 Task: Plan a trip to Ilave, Peru from 14th December, 2023 to 16th December, 2023 for 8 adults. Place can be private room with 8 bedrooms having 8 beds and 8 bathrooms. Property type can be hotel. Amenities needed are: wifi, TV, free parkinig on premises, gym, breakfast.
Action: Mouse moved to (448, 111)
Screenshot: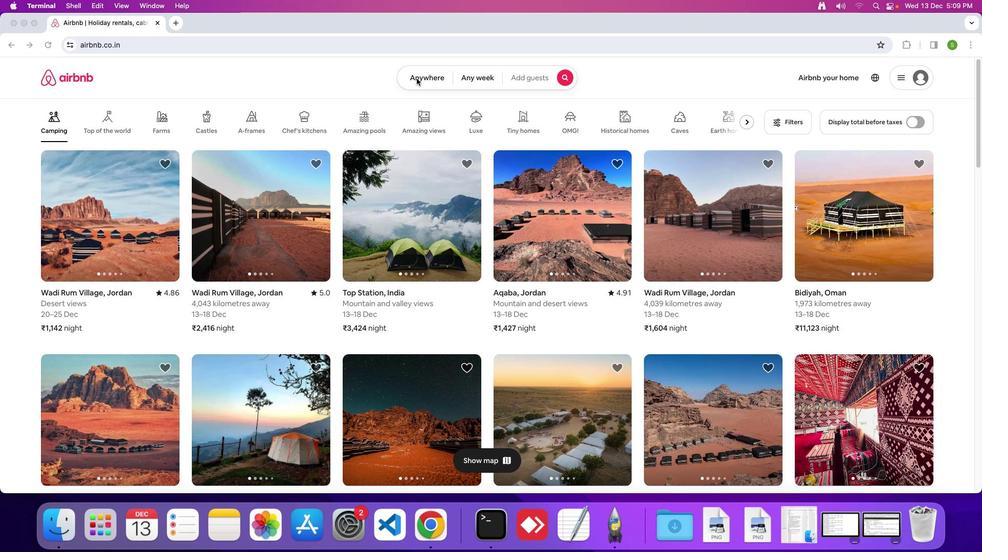 
Action: Mouse pressed left at (448, 111)
Screenshot: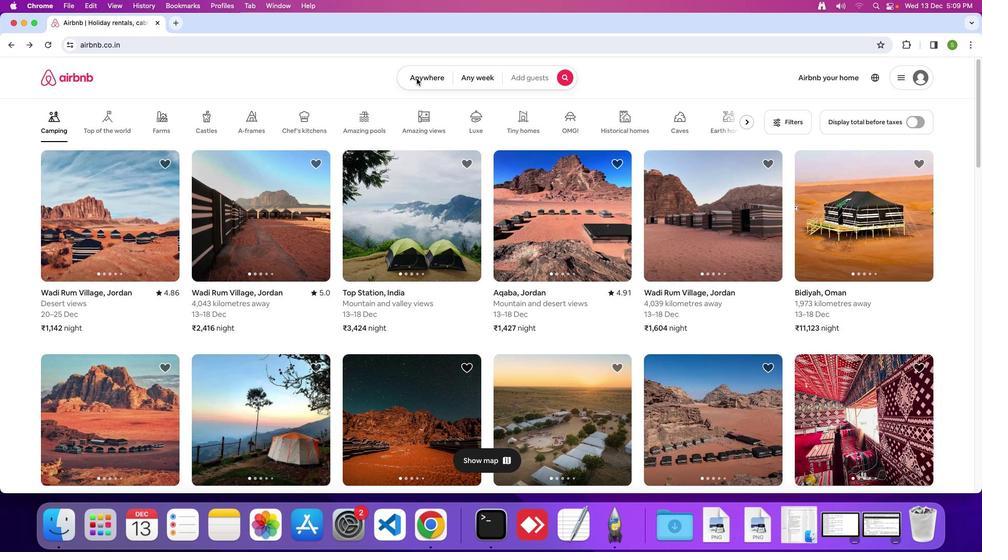 
Action: Mouse moved to (453, 112)
Screenshot: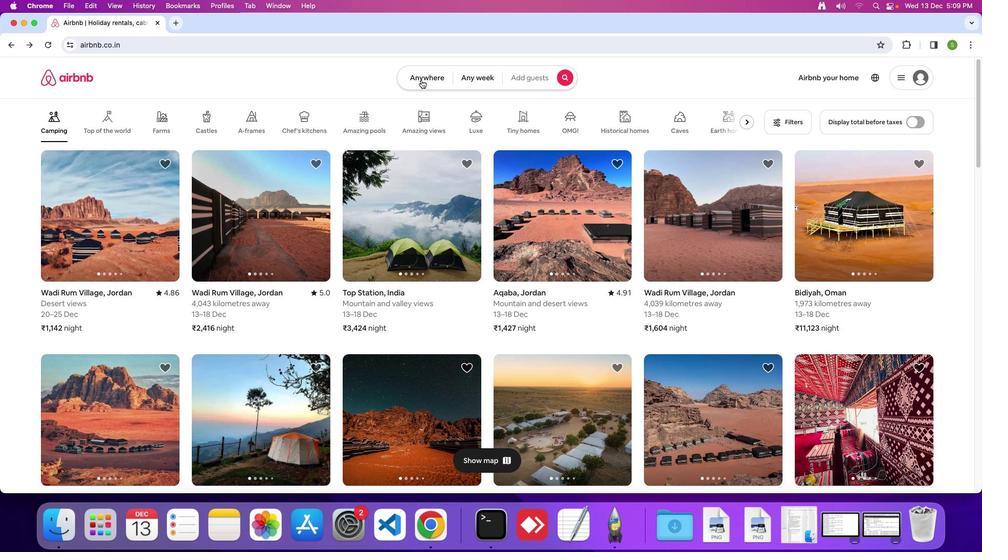 
Action: Mouse pressed left at (453, 112)
Screenshot: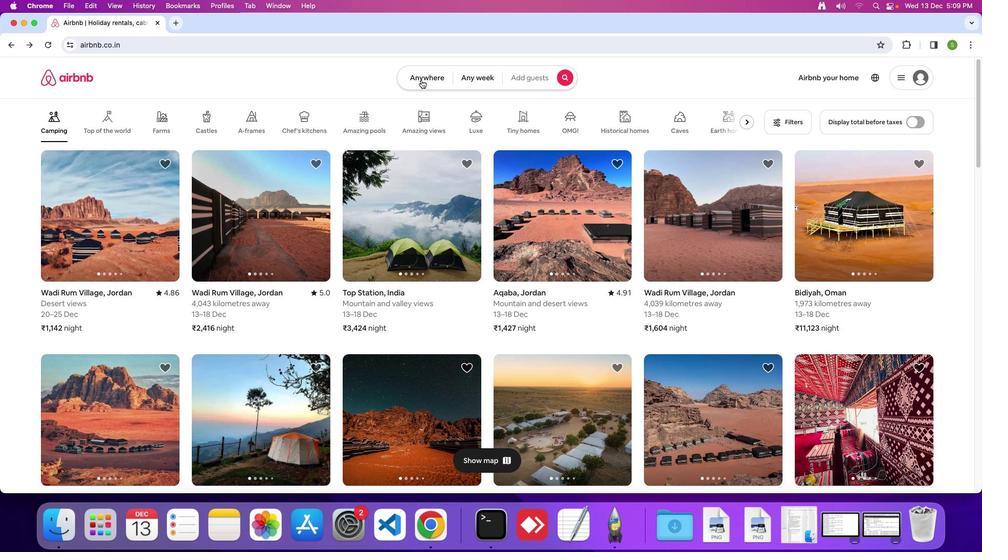 
Action: Mouse moved to (389, 149)
Screenshot: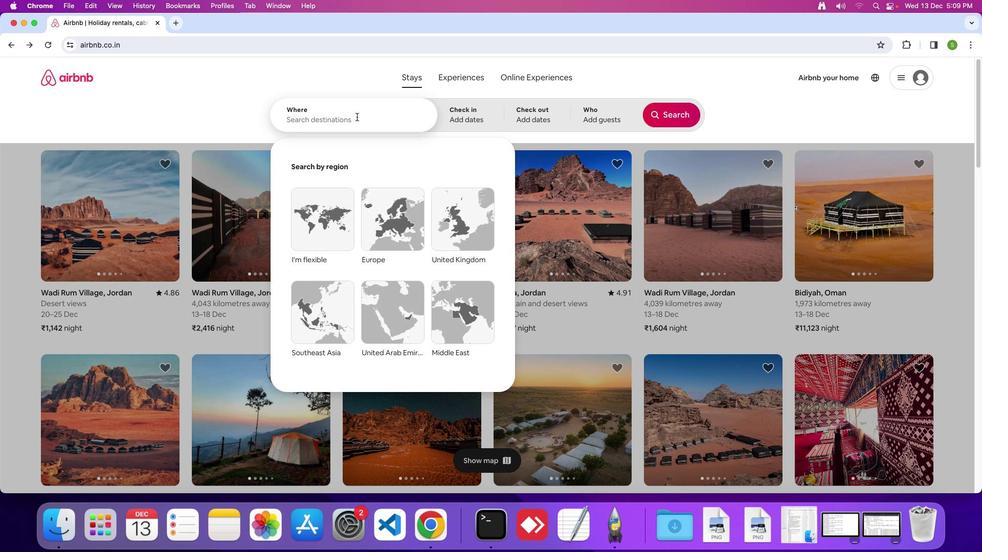
Action: Mouse pressed left at (389, 149)
Screenshot: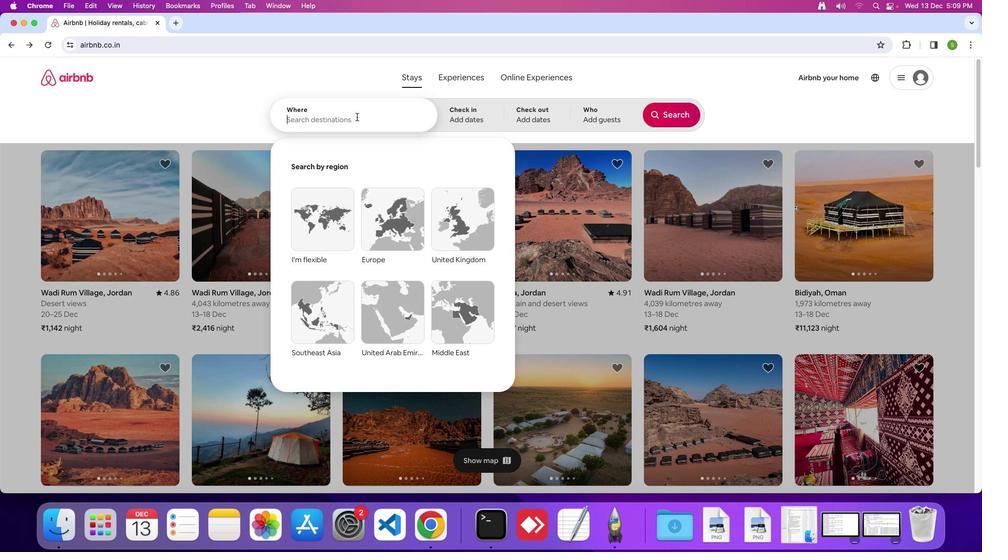 
Action: Mouse moved to (398, 147)
Screenshot: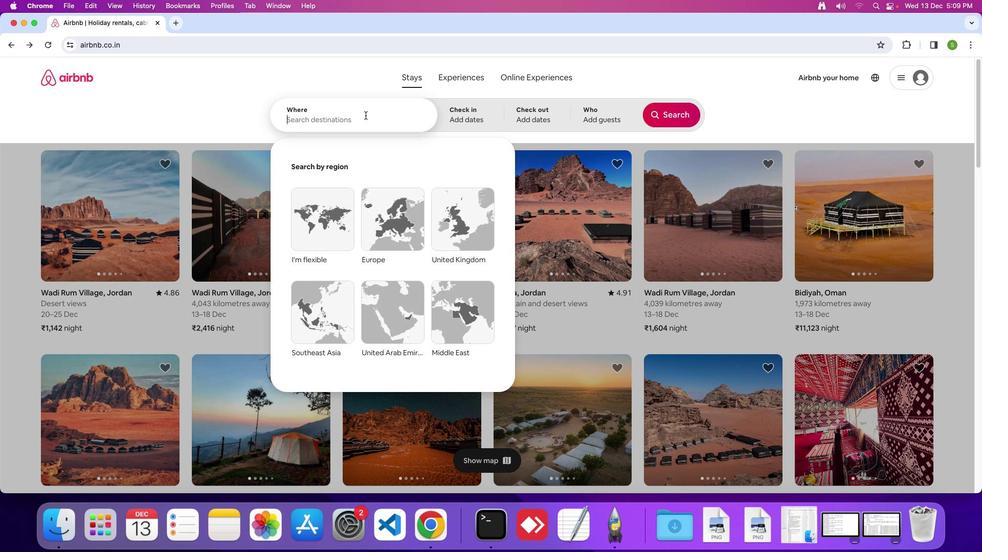 
Action: Key pressed Key.caps_lock
Screenshot: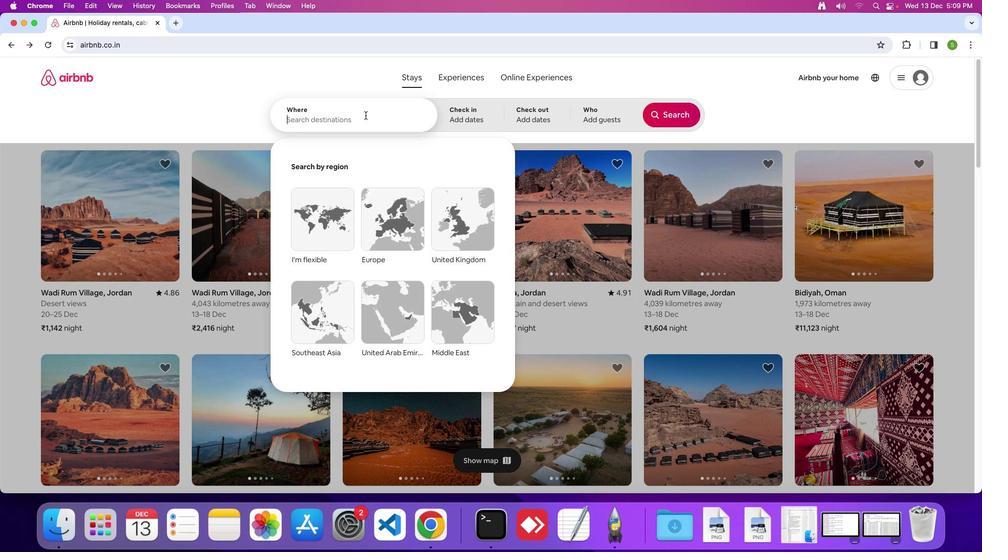 
Action: Mouse moved to (398, 147)
Screenshot: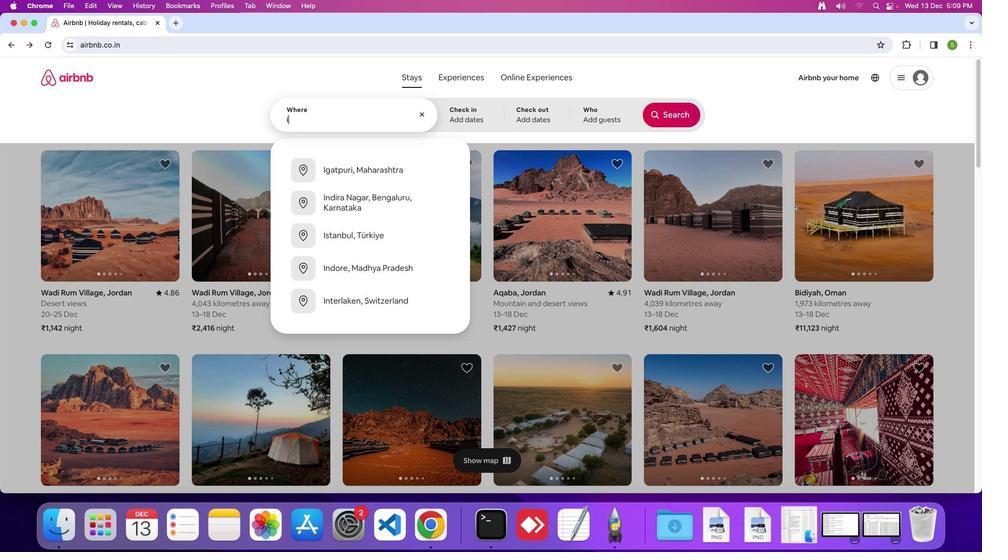 
Action: Key pressed 'i'
Screenshot: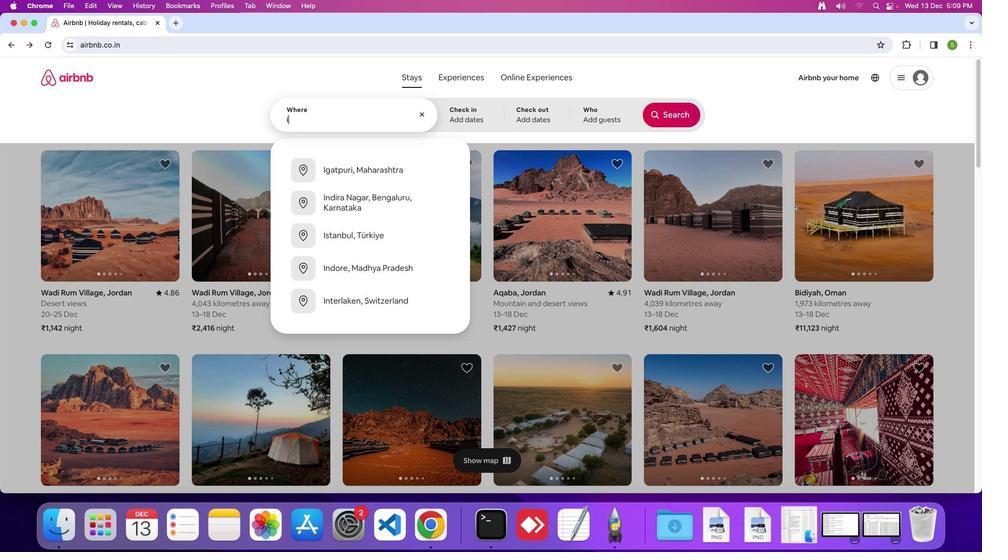 
Action: Mouse moved to (398, 147)
Screenshot: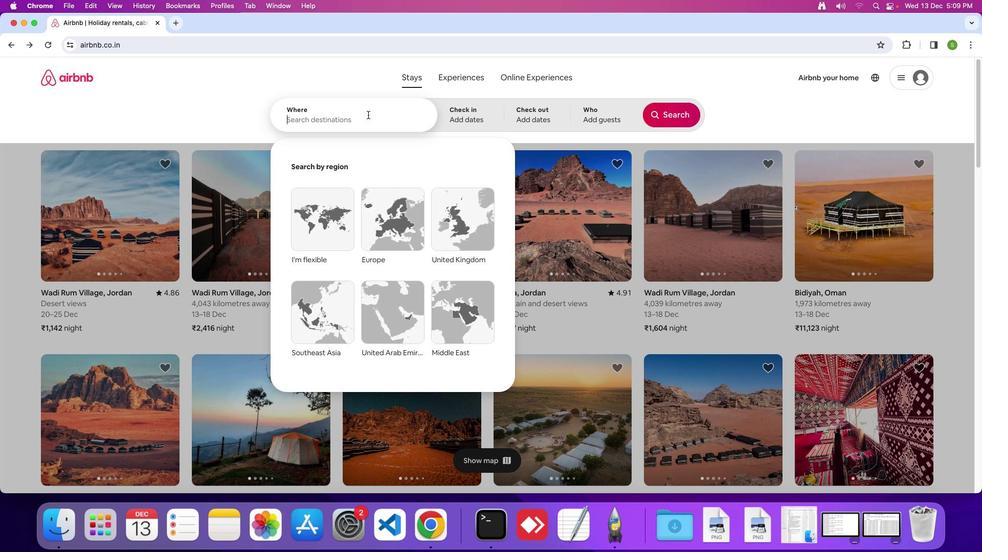 
Action: Key pressed Key.backspace
Screenshot: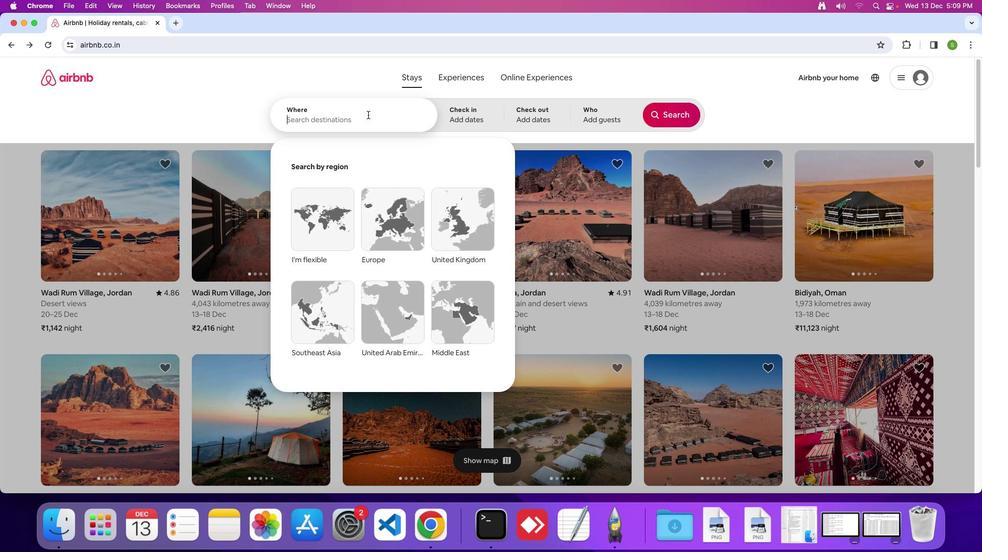 
Action: Mouse moved to (403, 146)
Screenshot: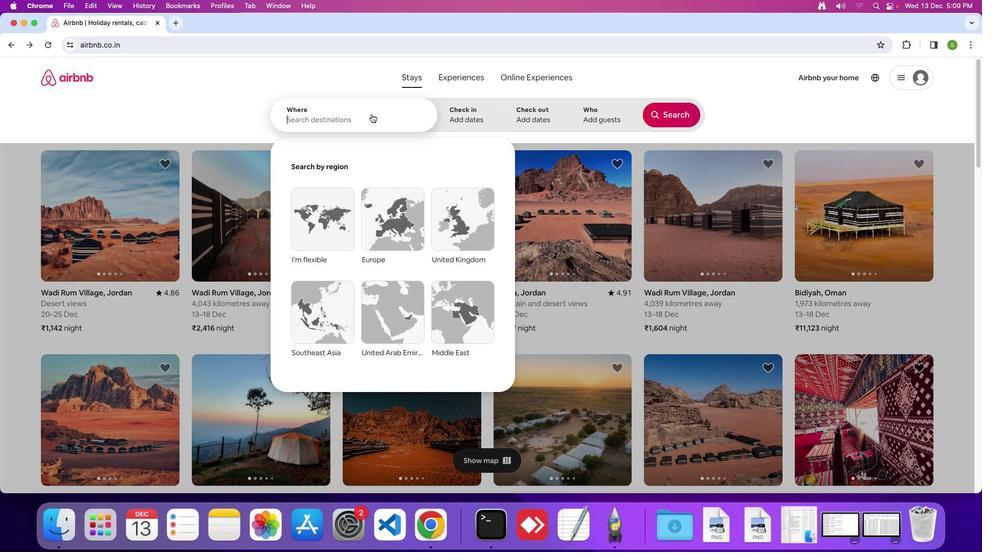 
Action: Key pressed 'i'
Screenshot: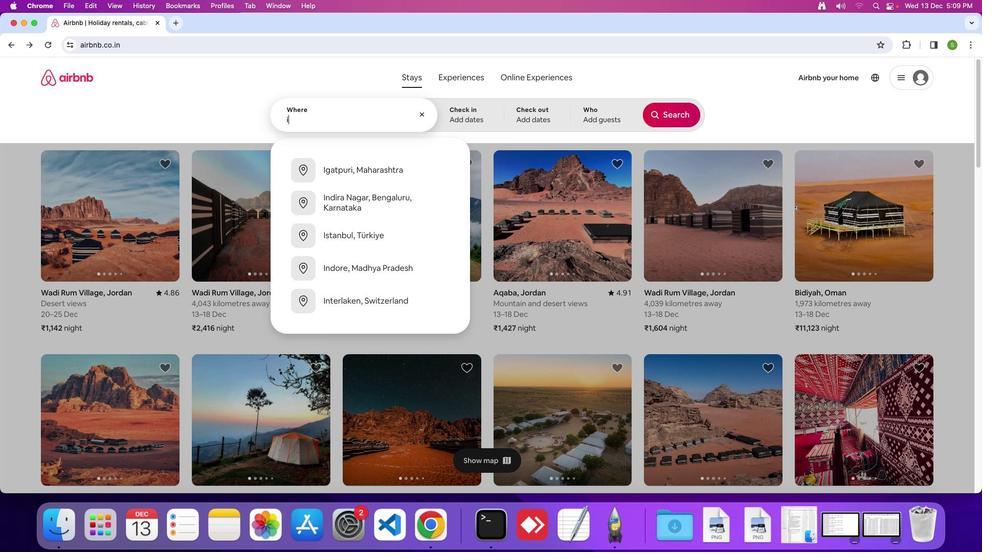 
Action: Mouse moved to (429, 143)
Screenshot: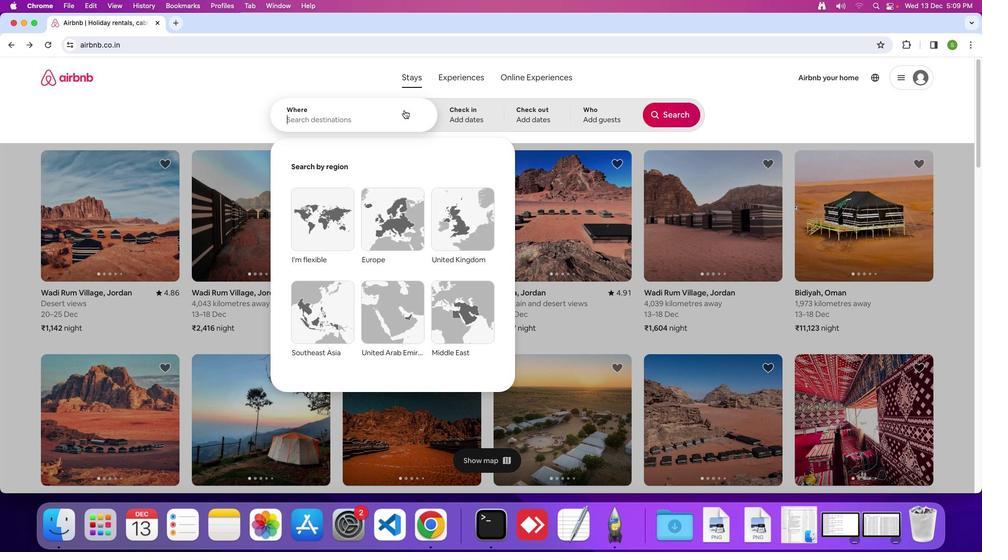 
Action: Key pressed Key.backspace
Screenshot: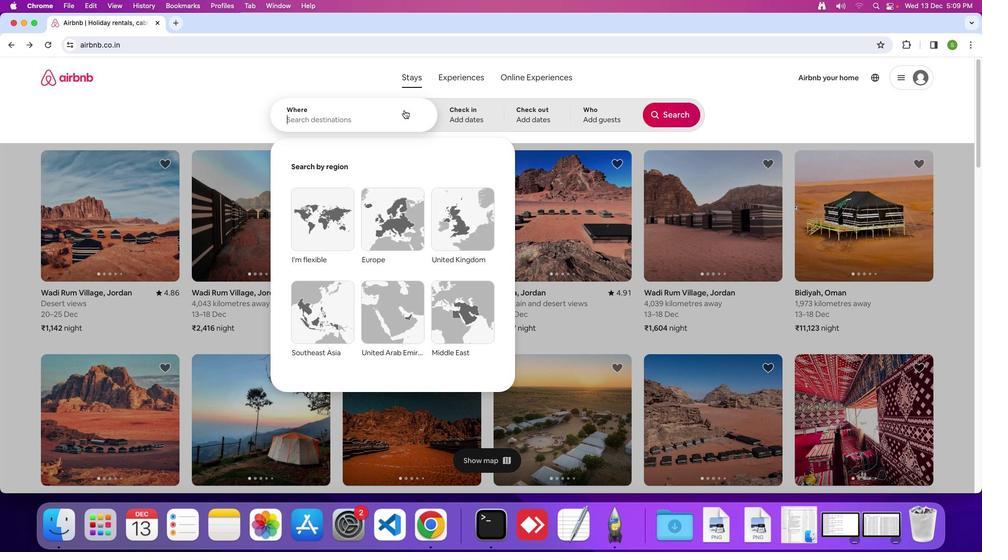 
Action: Mouse moved to (436, 142)
Screenshot: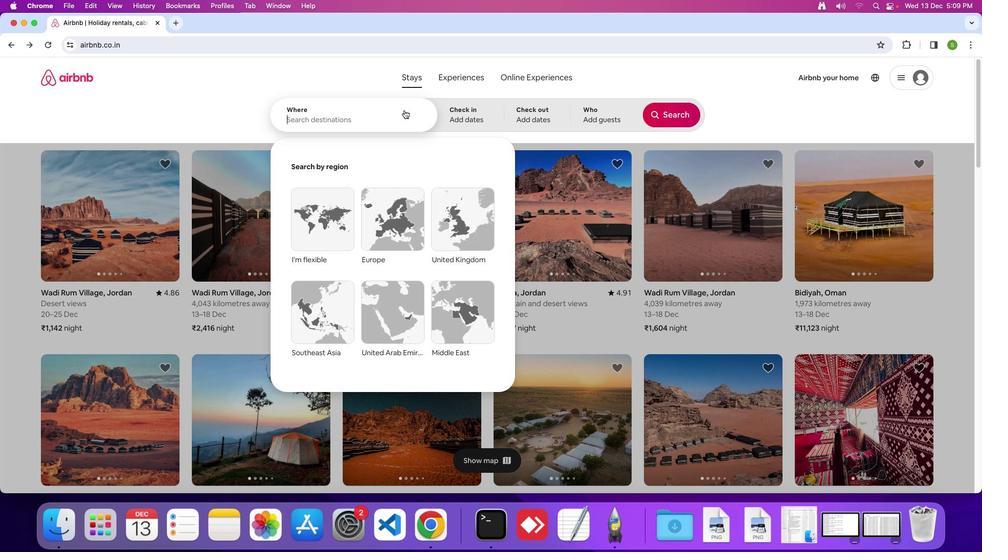 
Action: Key pressed Key.caps_lock'I'Key.caps_lock'l''a''v''e'','Key.spaceKey.shift'P''e''r''u'Key.enter
Screenshot: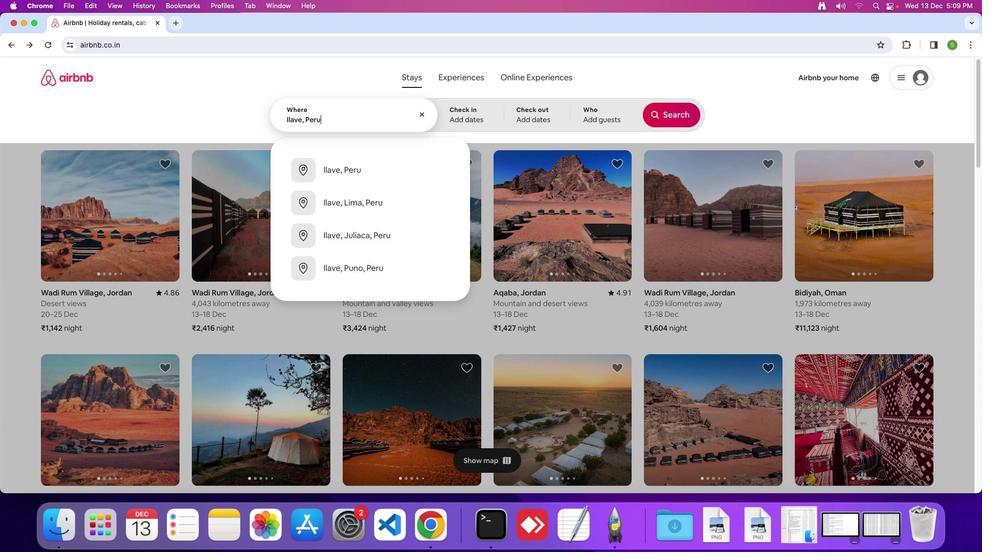 
Action: Mouse moved to (443, 328)
Screenshot: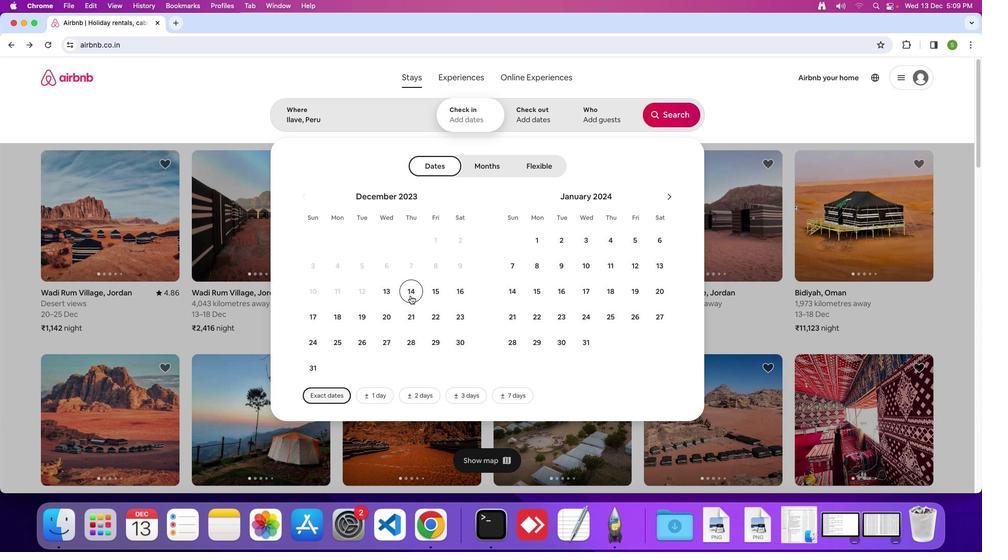 
Action: Mouse pressed left at (443, 328)
Screenshot: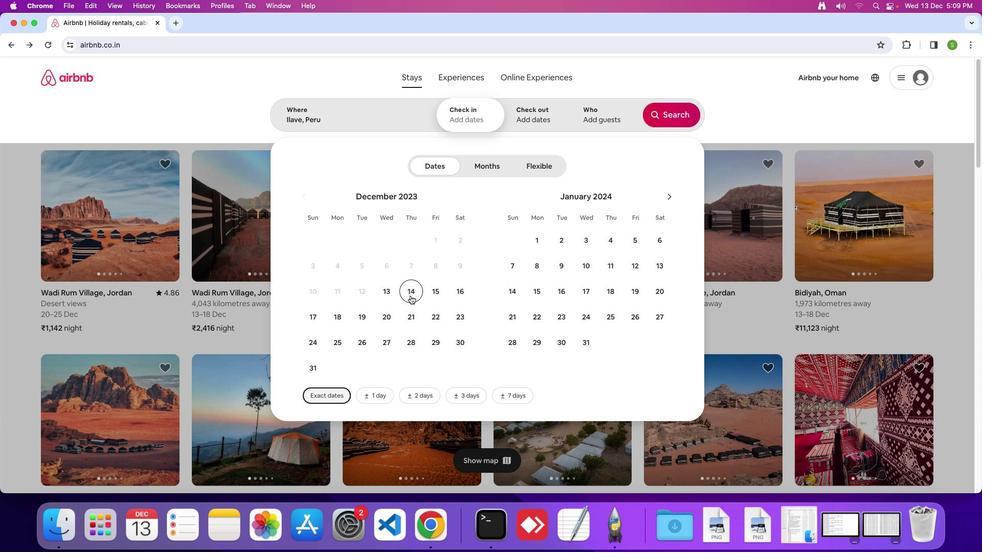 
Action: Mouse moved to (492, 325)
Screenshot: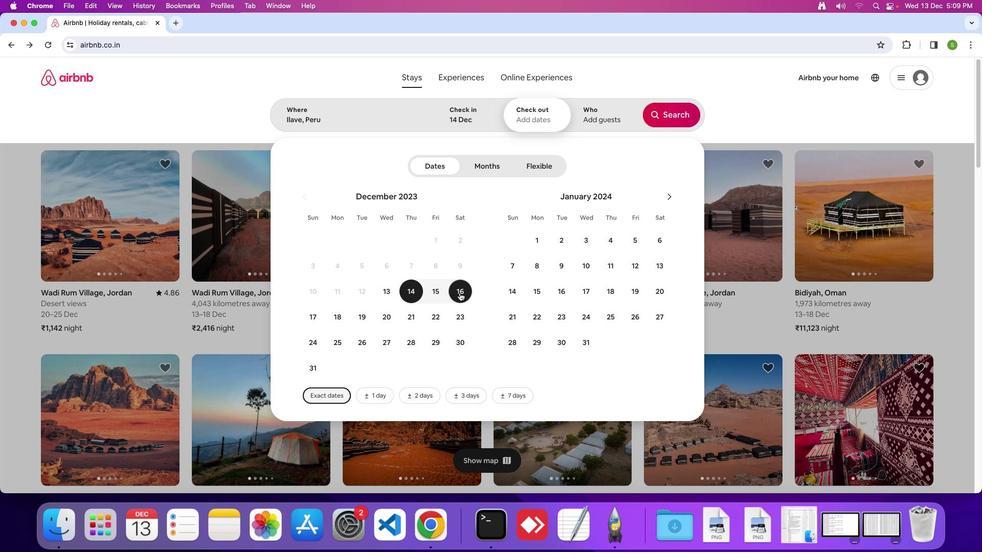 
Action: Mouse pressed left at (492, 325)
Screenshot: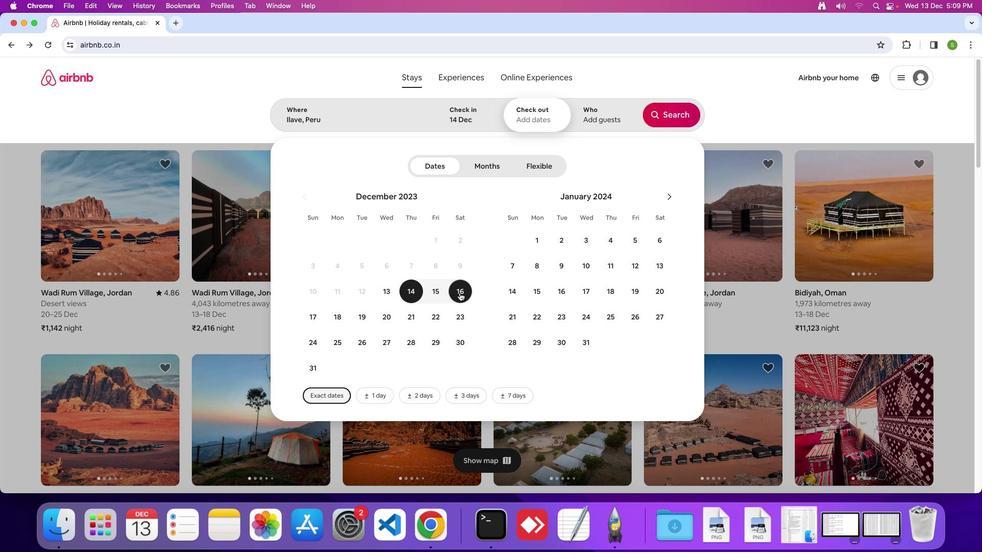 
Action: Mouse moved to (634, 147)
Screenshot: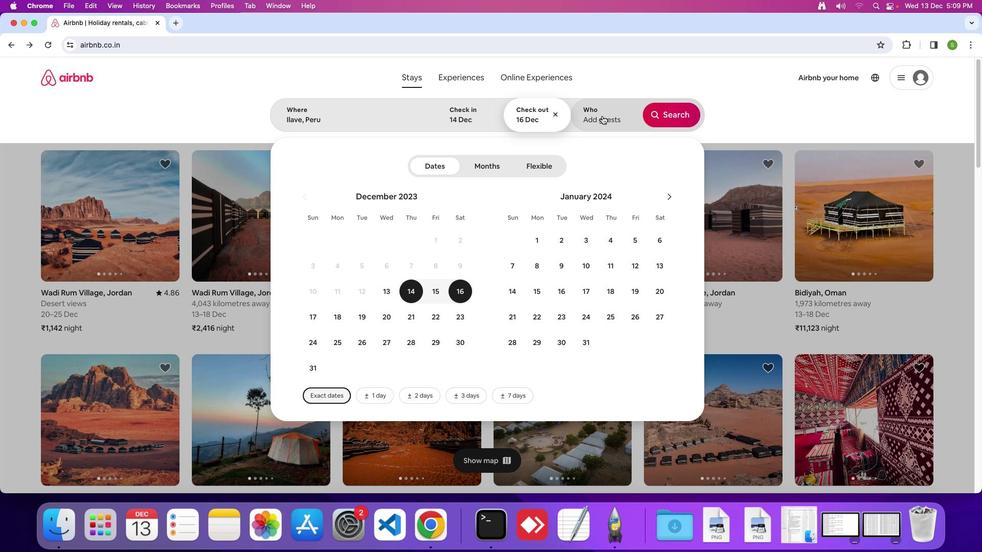 
Action: Mouse pressed left at (634, 147)
Screenshot: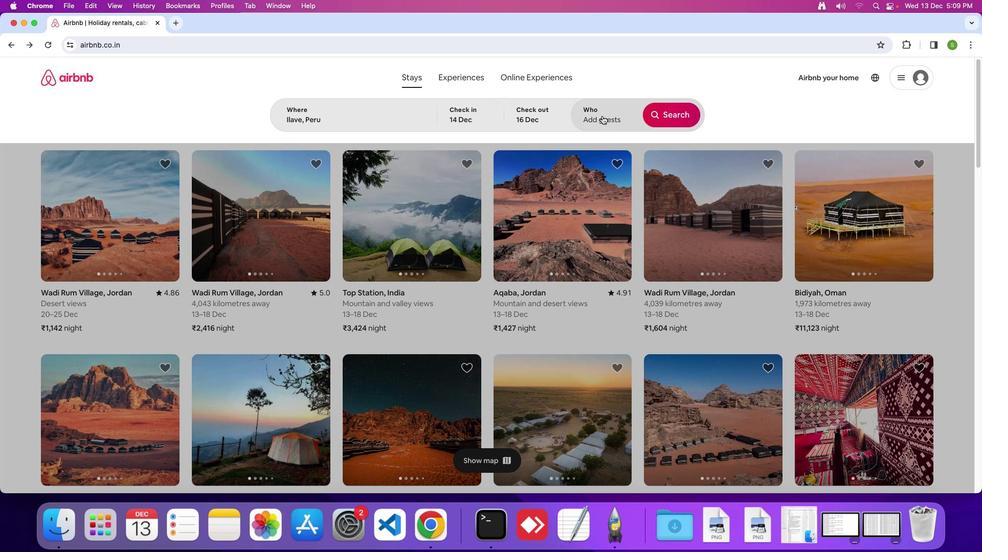 
Action: Mouse moved to (707, 198)
Screenshot: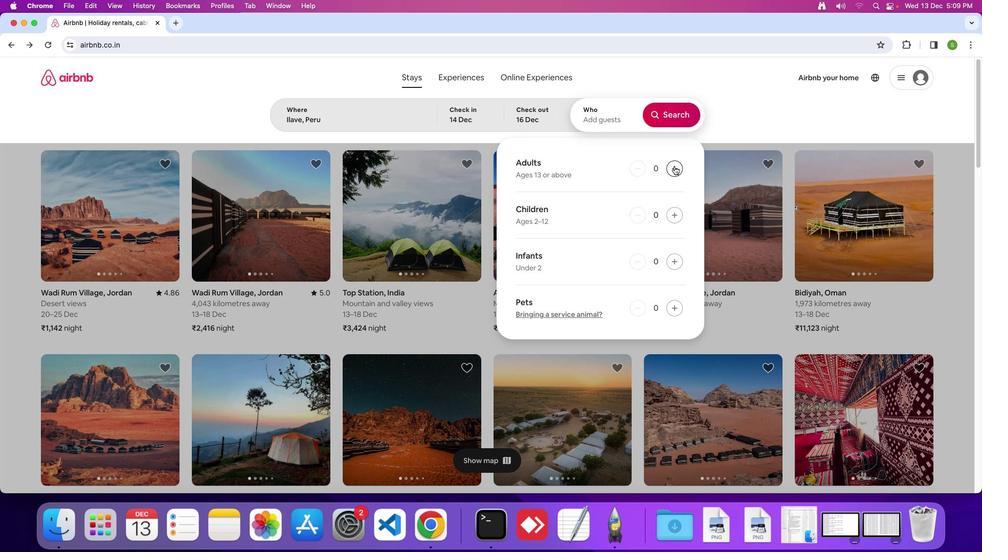 
Action: Mouse pressed left at (707, 198)
Screenshot: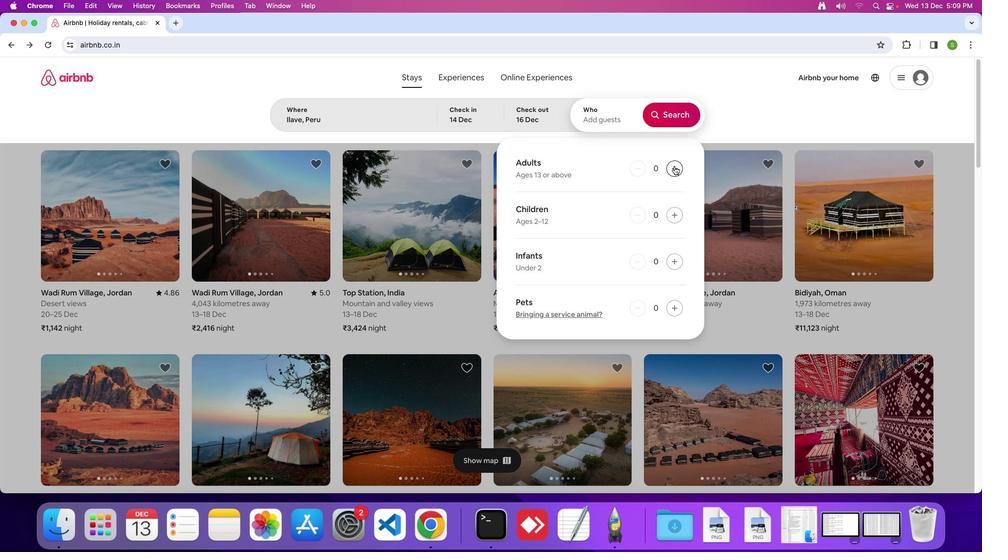 
Action: Mouse pressed left at (707, 198)
Screenshot: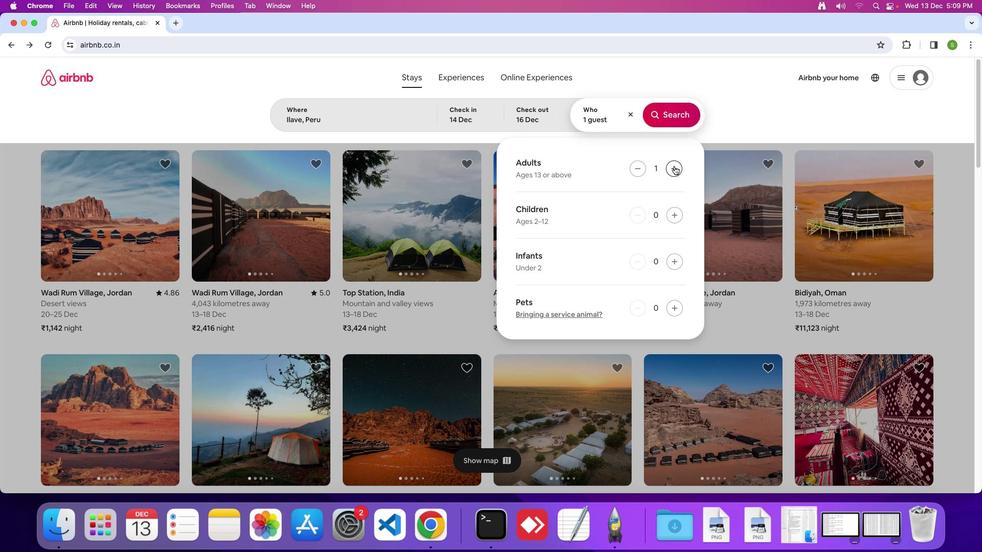 
Action: Mouse pressed left at (707, 198)
Screenshot: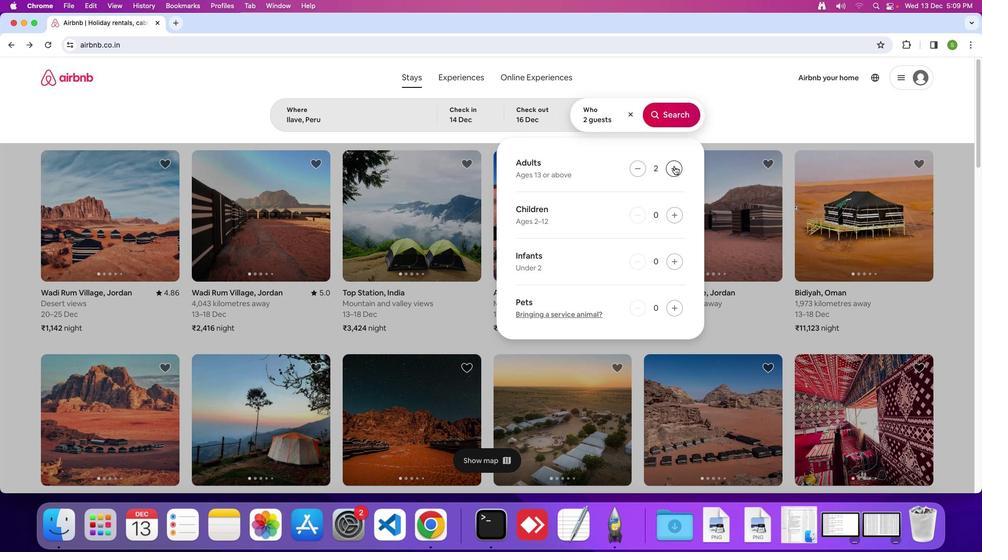 
Action: Mouse pressed left at (707, 198)
Screenshot: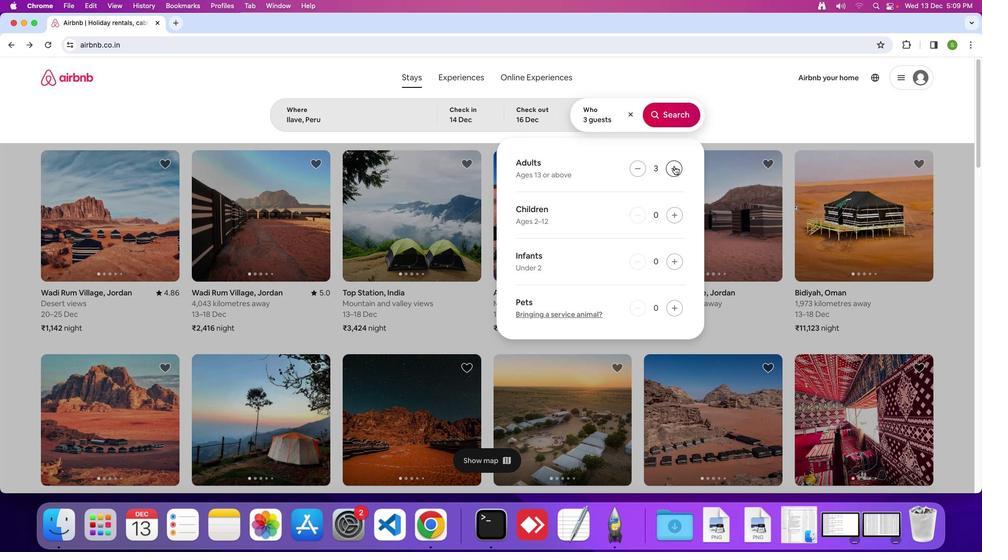 
Action: Mouse pressed left at (707, 198)
Screenshot: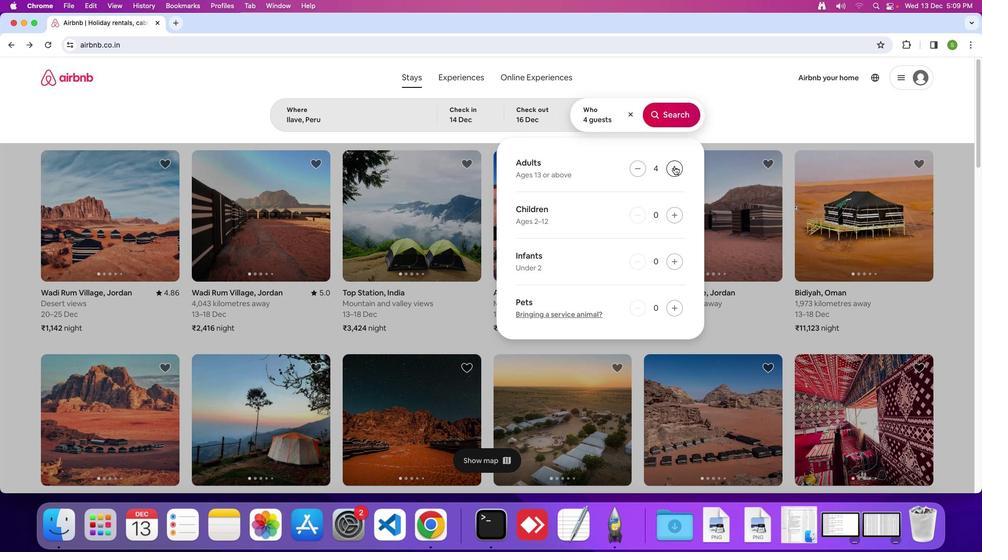 
Action: Mouse pressed left at (707, 198)
Screenshot: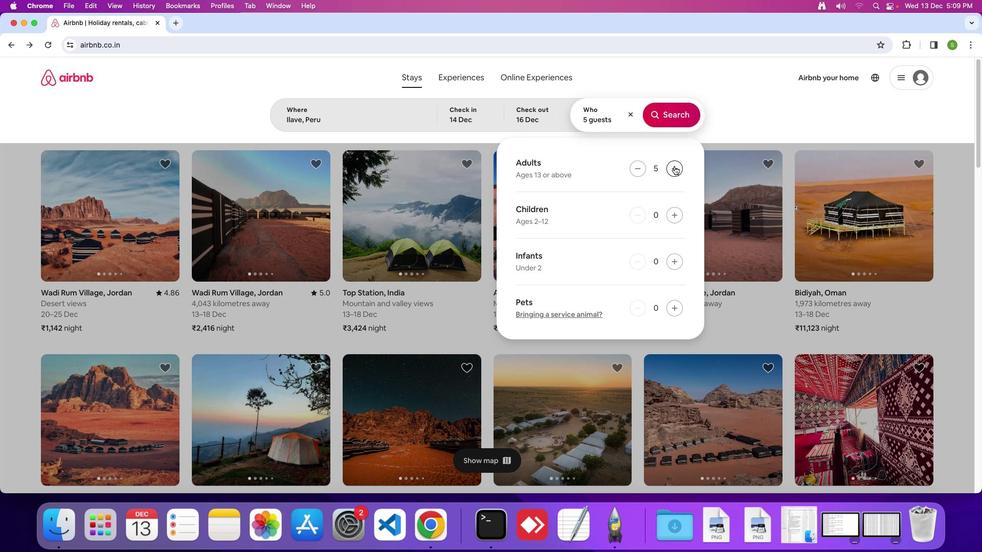 
Action: Mouse pressed left at (707, 198)
Screenshot: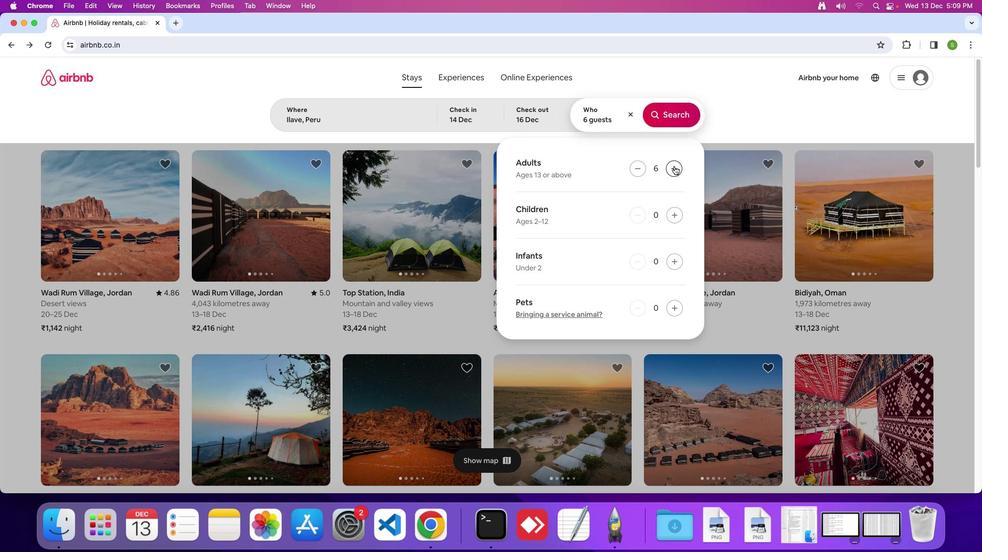 
Action: Mouse pressed left at (707, 198)
Screenshot: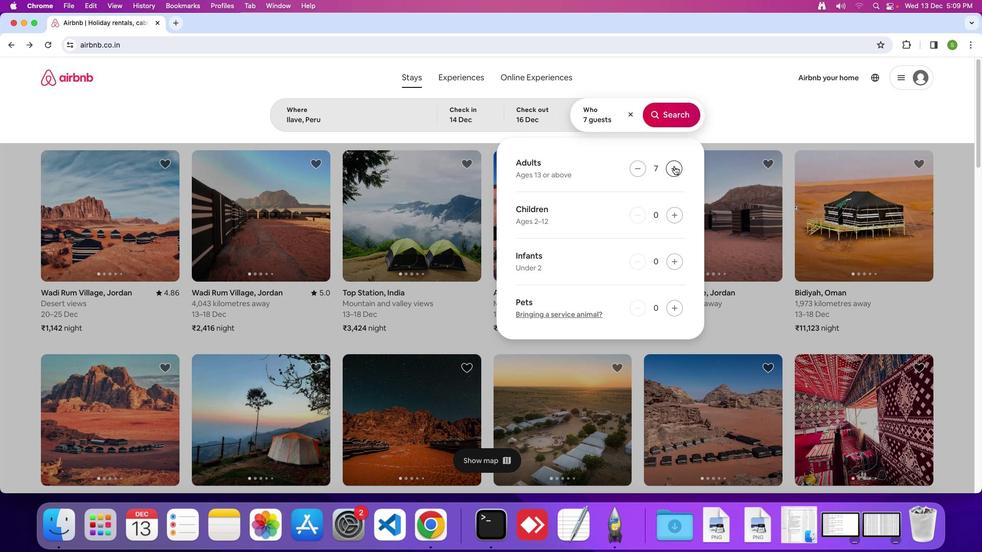 
Action: Mouse moved to (695, 146)
Screenshot: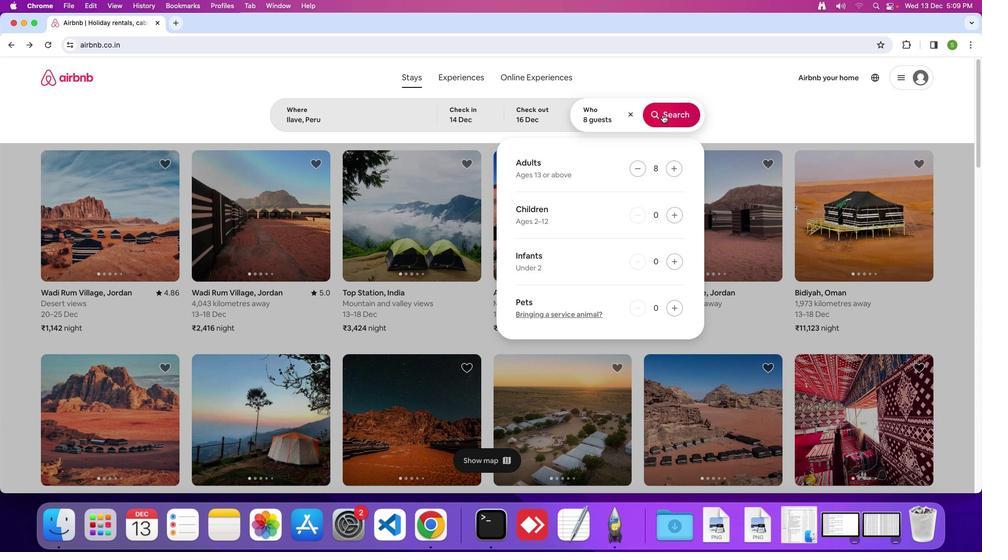 
Action: Mouse pressed left at (695, 146)
Screenshot: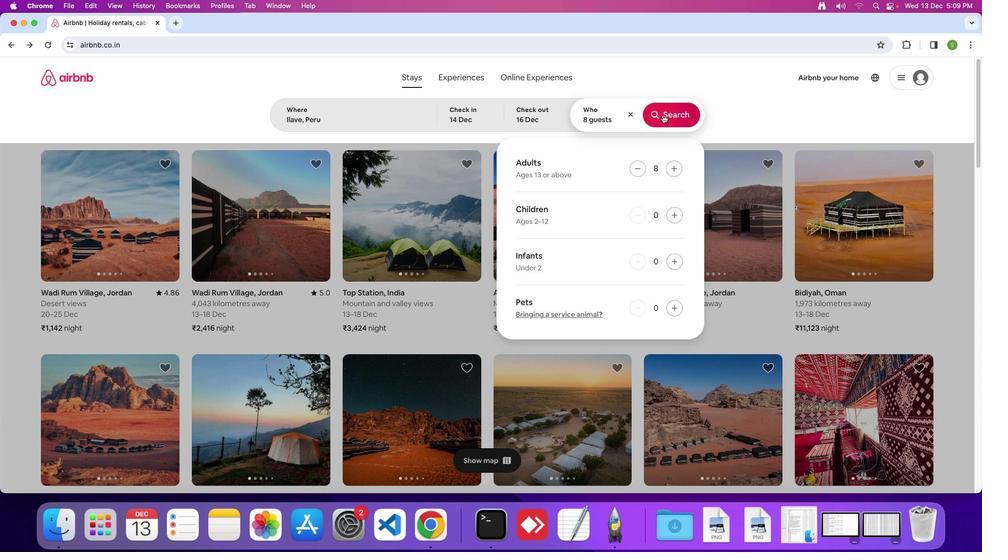 
Action: Mouse moved to (857, 154)
Screenshot: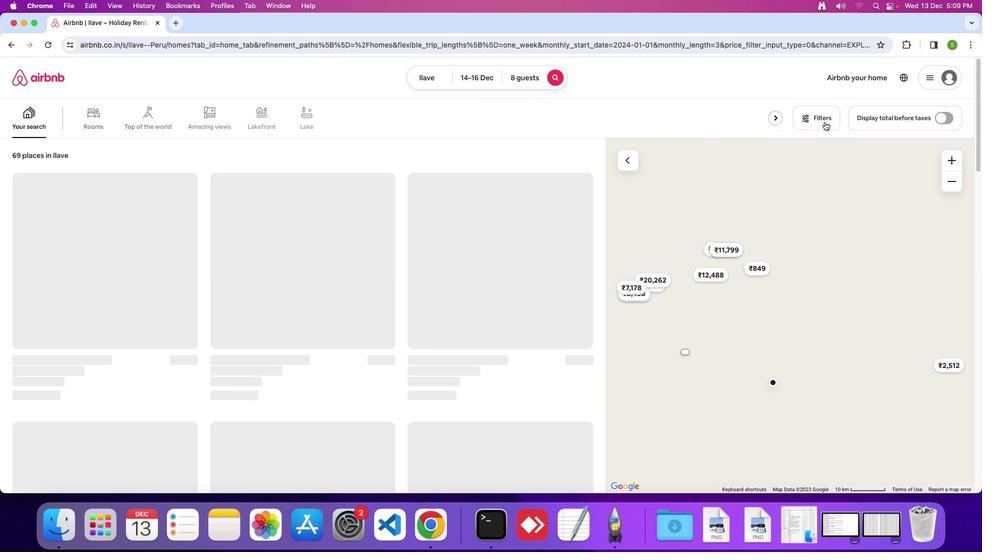 
Action: Mouse pressed left at (857, 154)
Screenshot: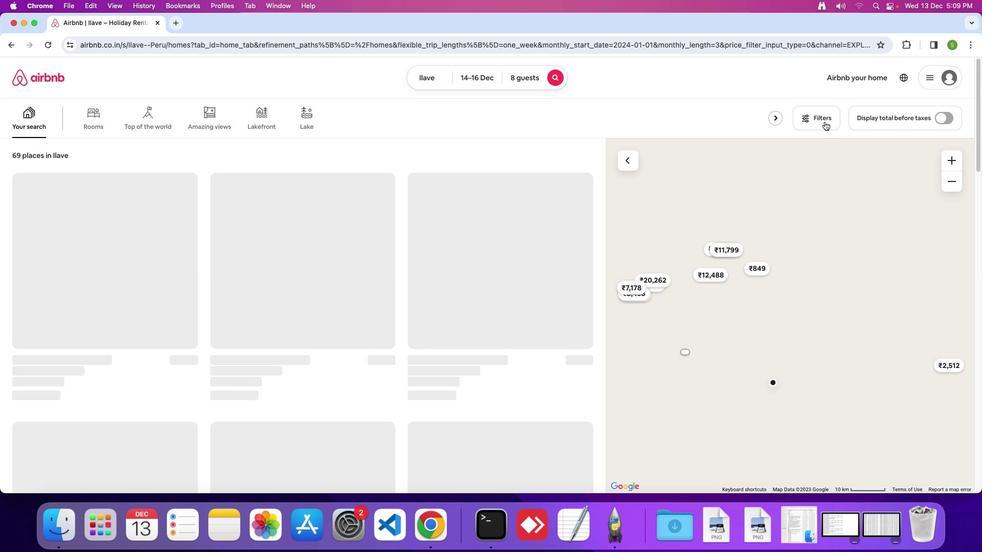 
Action: Mouse moved to (535, 313)
Screenshot: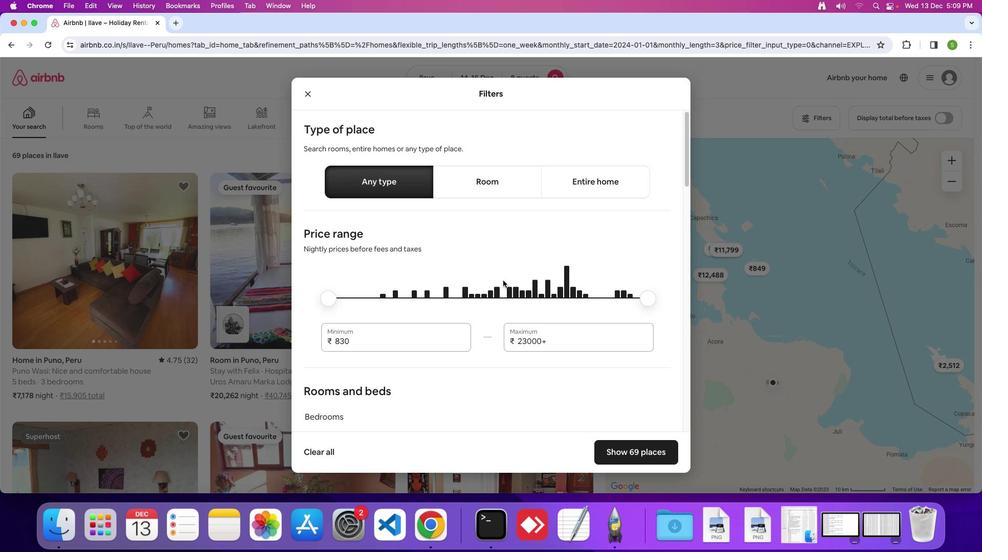 
Action: Mouse scrolled (535, 313) with delta (32, 31)
Screenshot: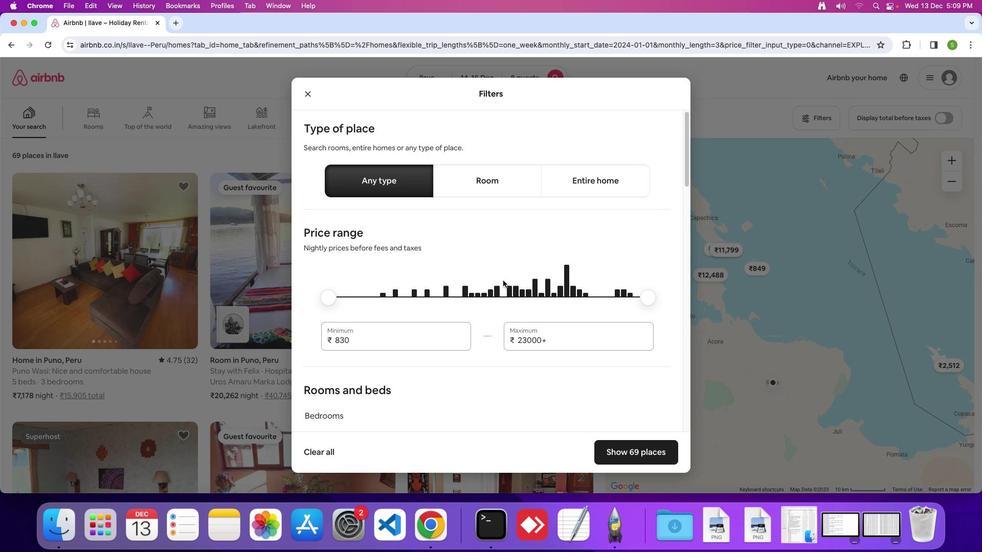
Action: Mouse scrolled (535, 313) with delta (32, 31)
Screenshot: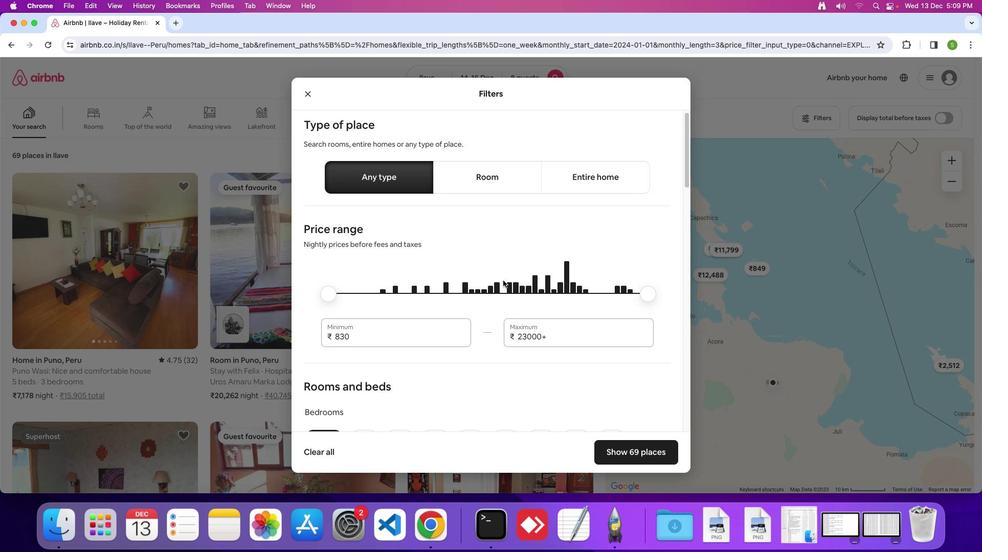 
Action: Mouse moved to (534, 313)
Screenshot: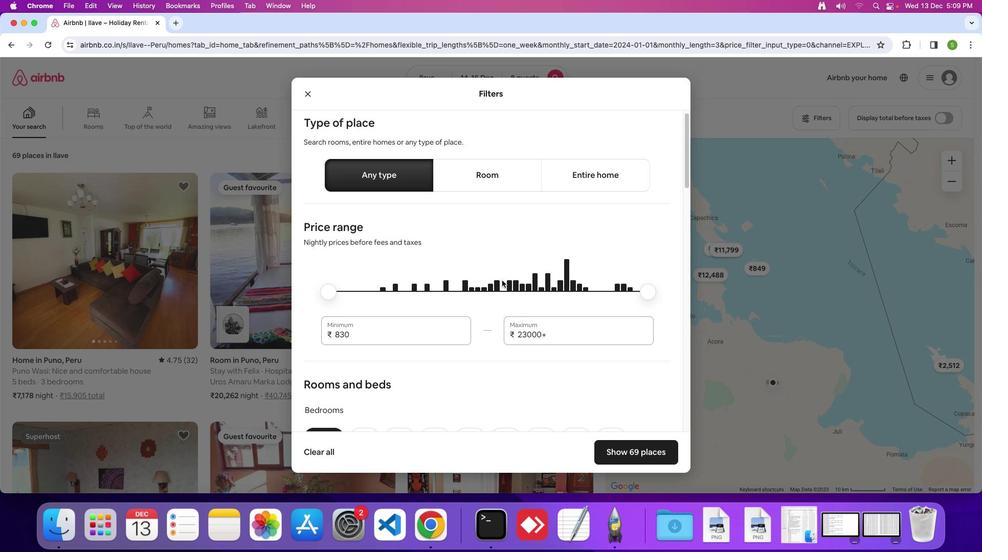 
Action: Mouse scrolled (534, 313) with delta (32, 31)
Screenshot: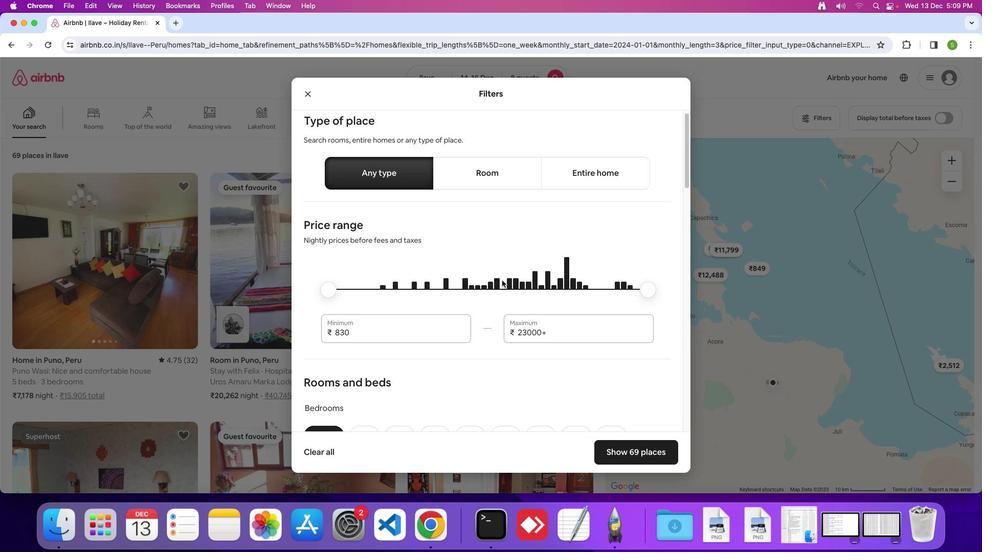 
Action: Mouse scrolled (534, 313) with delta (32, 31)
Screenshot: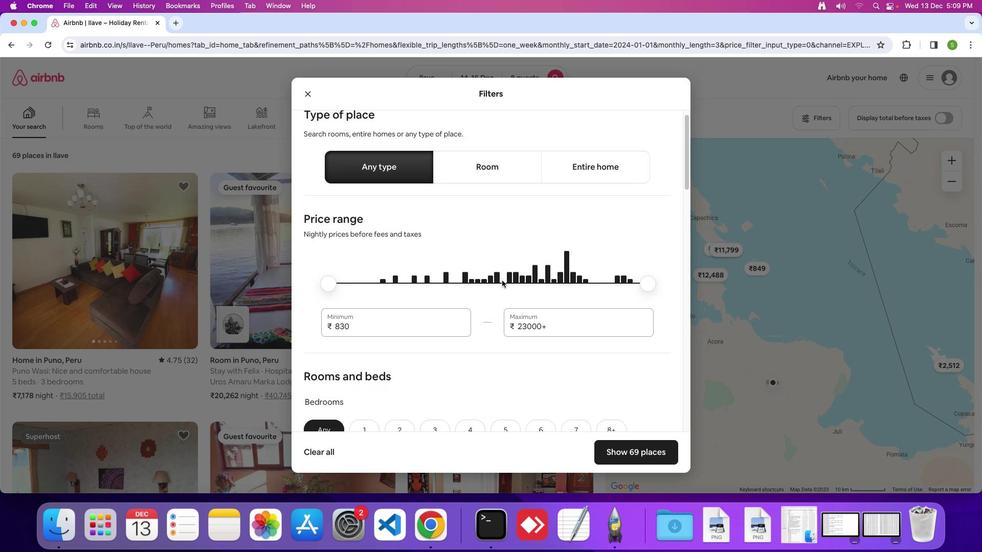 
Action: Mouse scrolled (534, 313) with delta (32, 31)
Screenshot: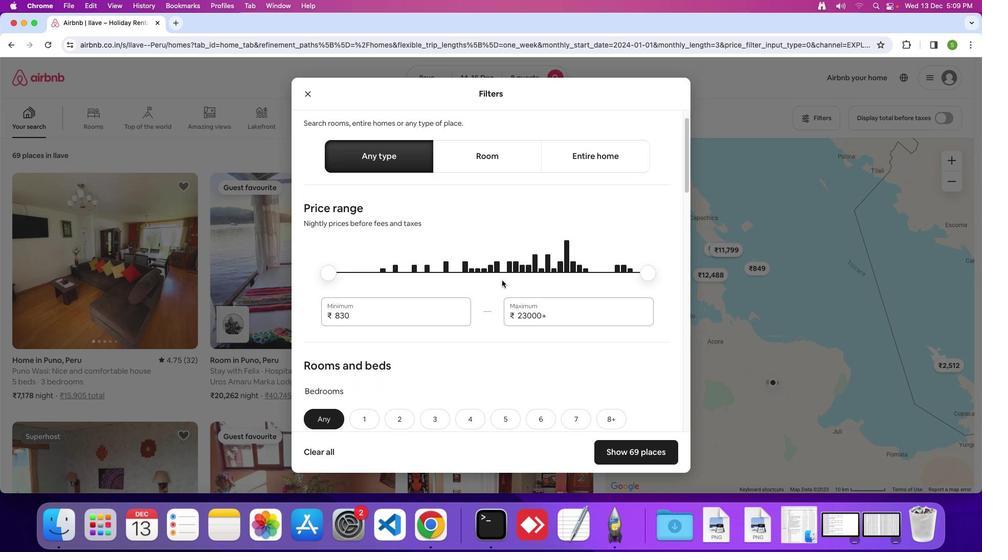 
Action: Mouse scrolled (534, 313) with delta (32, 31)
Screenshot: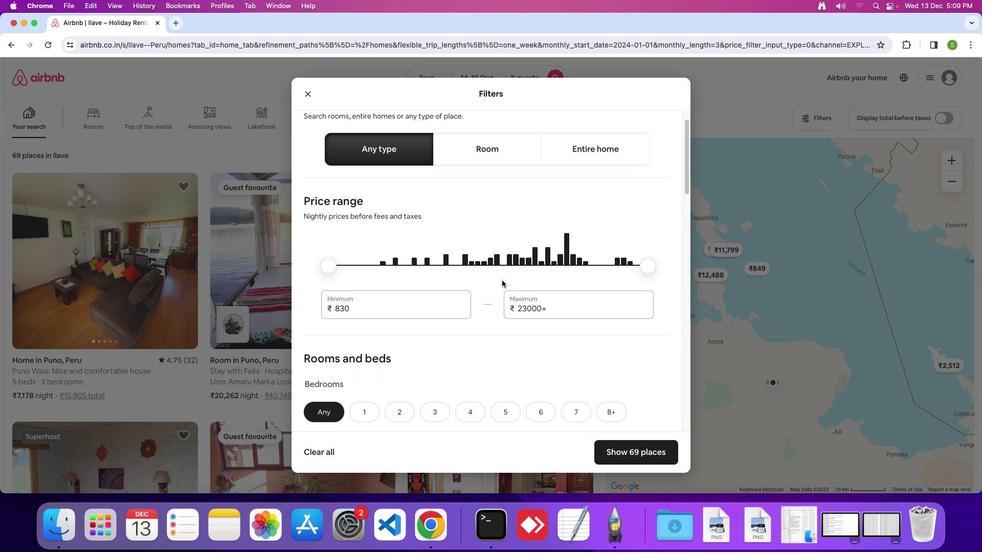 
Action: Mouse scrolled (534, 313) with delta (32, 30)
Screenshot: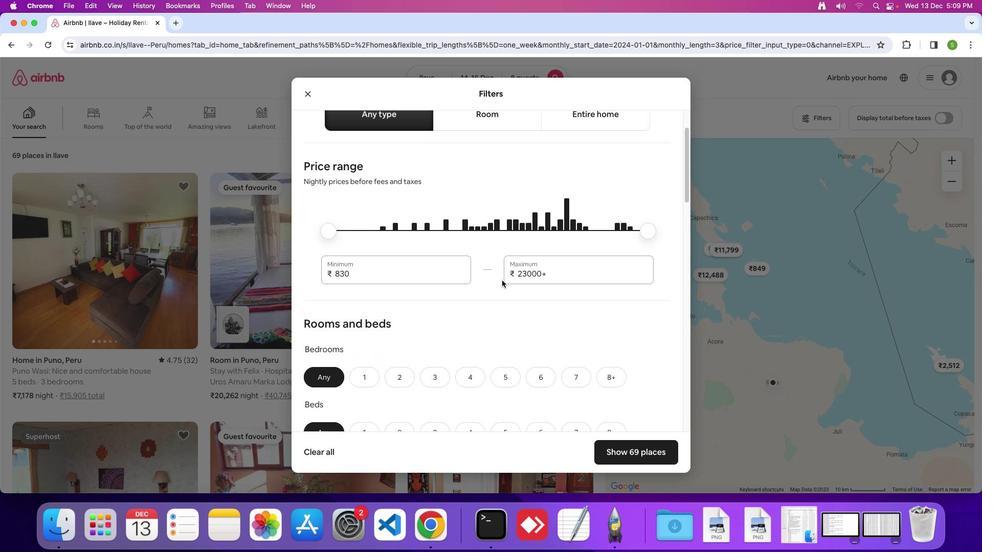 
Action: Mouse moved to (534, 313)
Screenshot: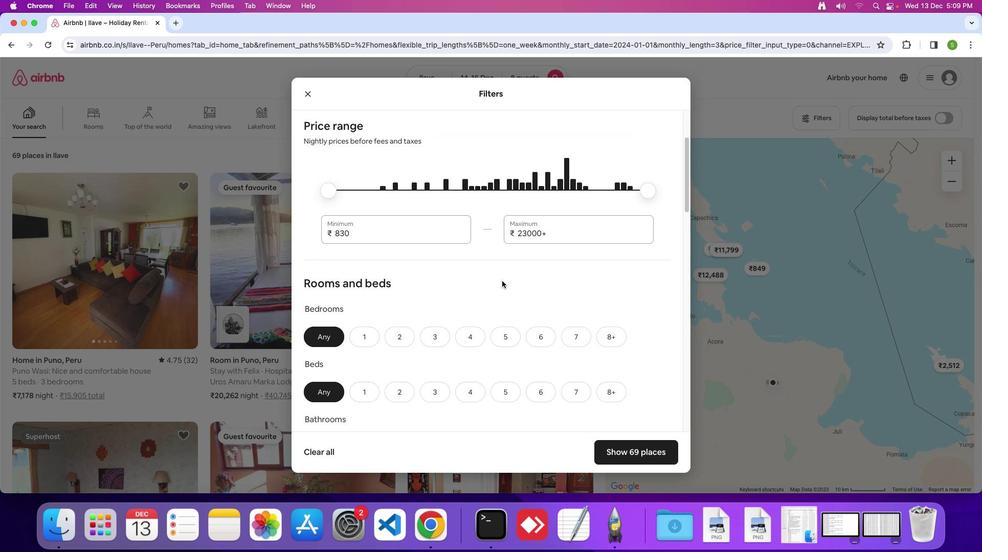 
Action: Mouse scrolled (534, 313) with delta (32, 31)
Screenshot: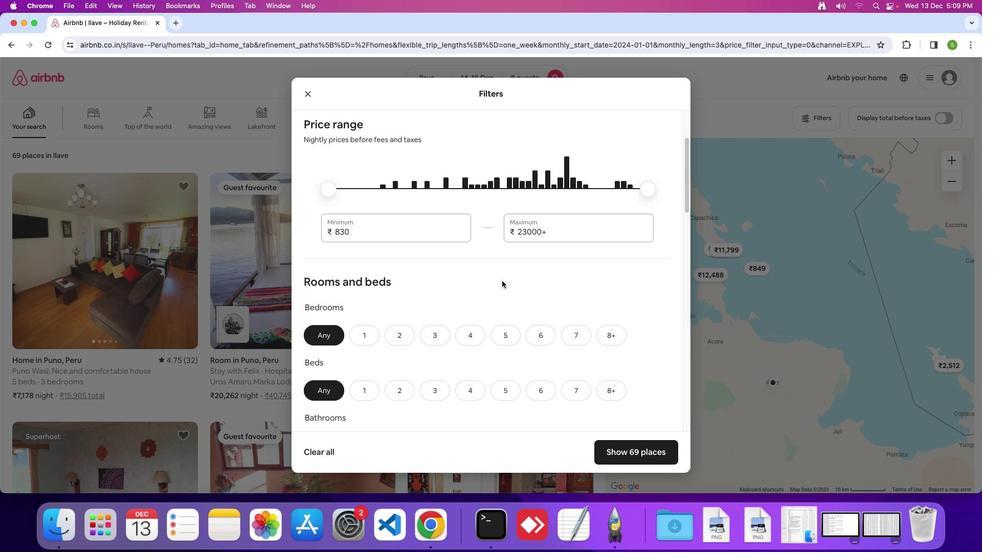 
Action: Mouse scrolled (534, 313) with delta (32, 31)
Screenshot: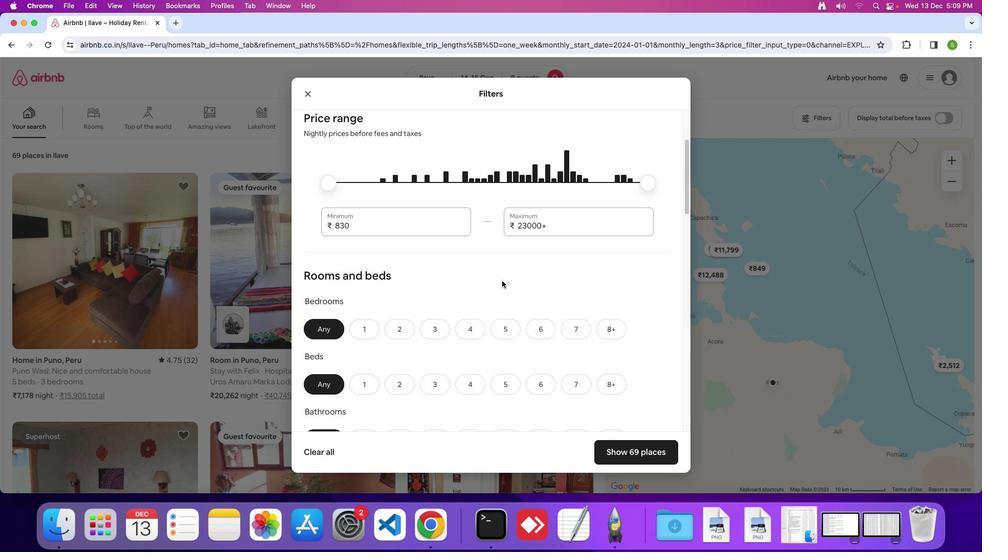 
Action: Mouse moved to (534, 313)
Screenshot: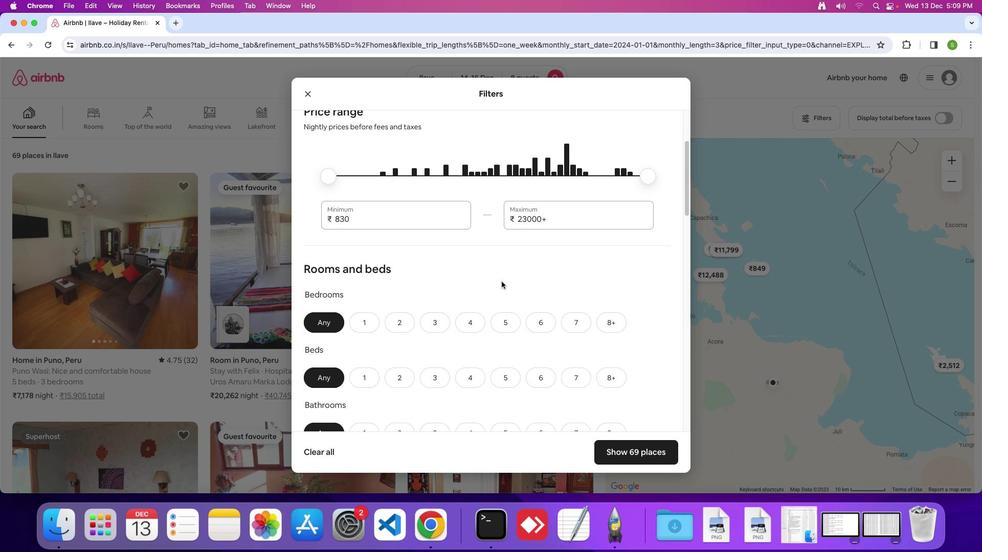 
Action: Mouse scrolled (534, 313) with delta (32, 31)
Screenshot: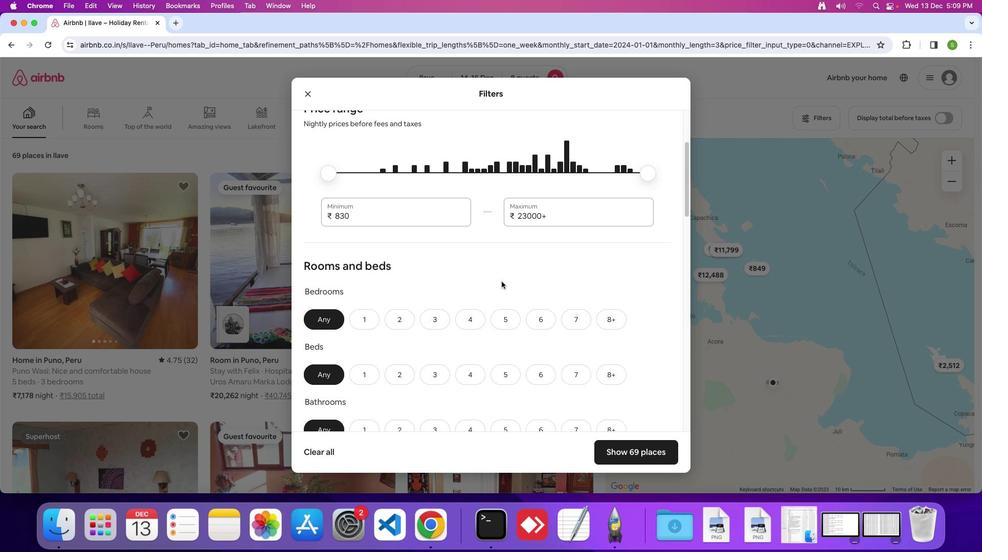 
Action: Mouse scrolled (534, 313) with delta (32, 31)
Screenshot: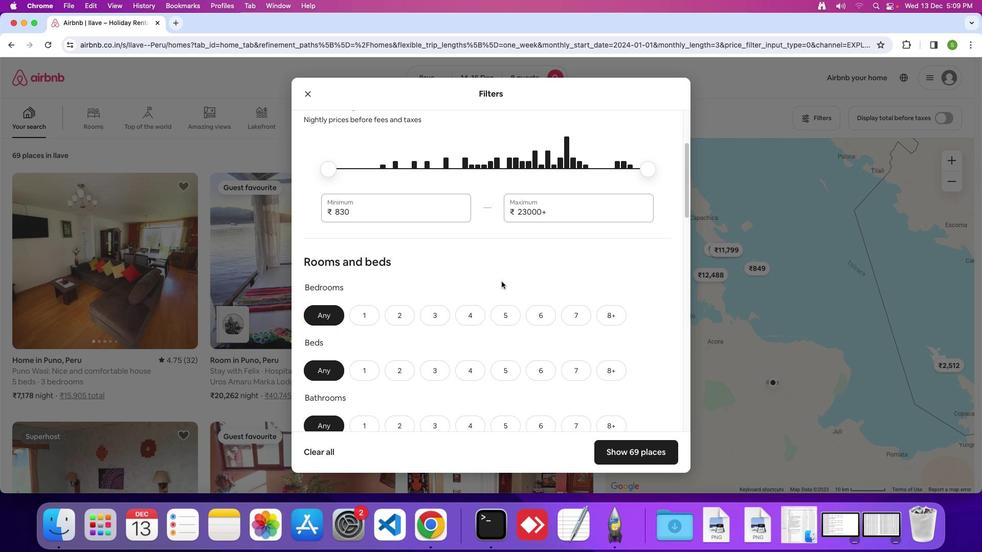 
Action: Mouse scrolled (534, 313) with delta (32, 31)
Screenshot: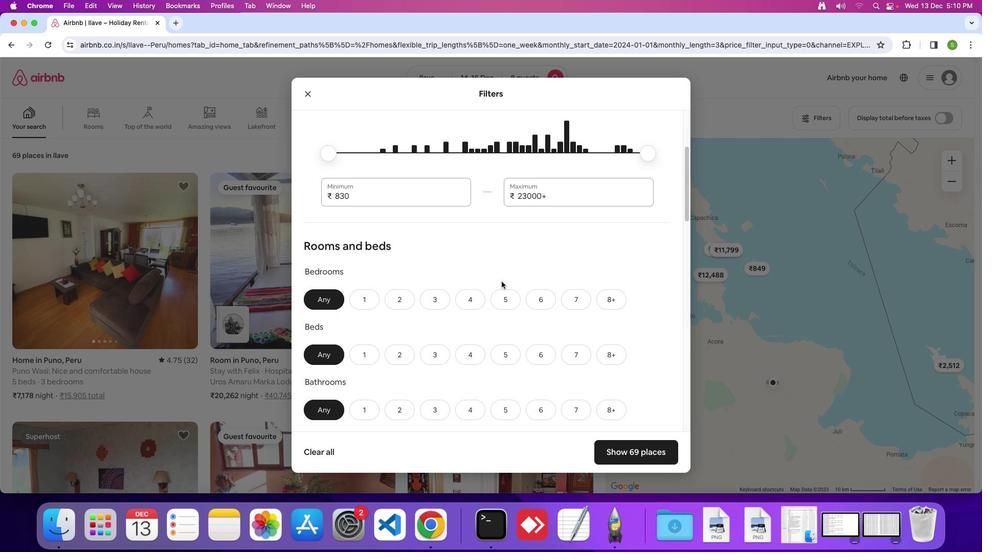 
Action: Mouse scrolled (534, 313) with delta (32, 31)
Screenshot: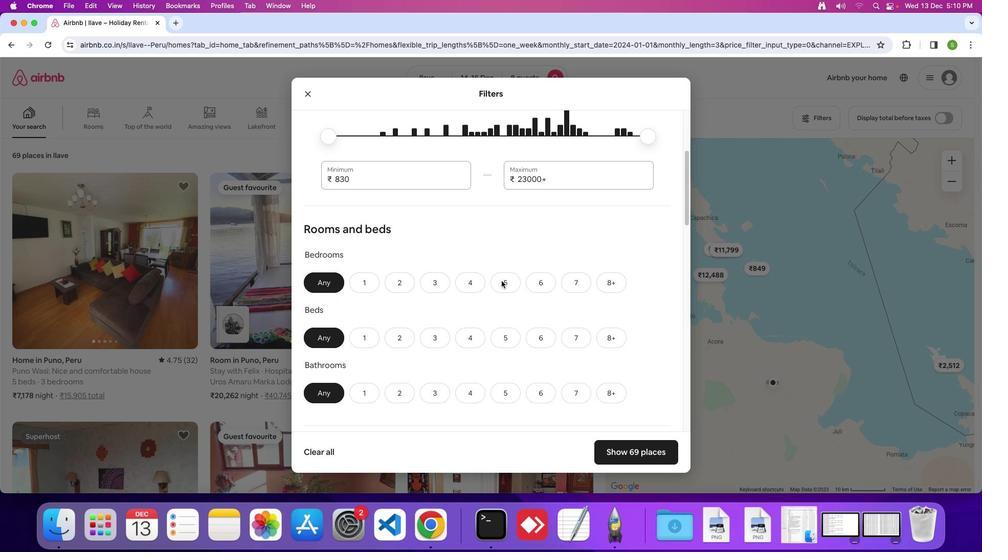 
Action: Mouse scrolled (534, 313) with delta (32, 31)
Screenshot: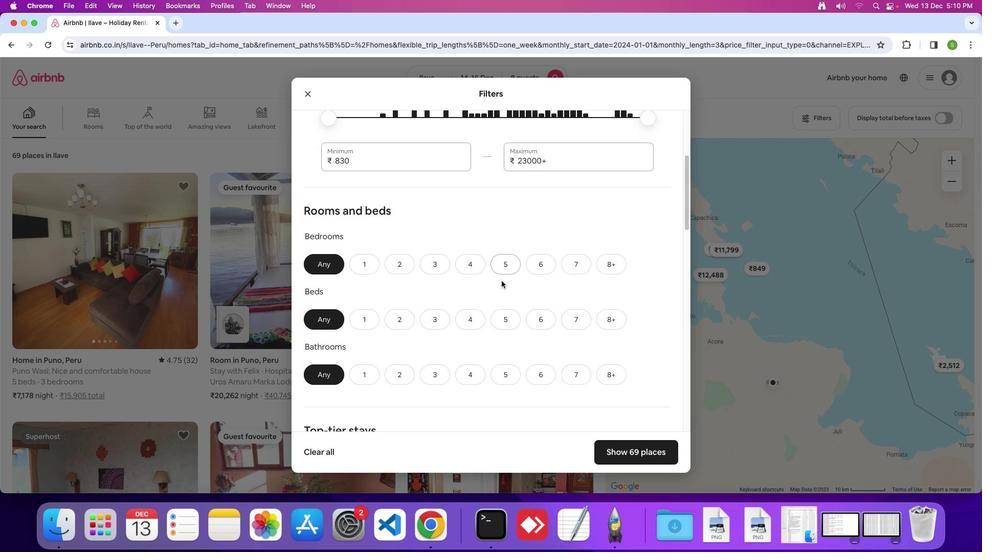 
Action: Mouse moved to (637, 260)
Screenshot: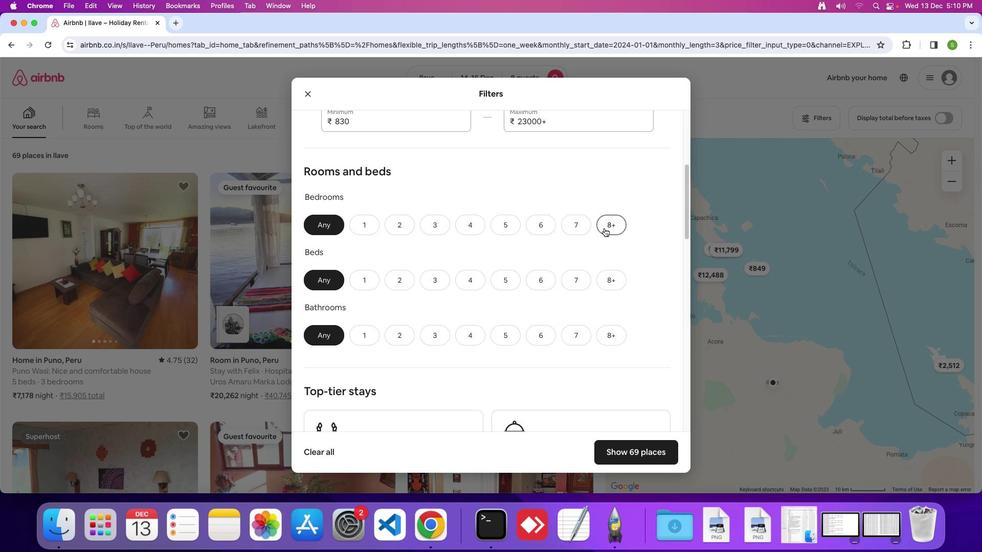 
Action: Mouse pressed left at (637, 260)
Screenshot: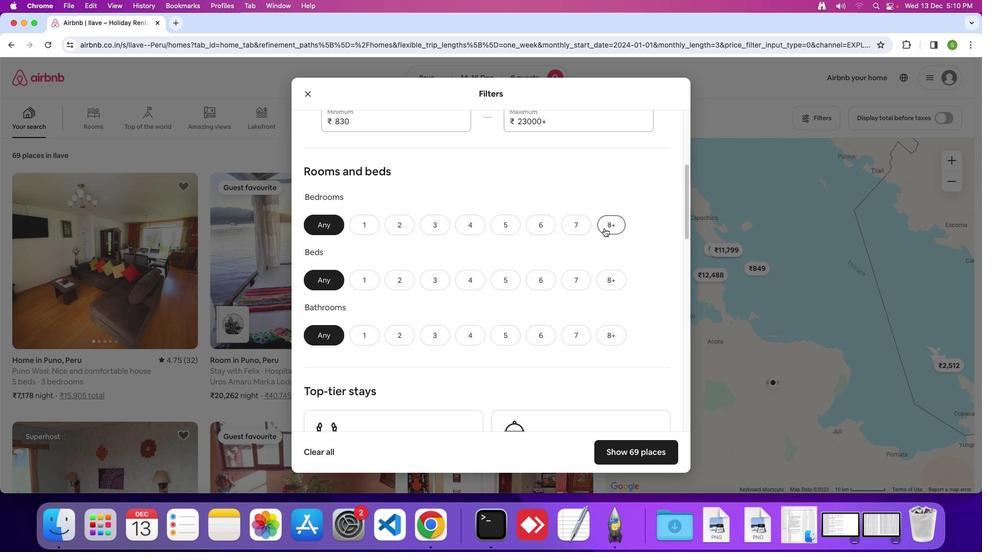 
Action: Mouse moved to (645, 316)
Screenshot: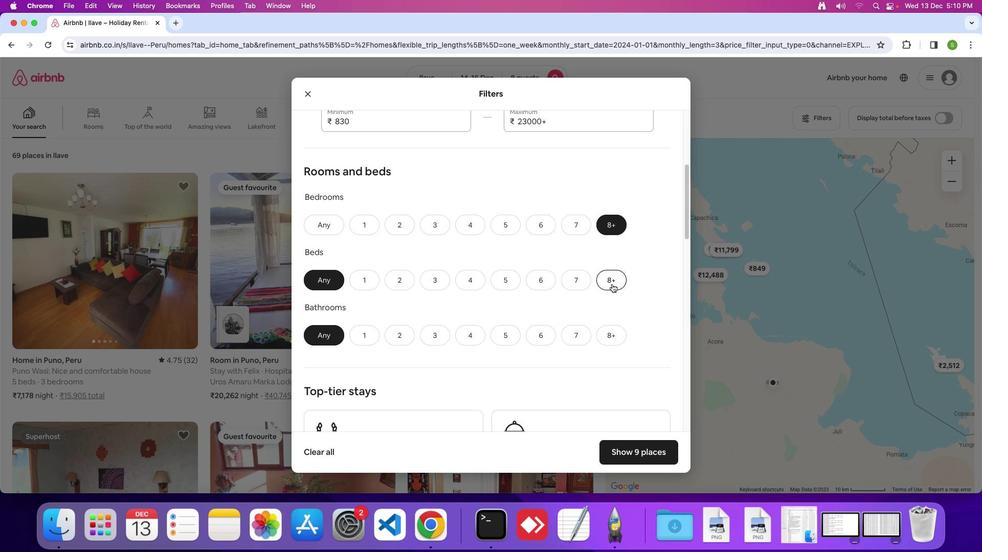
Action: Mouse pressed left at (645, 316)
Screenshot: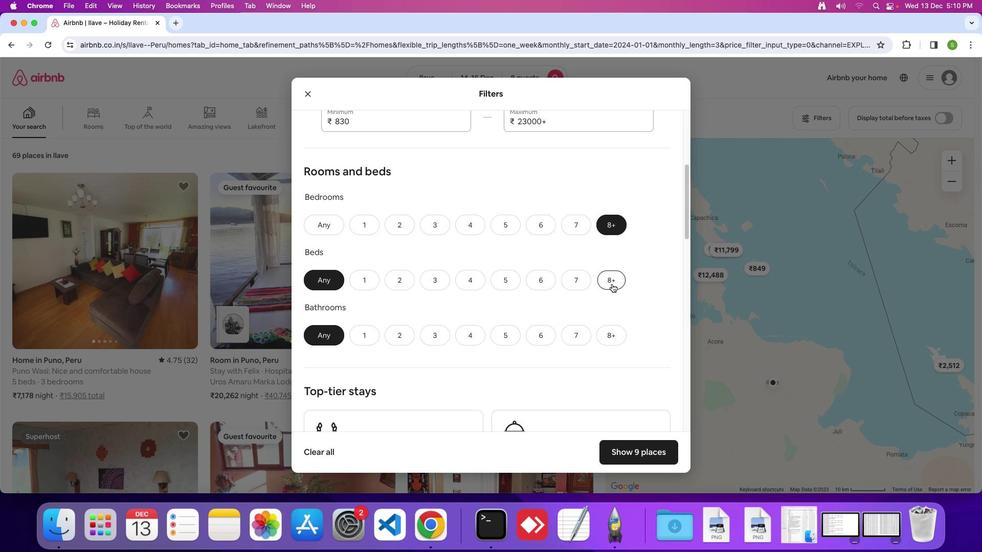 
Action: Mouse moved to (640, 364)
Screenshot: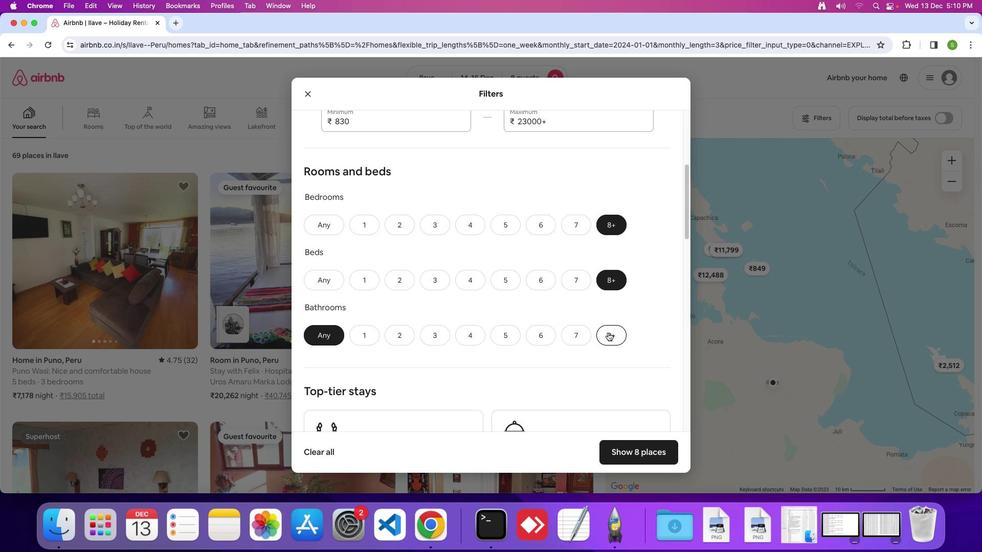
Action: Mouse pressed left at (640, 364)
Screenshot: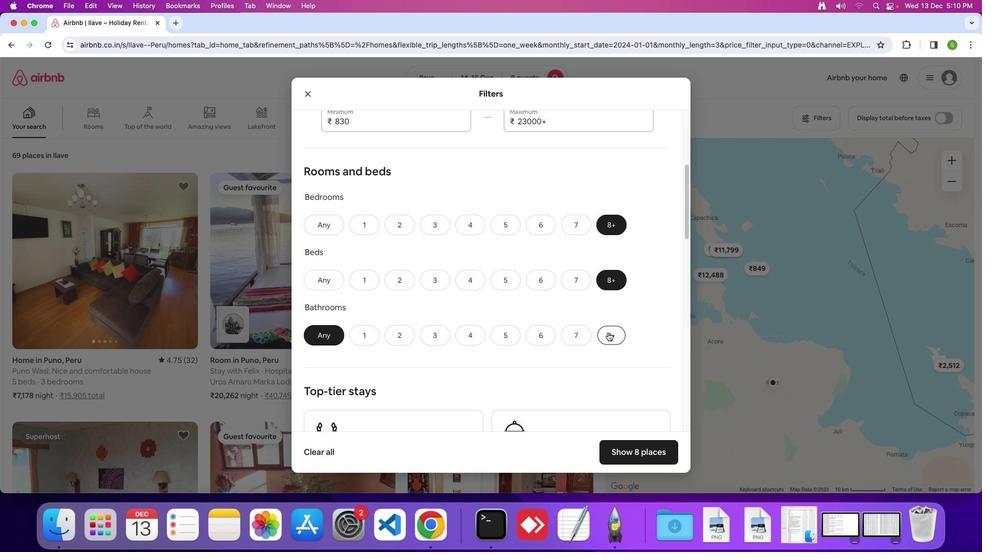 
Action: Mouse moved to (534, 315)
Screenshot: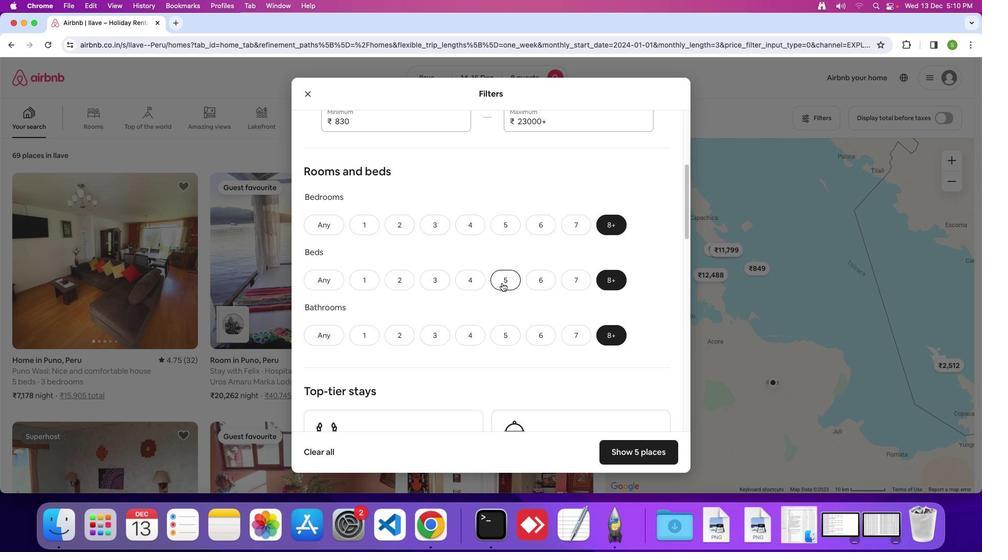 
Action: Mouse scrolled (534, 315) with delta (32, 31)
Screenshot: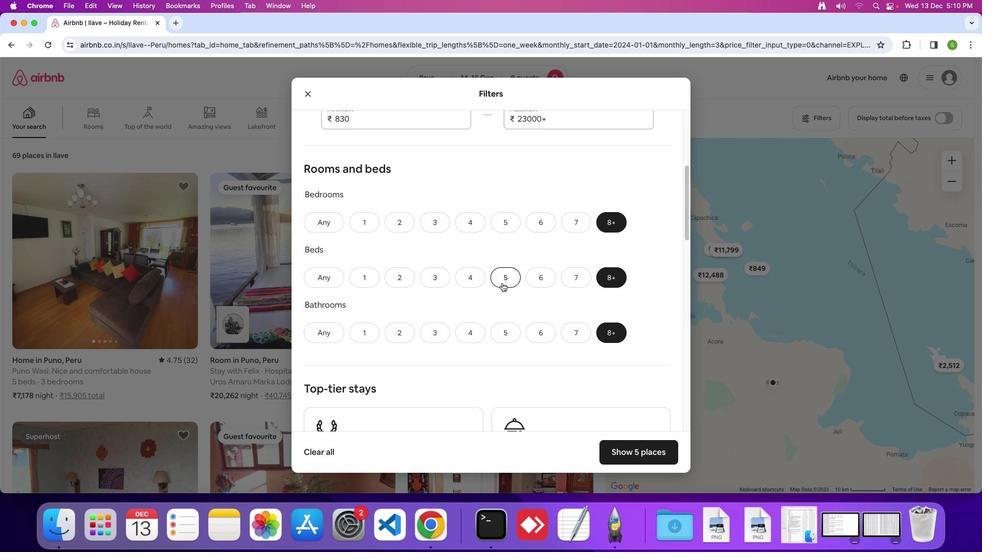 
Action: Mouse scrolled (534, 315) with delta (32, 31)
Screenshot: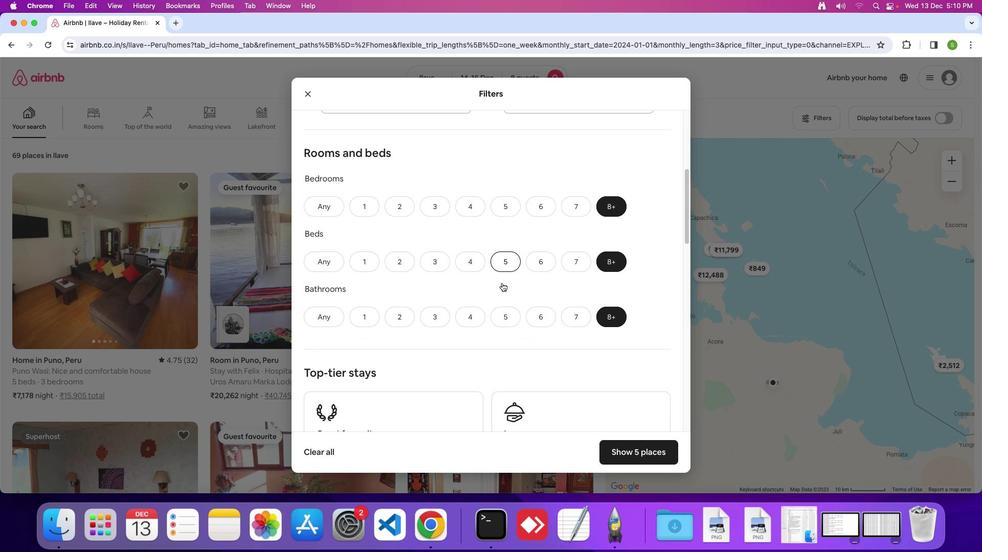 
Action: Mouse scrolled (534, 315) with delta (32, 31)
Screenshot: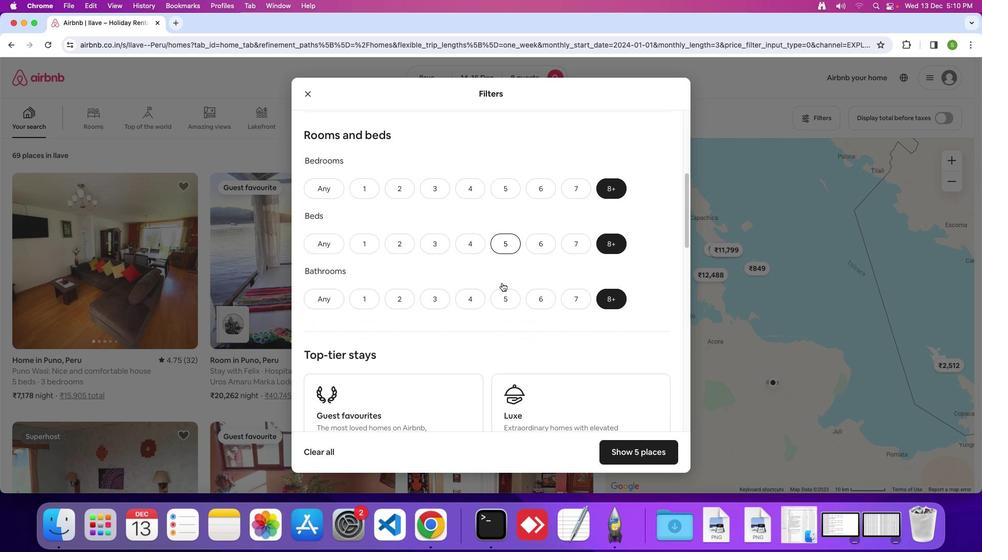 
Action: Mouse scrolled (534, 315) with delta (32, 31)
Screenshot: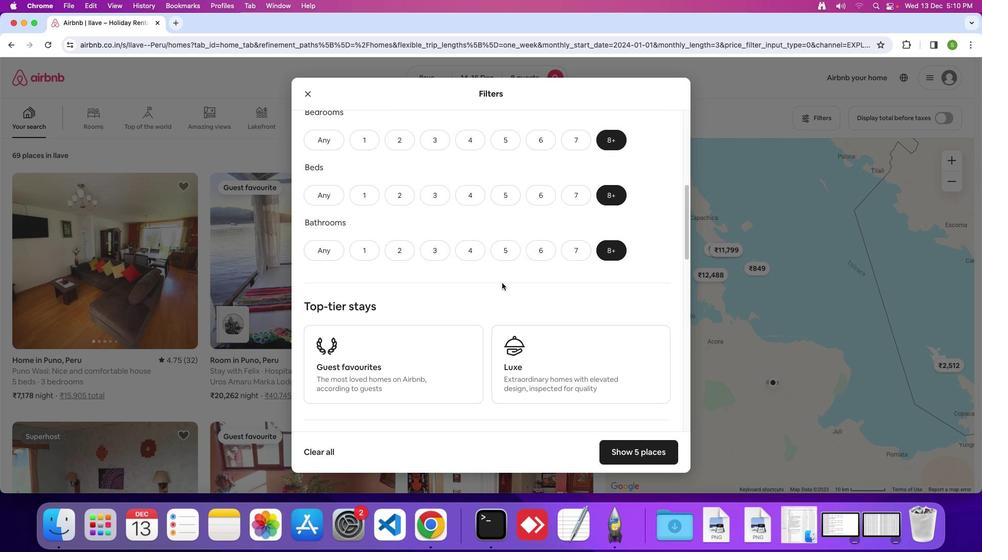 
Action: Mouse scrolled (534, 315) with delta (32, 31)
Screenshot: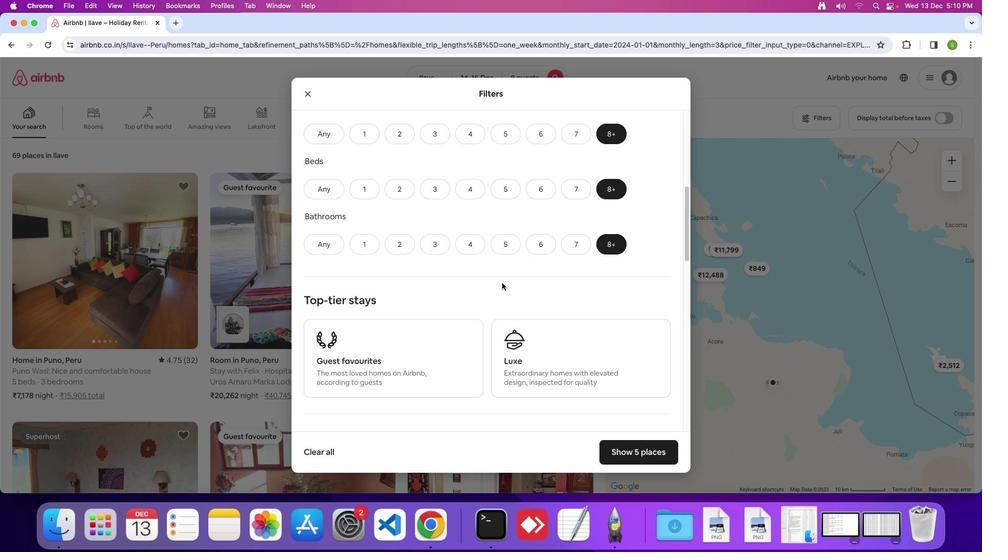 
Action: Mouse moved to (534, 315)
Screenshot: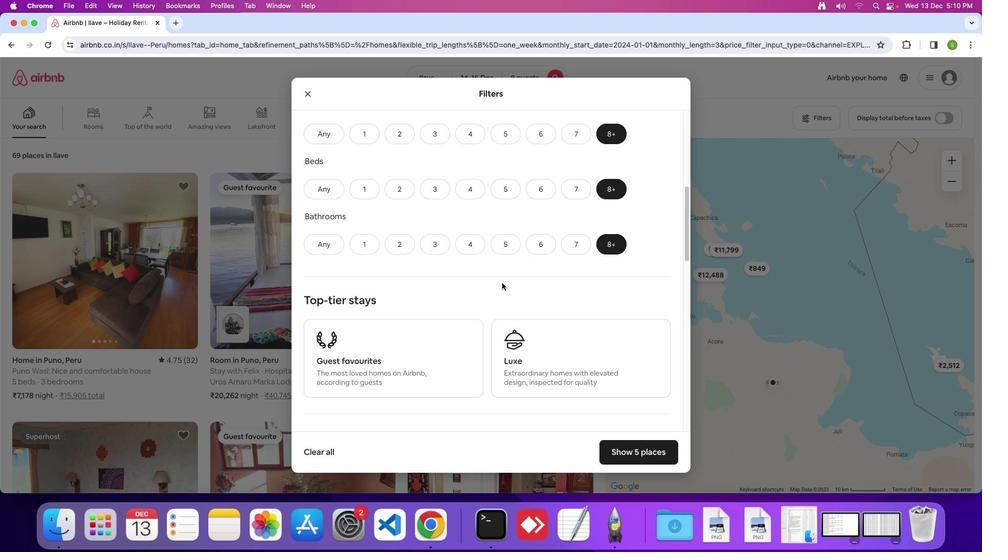 
Action: Mouse scrolled (534, 315) with delta (32, 31)
Screenshot: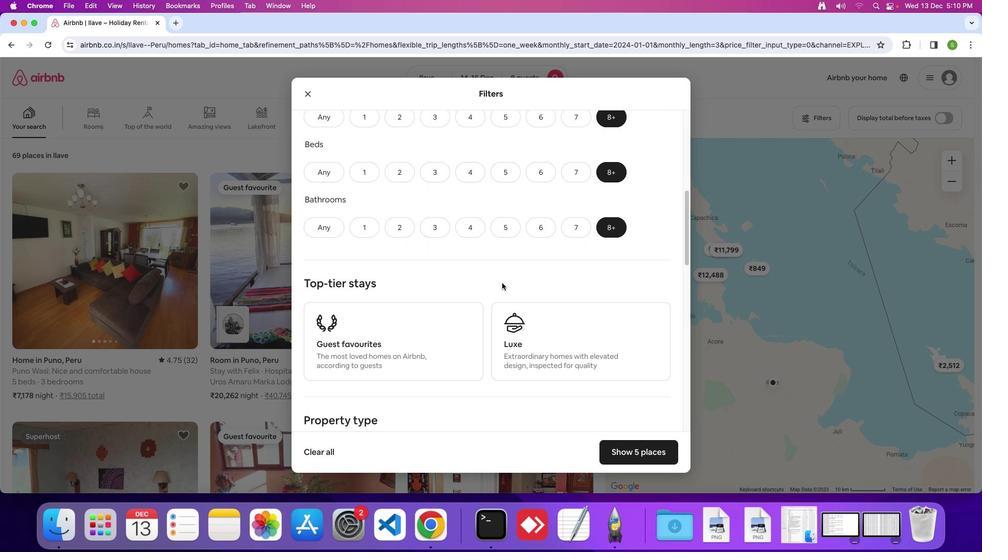 
Action: Mouse scrolled (534, 315) with delta (32, 31)
Screenshot: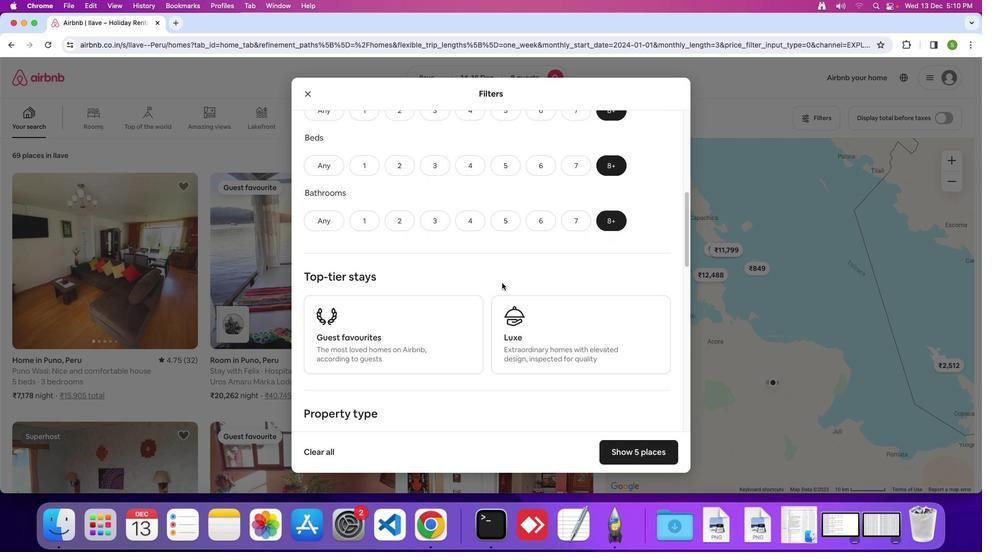
Action: Mouse scrolled (534, 315) with delta (32, 31)
Screenshot: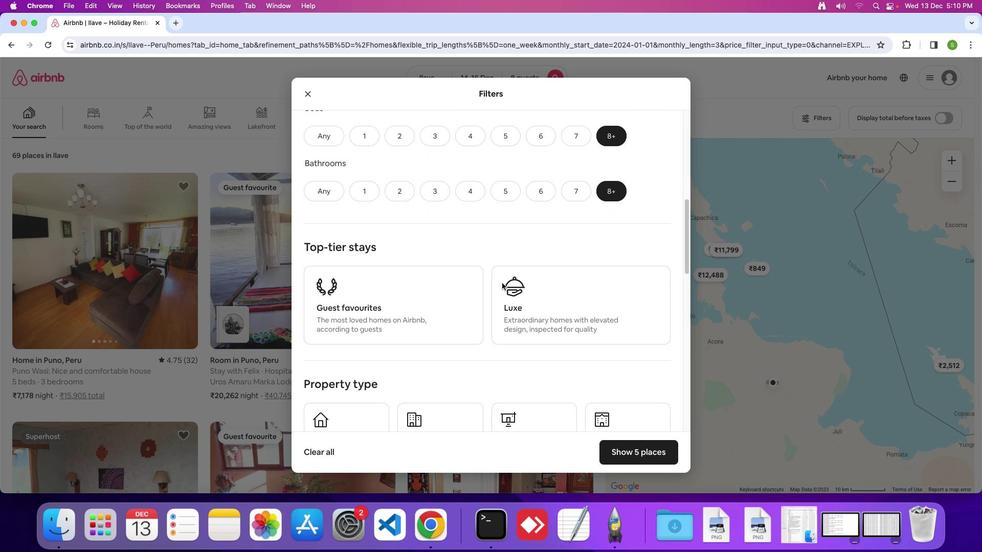 
Action: Mouse scrolled (534, 315) with delta (32, 31)
Screenshot: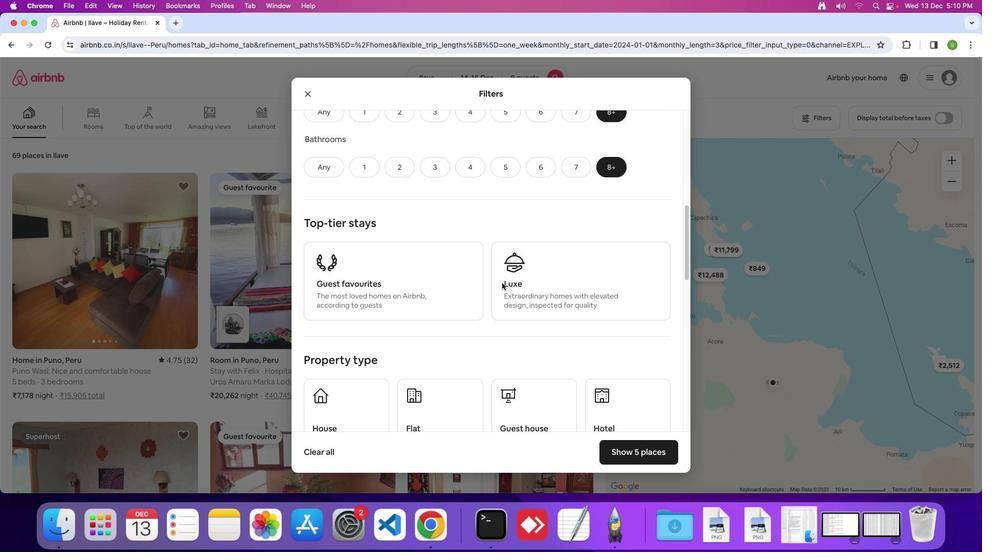 
Action: Mouse scrolled (534, 315) with delta (32, 31)
Screenshot: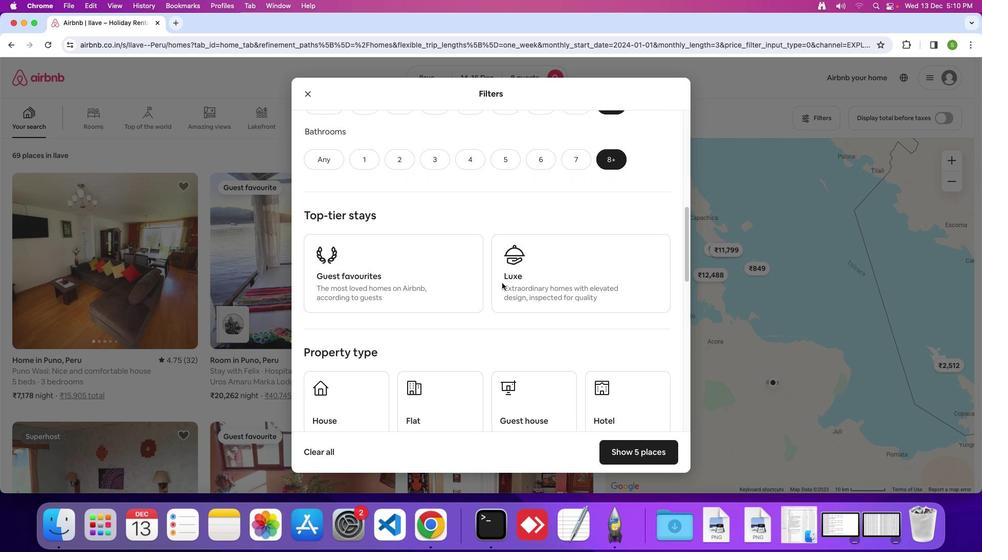 
Action: Mouse scrolled (534, 315) with delta (32, 31)
Screenshot: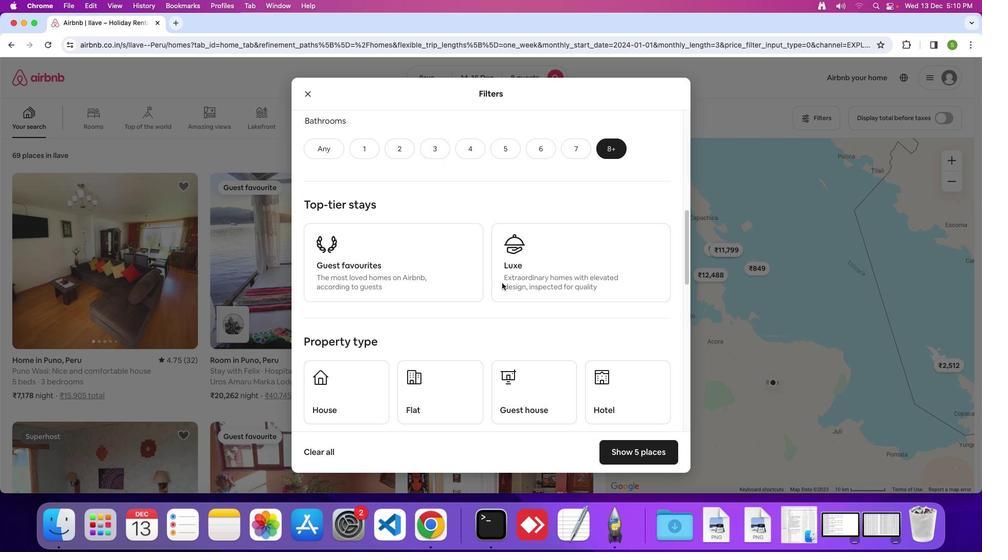
Action: Mouse scrolled (534, 315) with delta (32, 31)
Screenshot: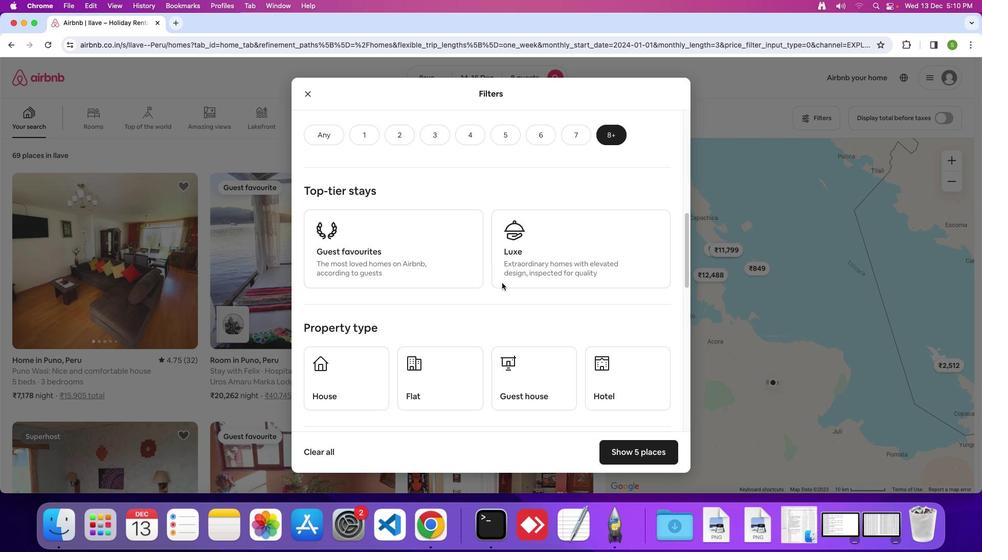 
Action: Mouse scrolled (534, 315) with delta (32, 30)
Screenshot: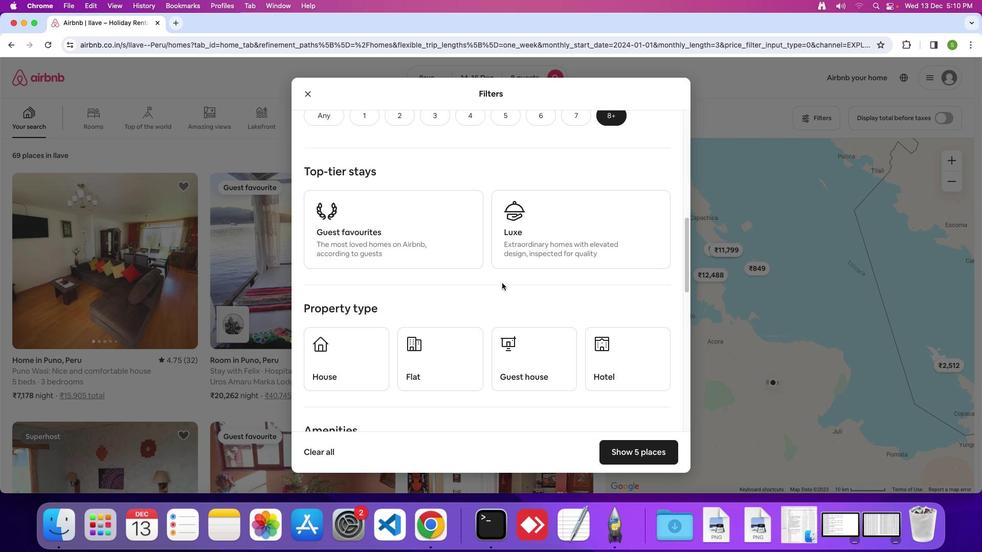 
Action: Mouse moved to (647, 338)
Screenshot: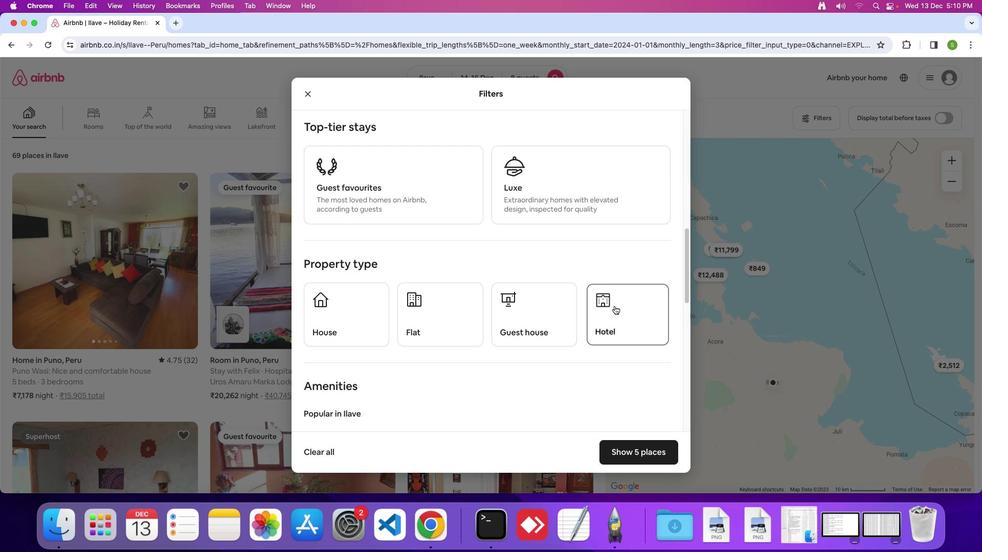 
Action: Mouse pressed left at (647, 338)
Screenshot: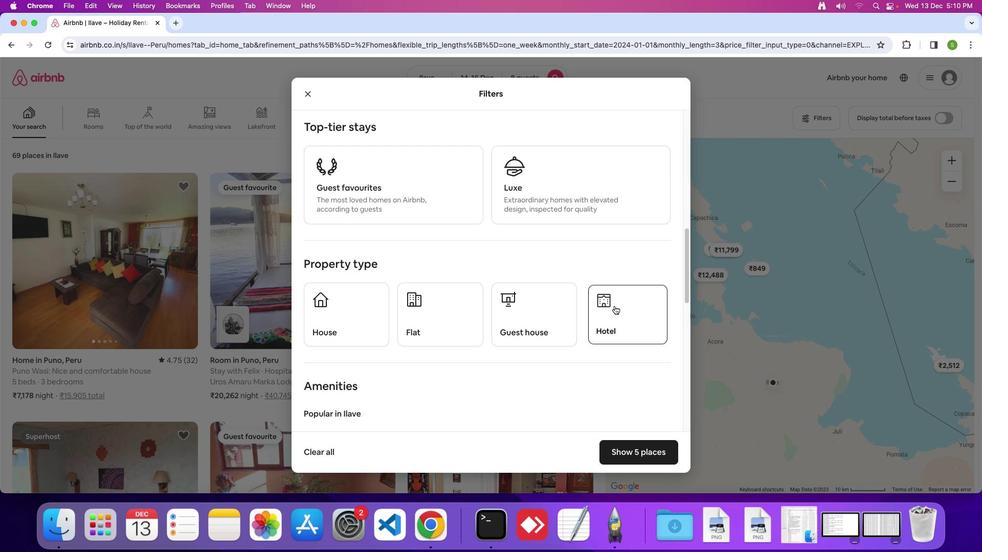 
Action: Mouse moved to (499, 302)
Screenshot: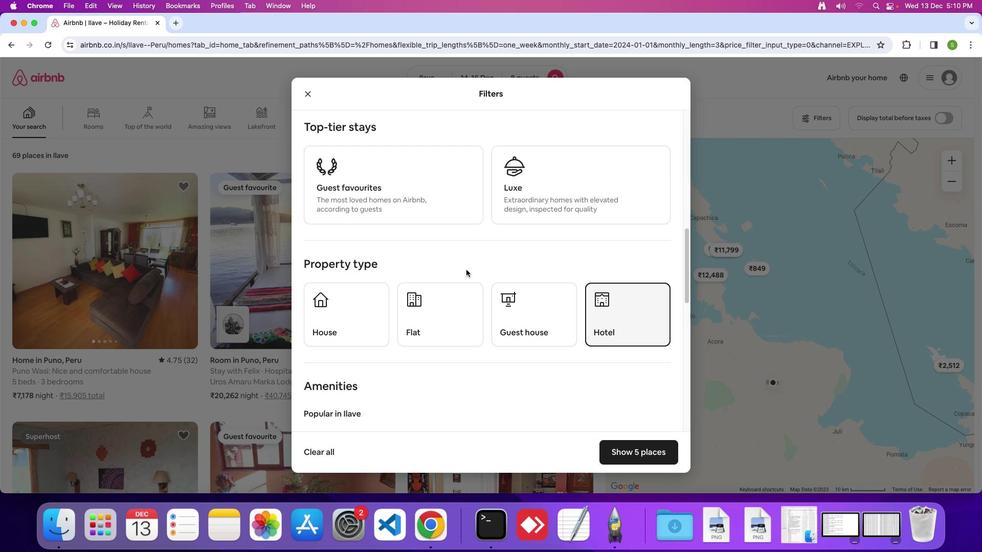 
Action: Mouse scrolled (499, 302) with delta (32, 31)
Screenshot: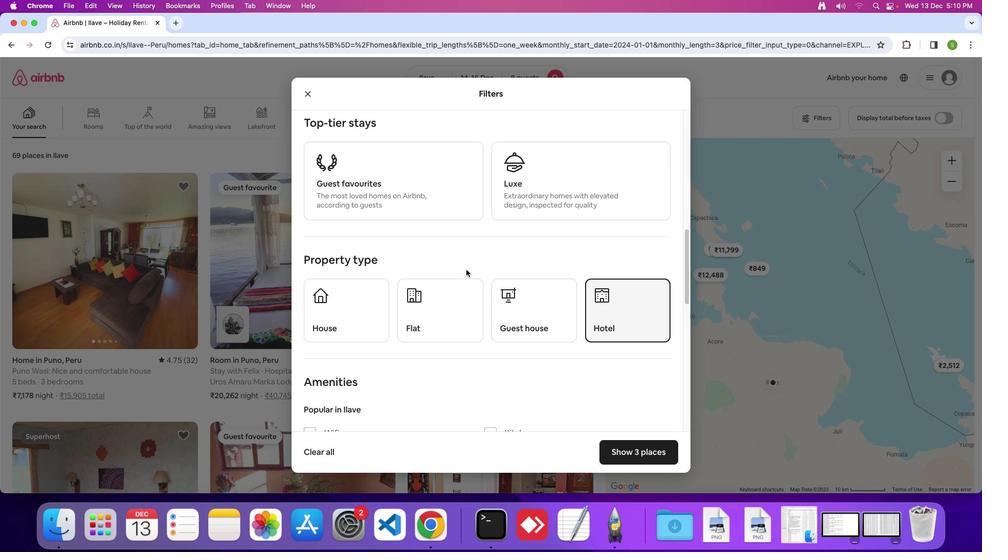 
Action: Mouse scrolled (499, 302) with delta (32, 31)
Screenshot: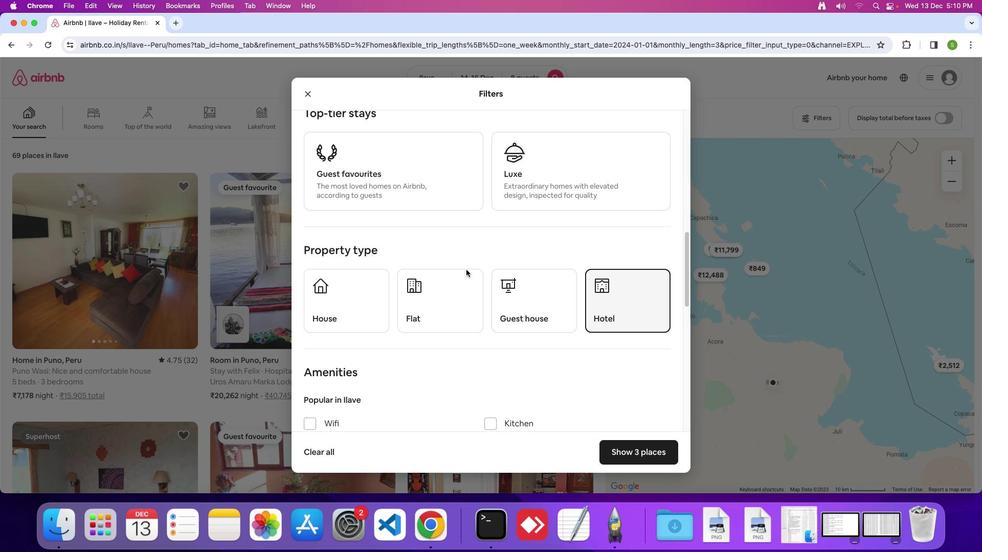 
Action: Mouse scrolled (499, 302) with delta (32, 31)
Screenshot: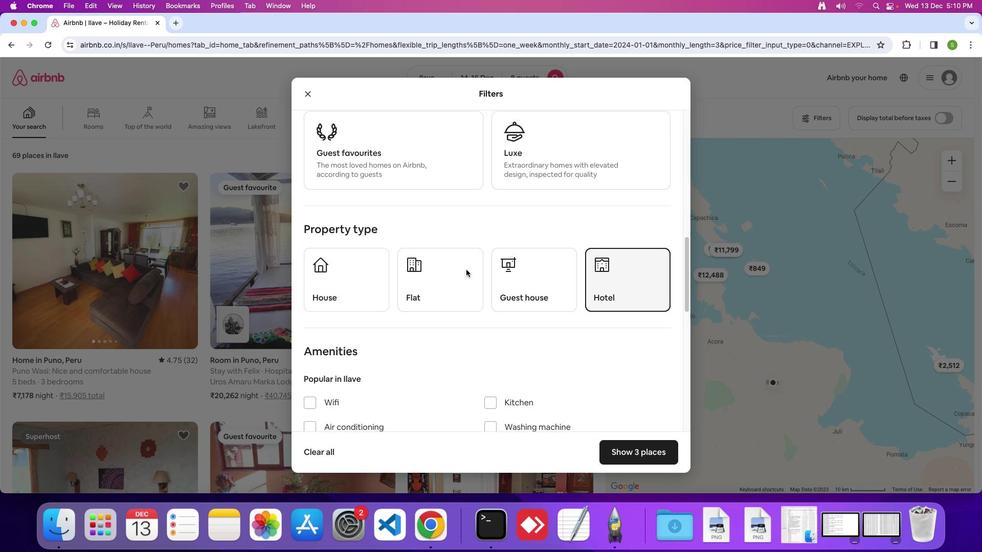 
Action: Mouse moved to (498, 302)
Screenshot: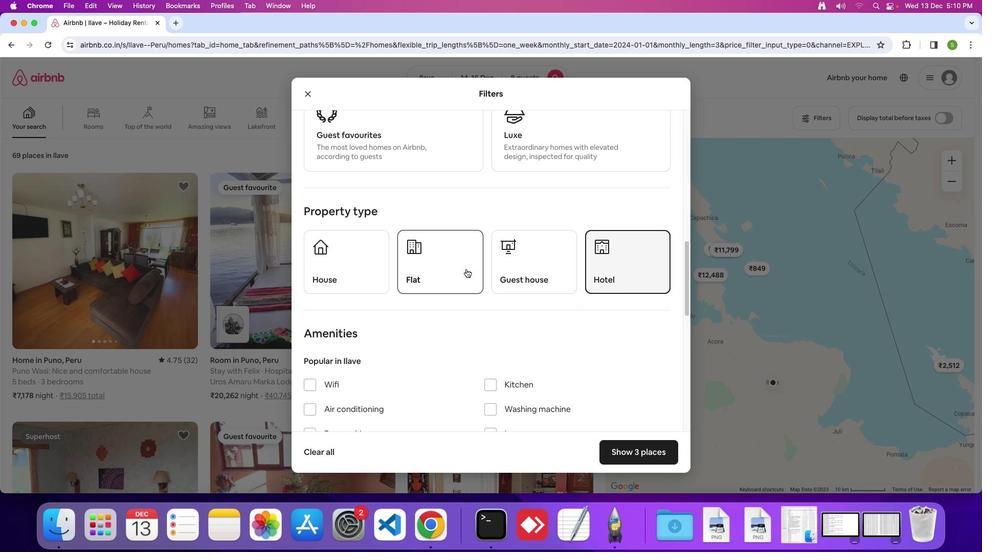 
Action: Mouse scrolled (498, 302) with delta (32, 31)
Screenshot: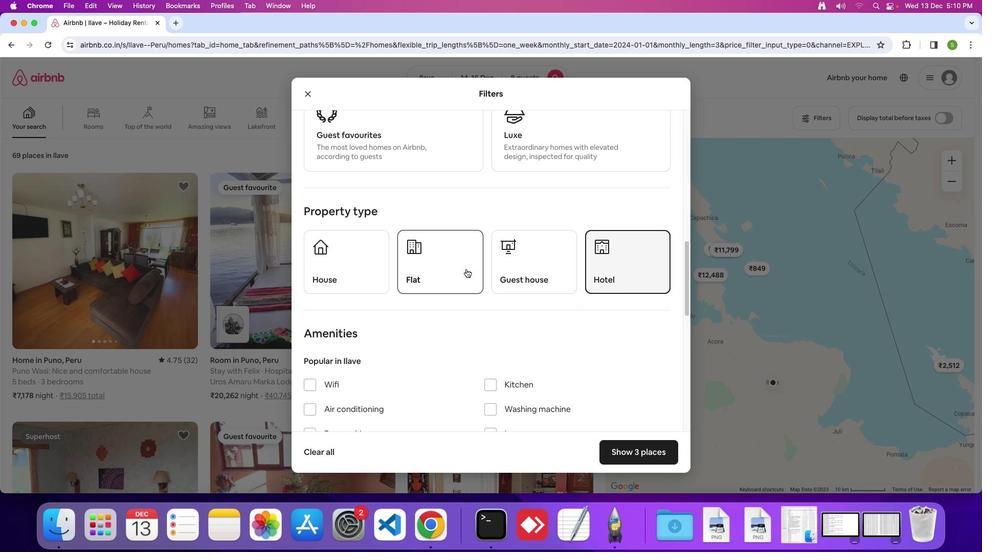 
Action: Mouse moved to (498, 302)
Screenshot: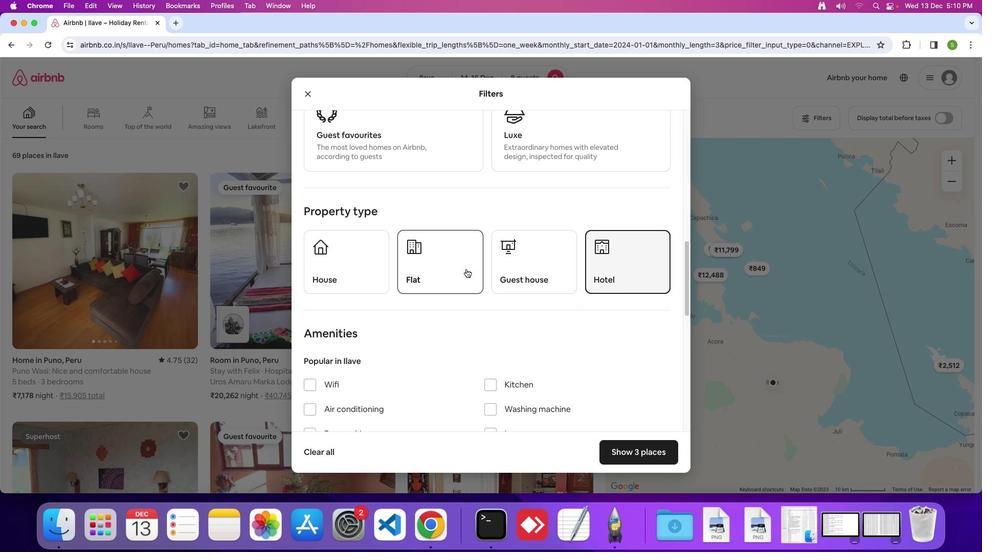 
Action: Mouse scrolled (498, 302) with delta (32, 31)
Screenshot: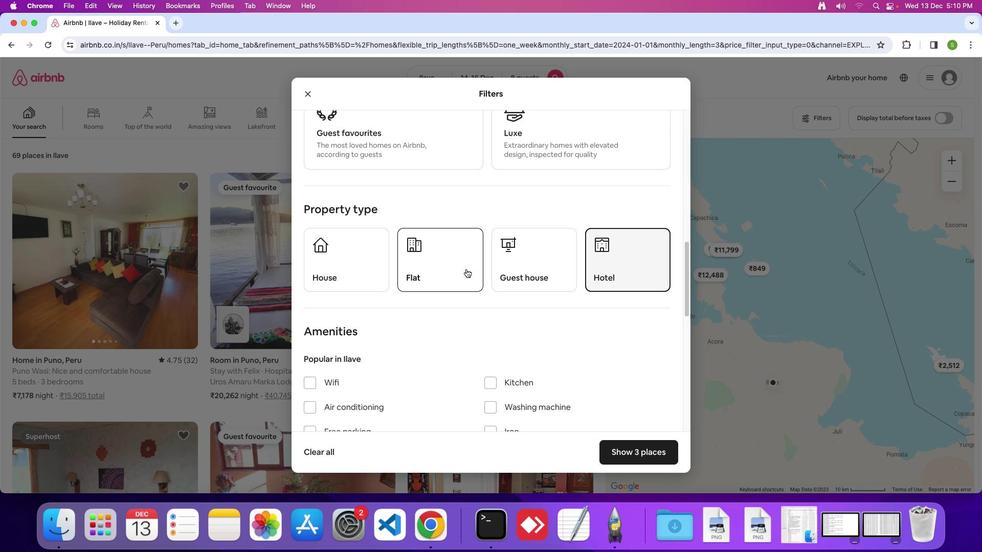 
Action: Mouse scrolled (498, 302) with delta (32, 31)
Screenshot: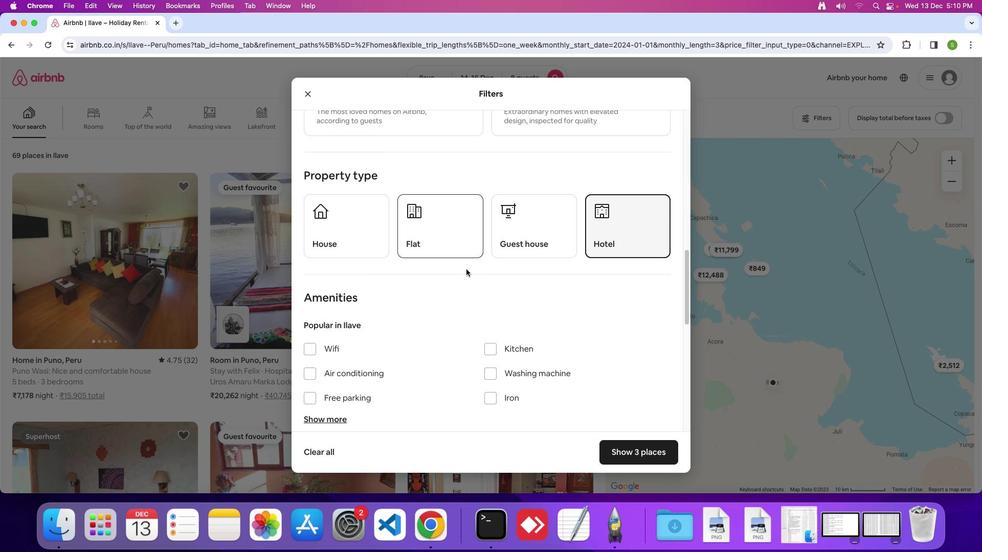 
Action: Mouse moved to (499, 301)
Screenshot: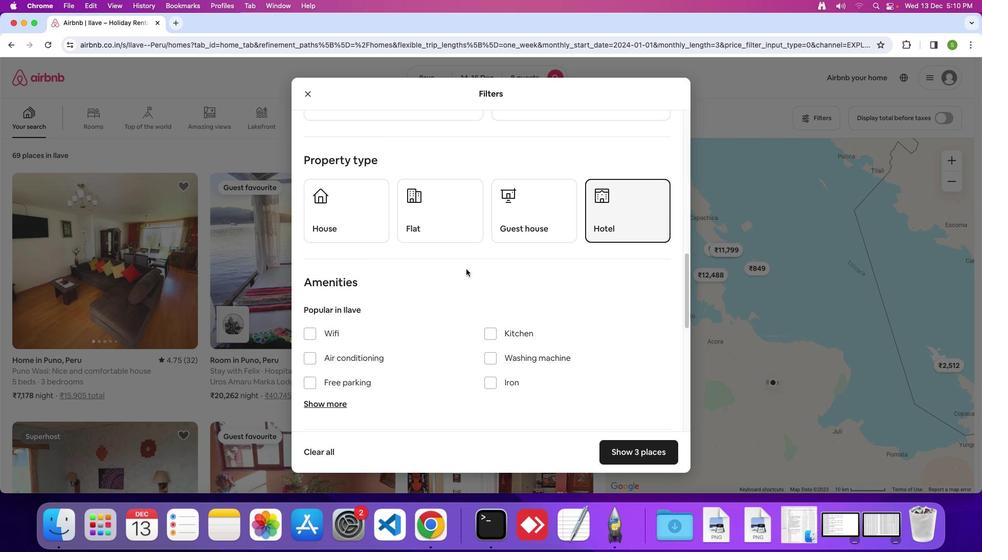 
Action: Mouse scrolled (499, 301) with delta (32, 31)
Screenshot: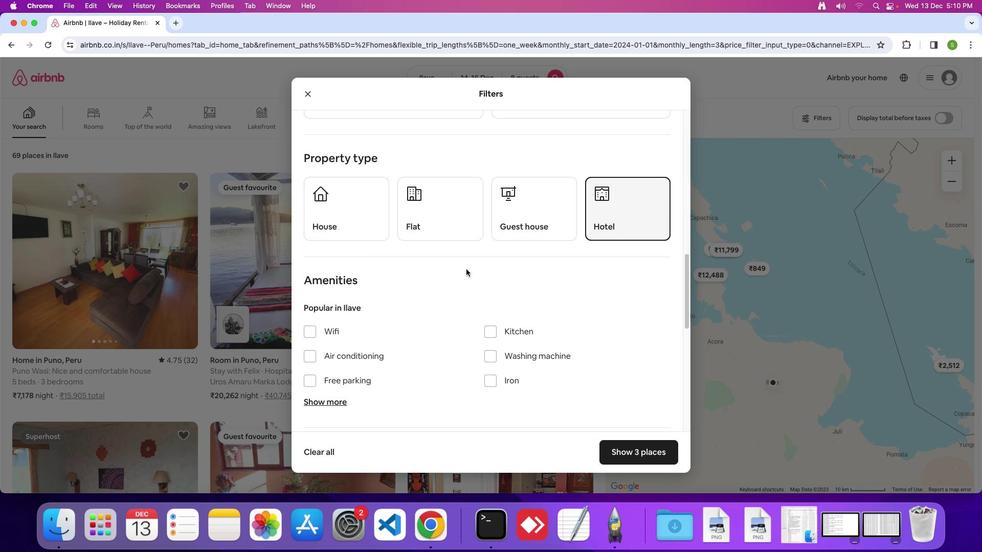
Action: Mouse scrolled (499, 301) with delta (32, 31)
Screenshot: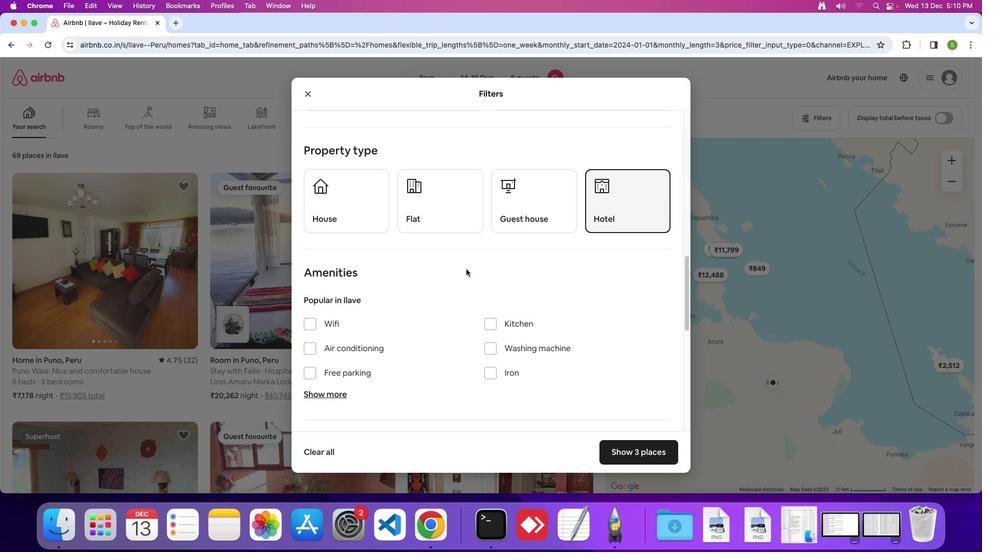 
Action: Mouse scrolled (499, 301) with delta (32, 31)
Screenshot: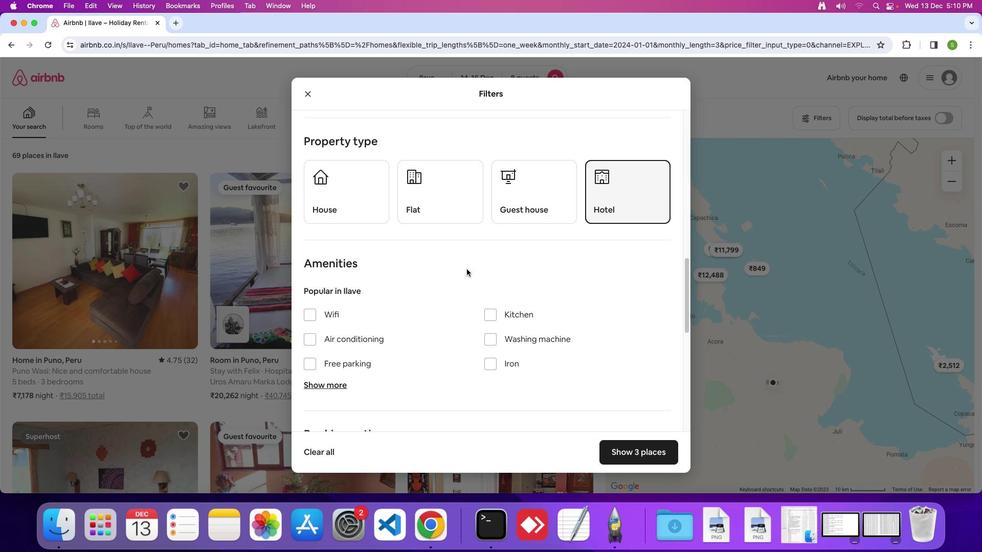 
Action: Mouse scrolled (499, 301) with delta (32, 31)
Screenshot: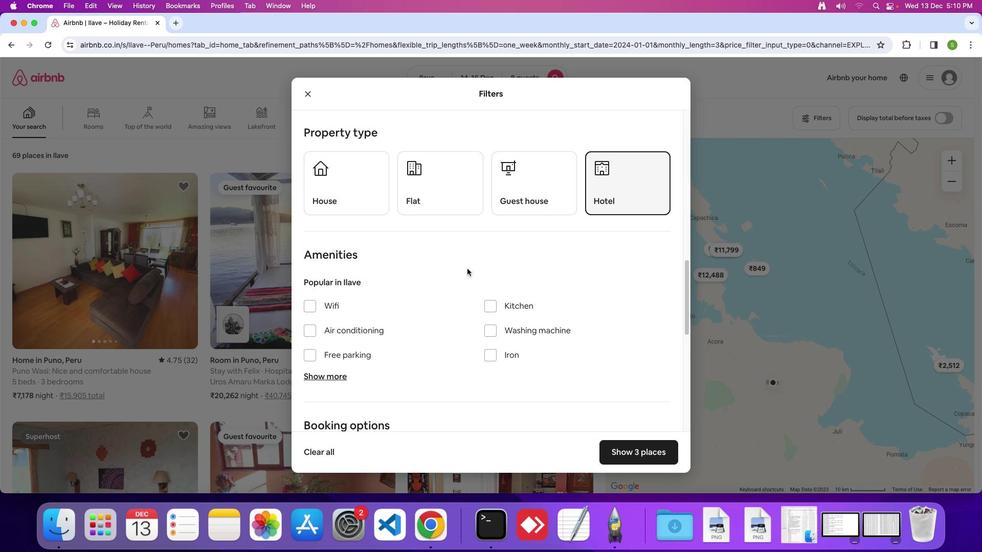 
Action: Mouse moved to (500, 301)
Screenshot: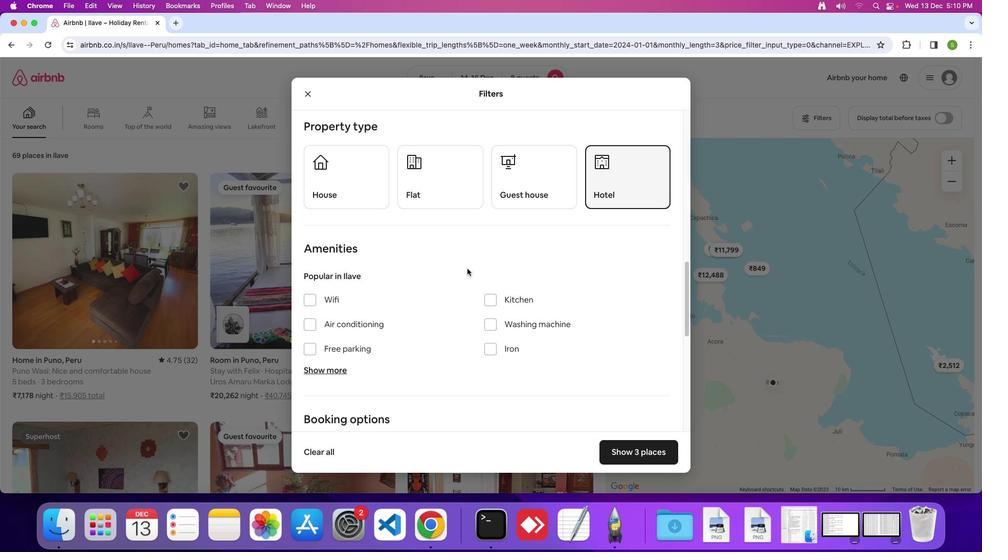 
Action: Mouse scrolled (500, 301) with delta (32, 31)
Screenshot: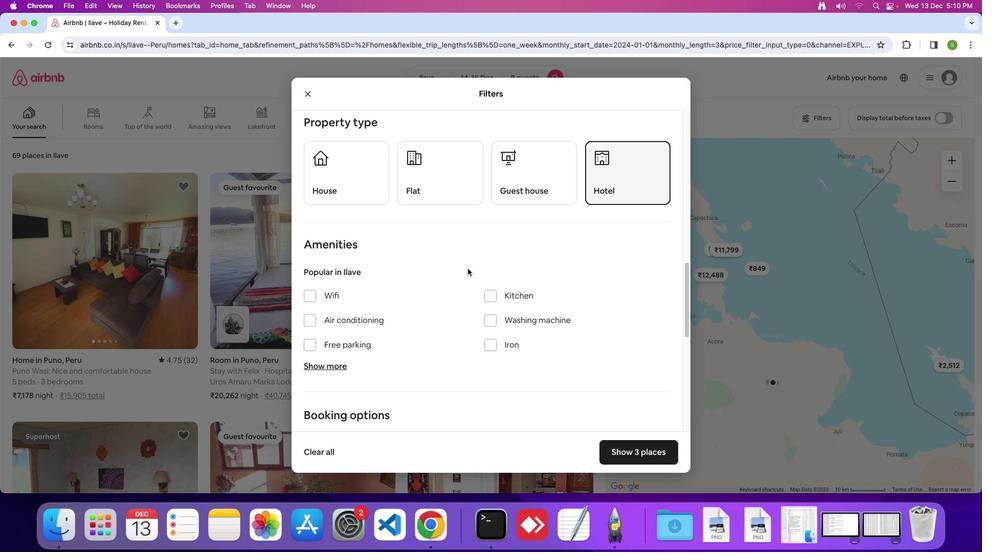 
Action: Mouse scrolled (500, 301) with delta (32, 31)
Screenshot: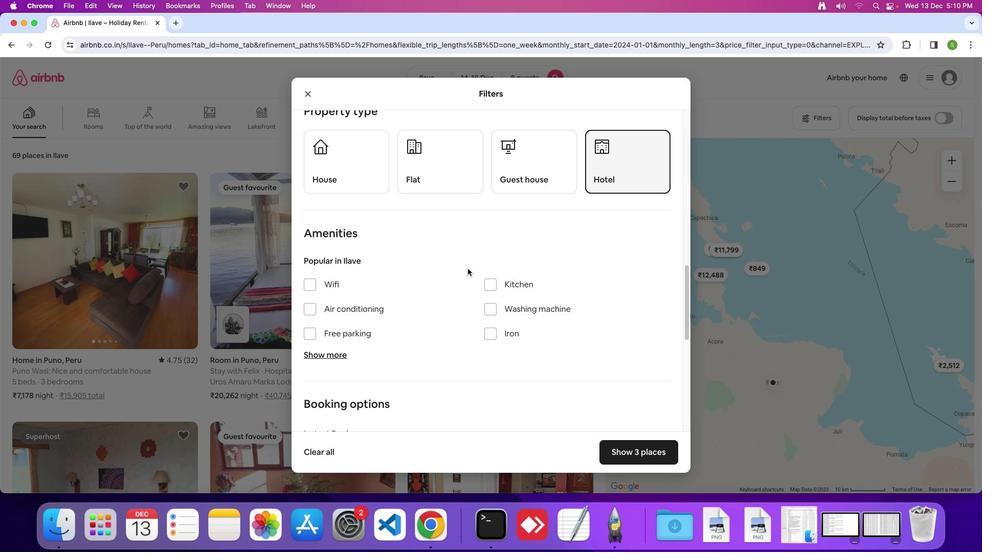 
Action: Mouse moved to (500, 301)
Screenshot: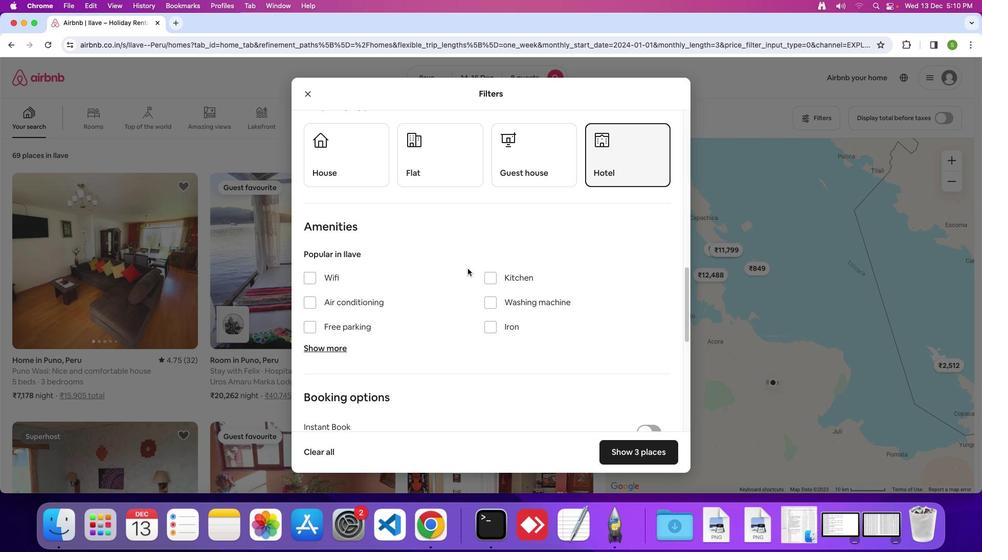 
Action: Mouse scrolled (500, 301) with delta (32, 31)
Screenshot: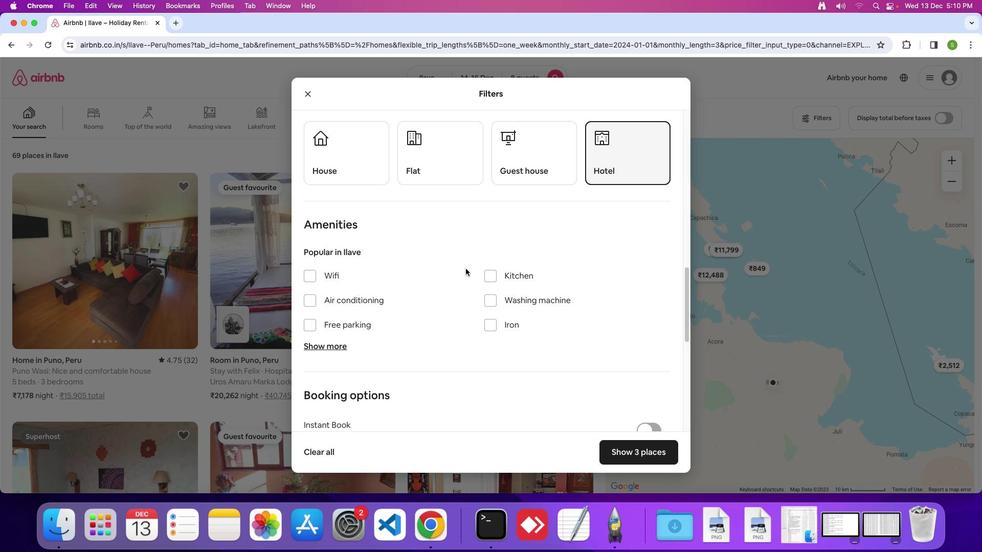 
Action: Mouse moved to (346, 310)
Screenshot: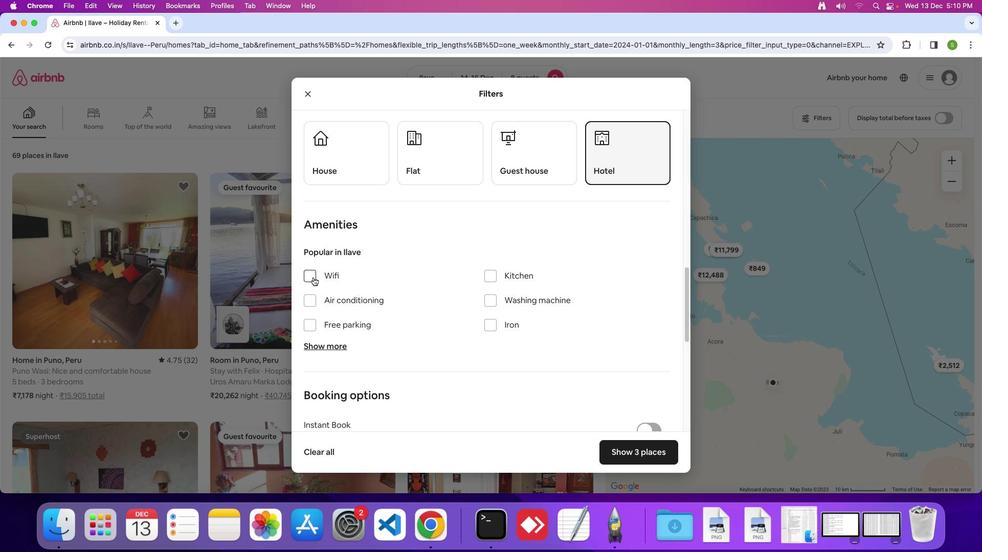 
Action: Mouse pressed left at (346, 310)
Screenshot: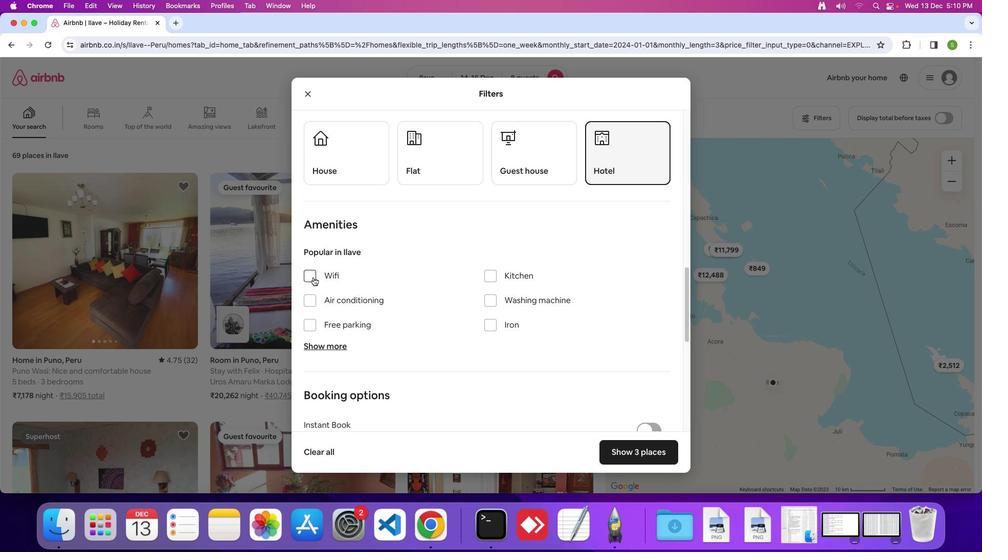
Action: Mouse moved to (340, 353)
Screenshot: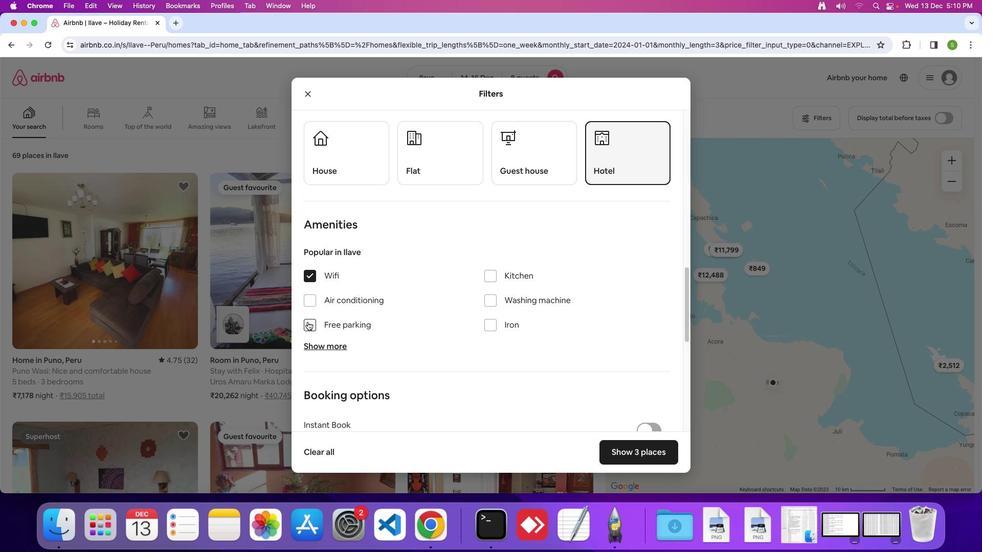 
Action: Mouse pressed left at (340, 353)
Screenshot: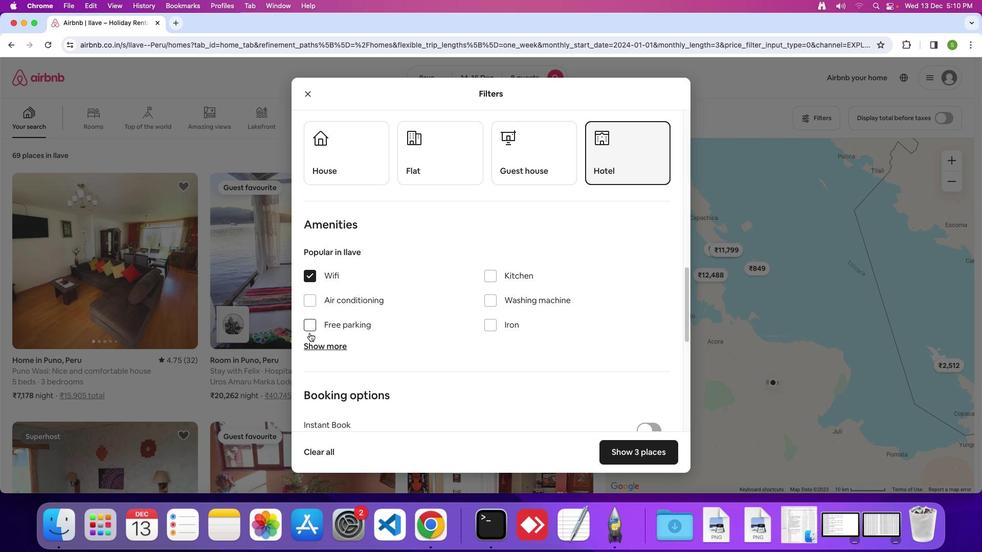 
Action: Mouse moved to (349, 379)
Screenshot: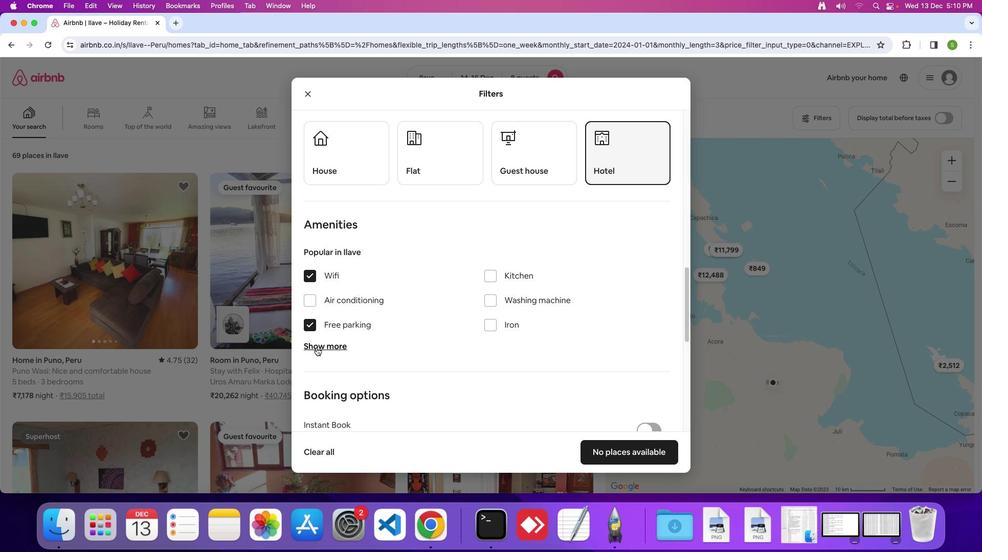 
Action: Mouse pressed left at (349, 379)
Screenshot: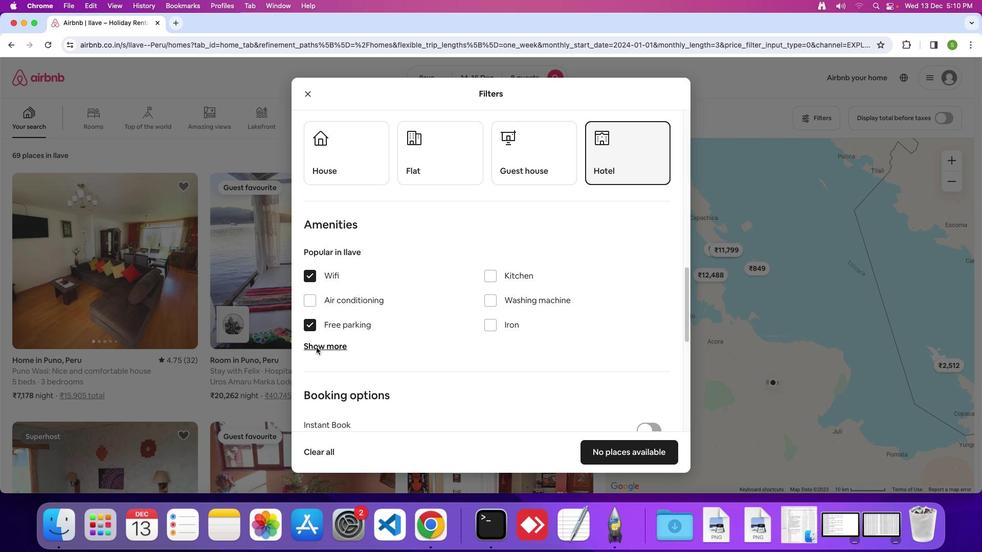
Action: Mouse moved to (541, 337)
Screenshot: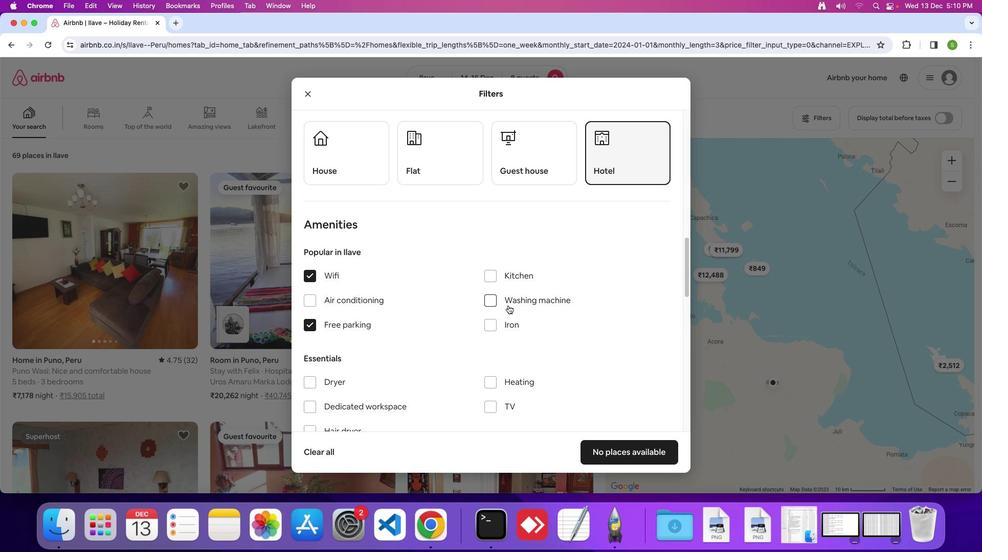 
Action: Mouse scrolled (541, 337) with delta (32, 31)
Screenshot: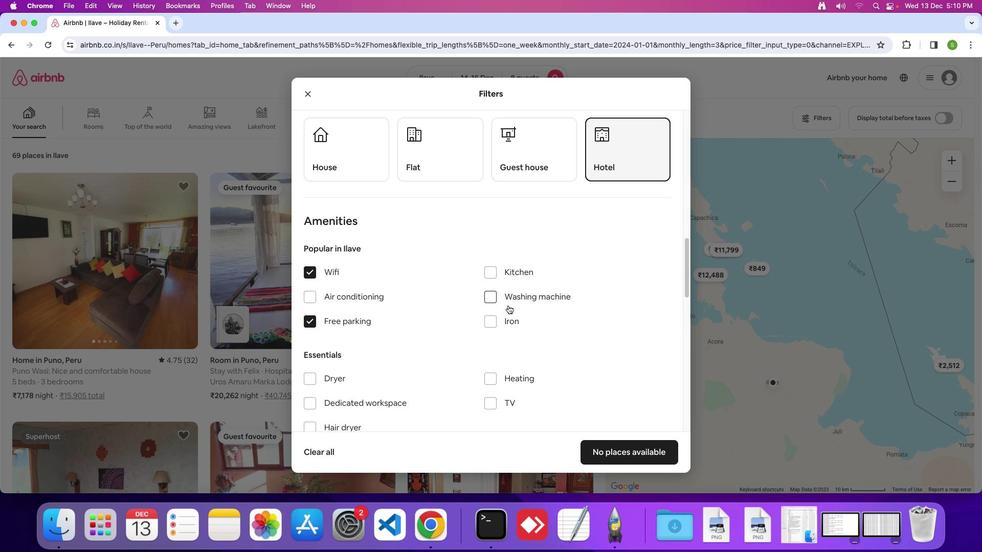 
Action: Mouse scrolled (541, 337) with delta (32, 31)
Screenshot: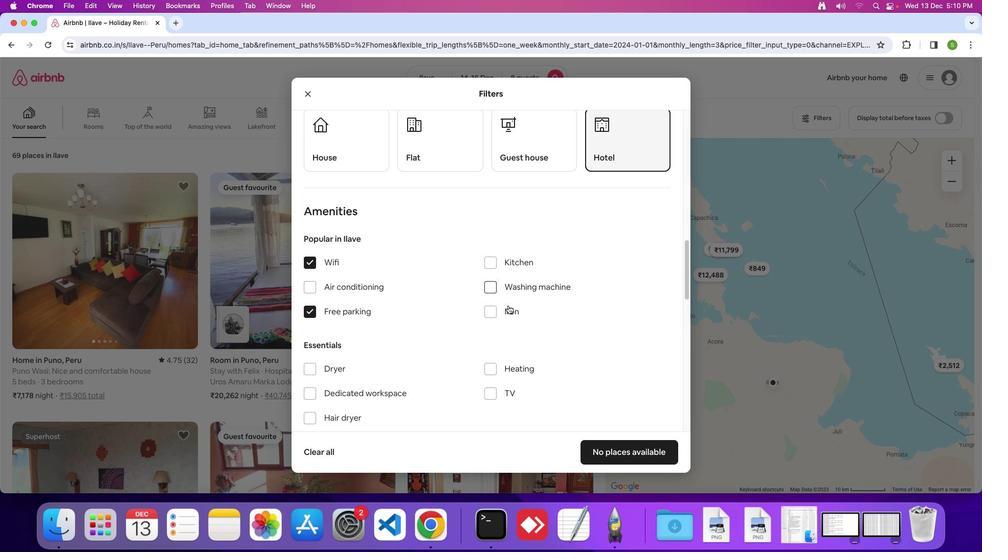 
Action: Mouse scrolled (541, 337) with delta (32, 31)
Screenshot: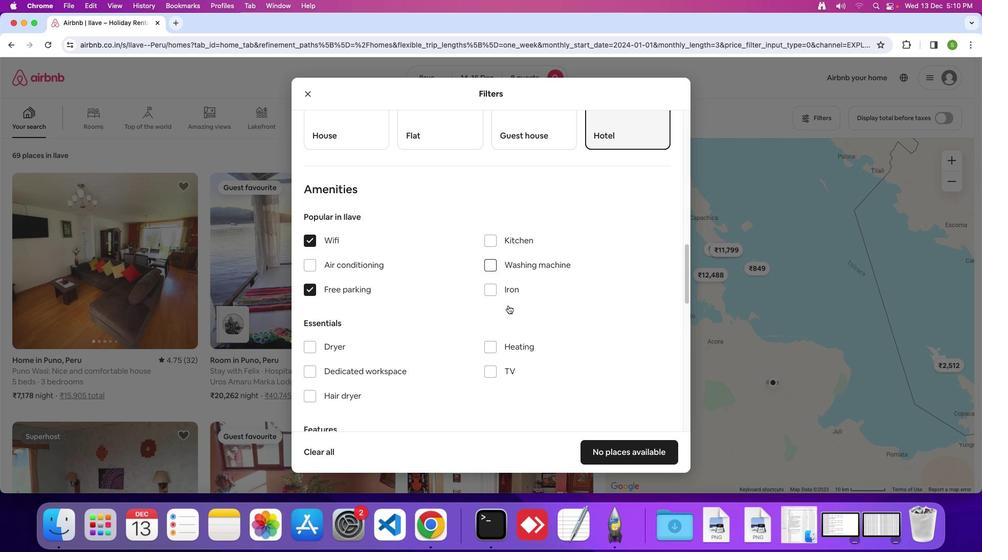 
Action: Mouse scrolled (541, 337) with delta (32, 31)
Screenshot: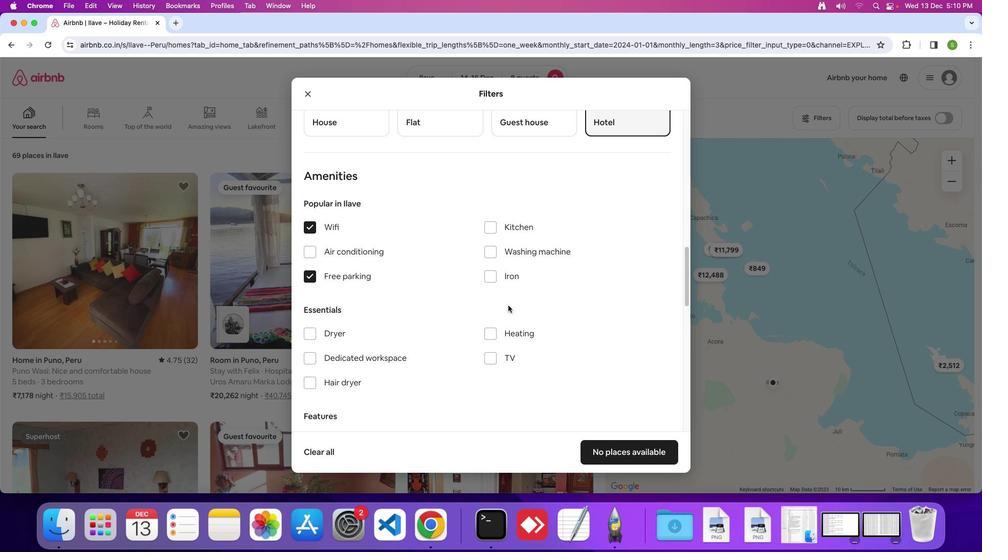 
Action: Mouse scrolled (541, 337) with delta (32, 31)
Screenshot: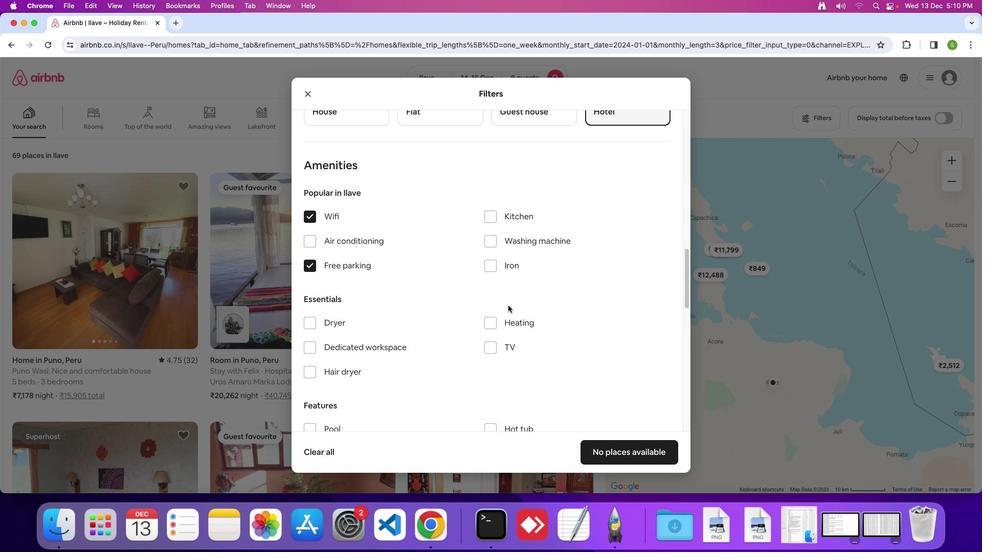
Action: Mouse scrolled (541, 337) with delta (32, 31)
Screenshot: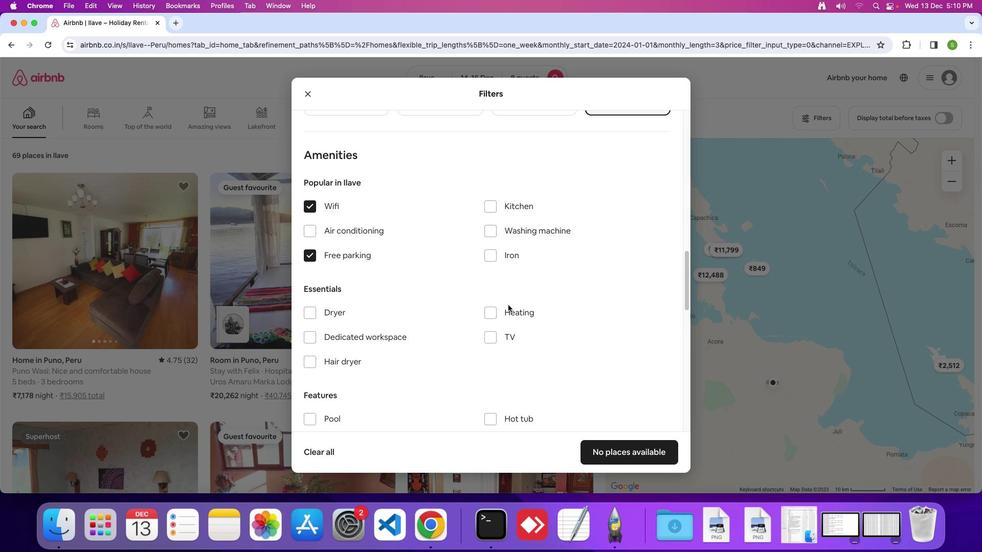 
Action: Mouse moved to (540, 337)
Screenshot: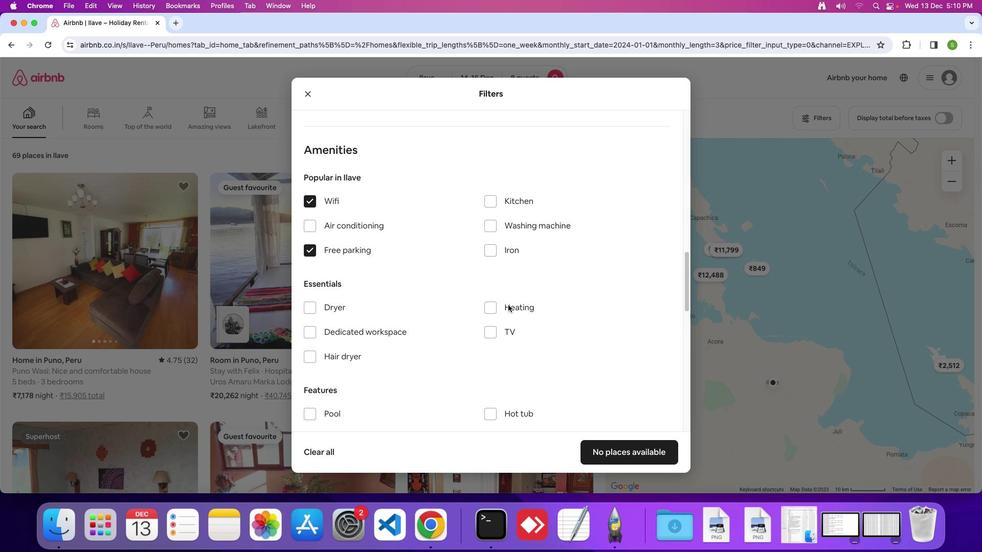
Action: Mouse scrolled (540, 337) with delta (32, 31)
Screenshot: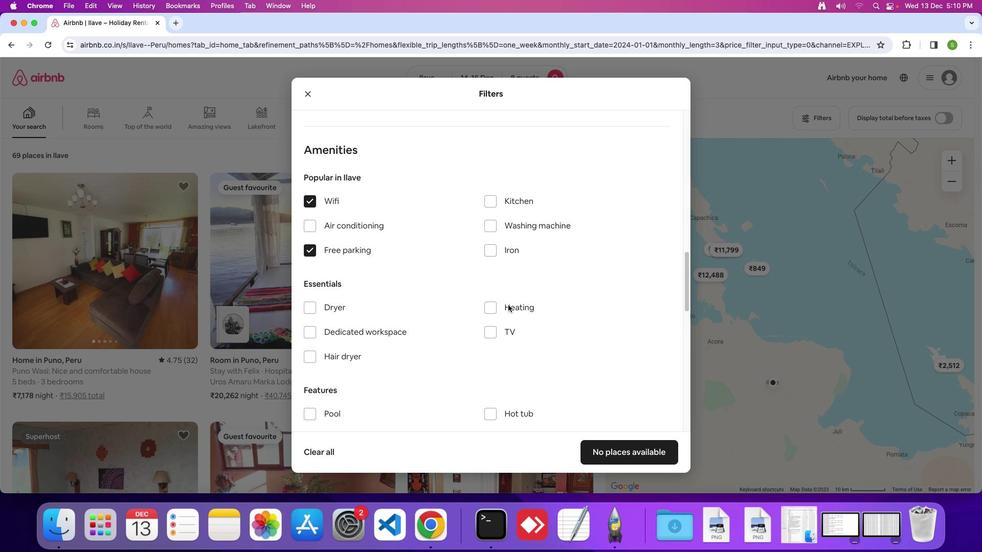 
Action: Mouse moved to (540, 337)
Screenshot: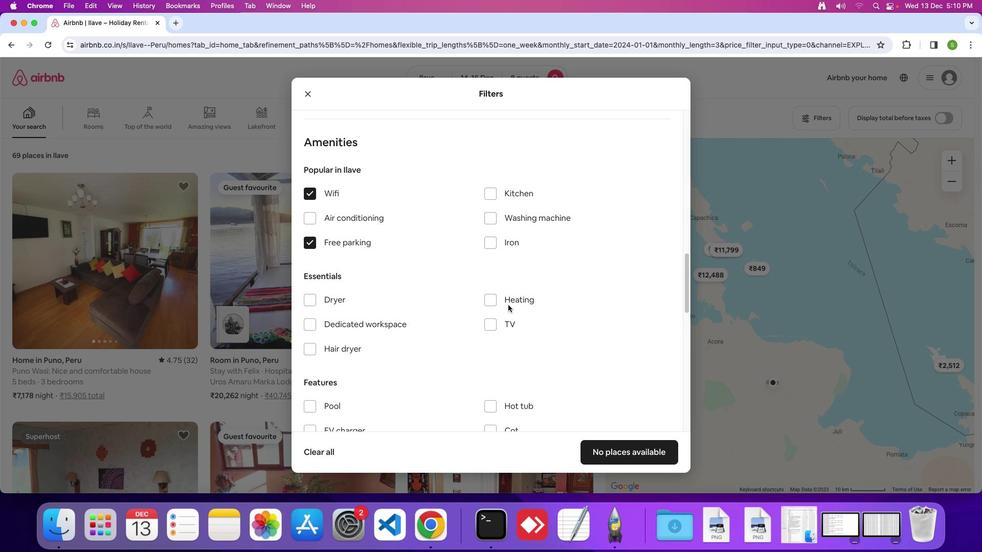 
Action: Mouse scrolled (540, 337) with delta (32, 31)
Screenshot: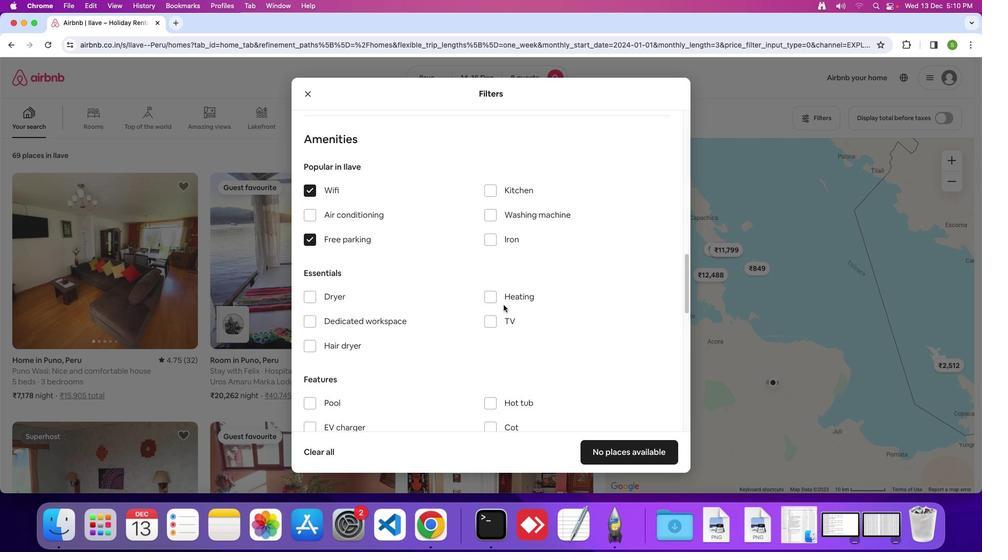 
Action: Mouse moved to (526, 352)
Screenshot: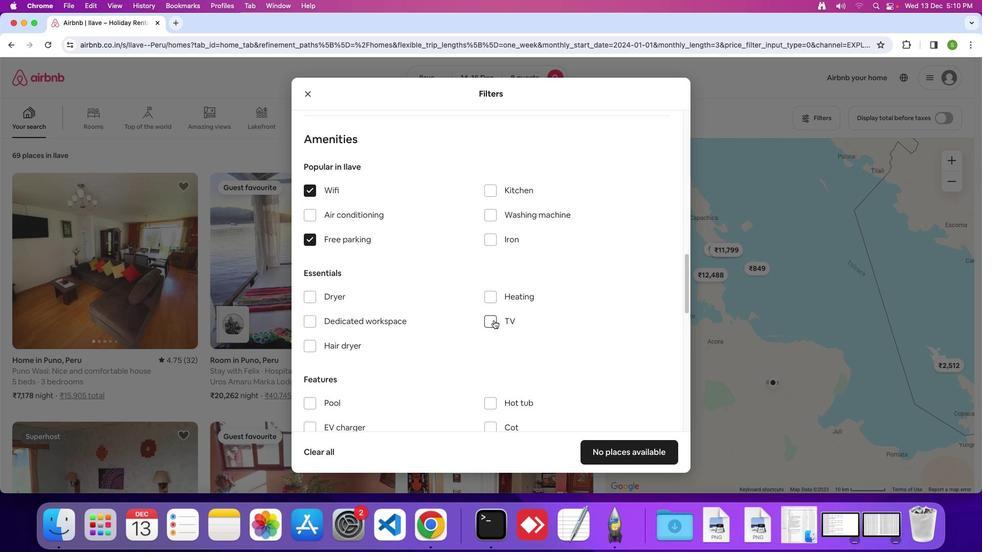 
Action: Mouse pressed left at (526, 352)
Screenshot: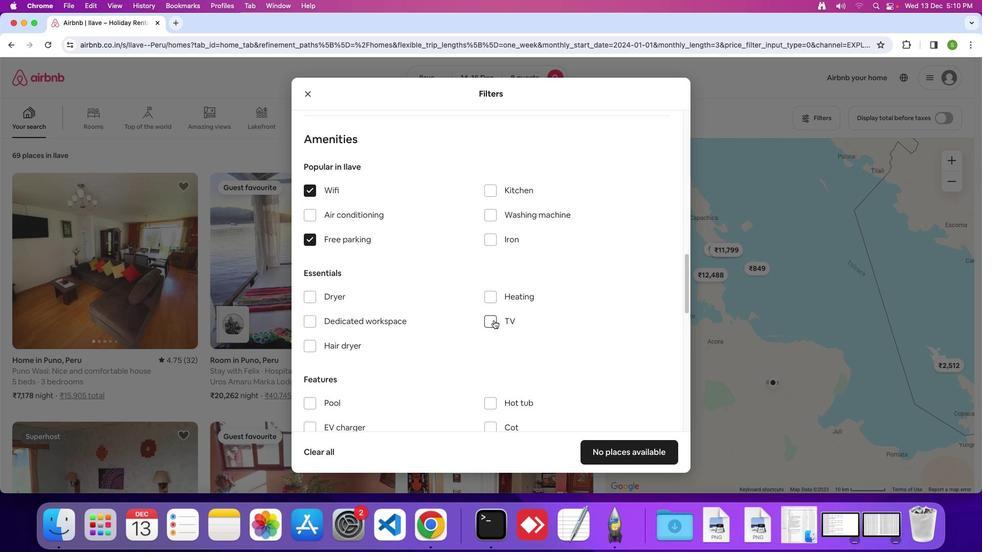 
Action: Mouse moved to (444, 314)
Screenshot: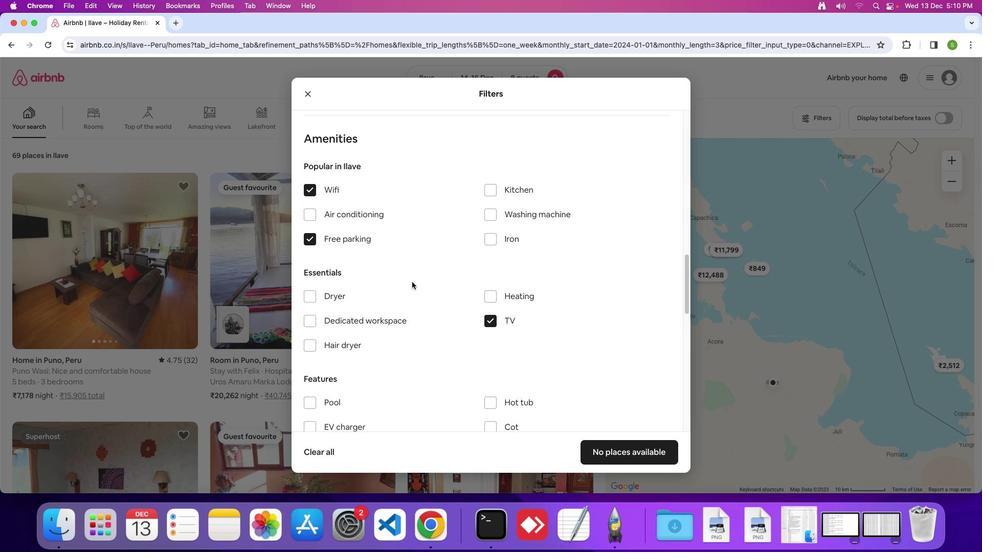 
Action: Mouse scrolled (444, 314) with delta (32, 31)
Screenshot: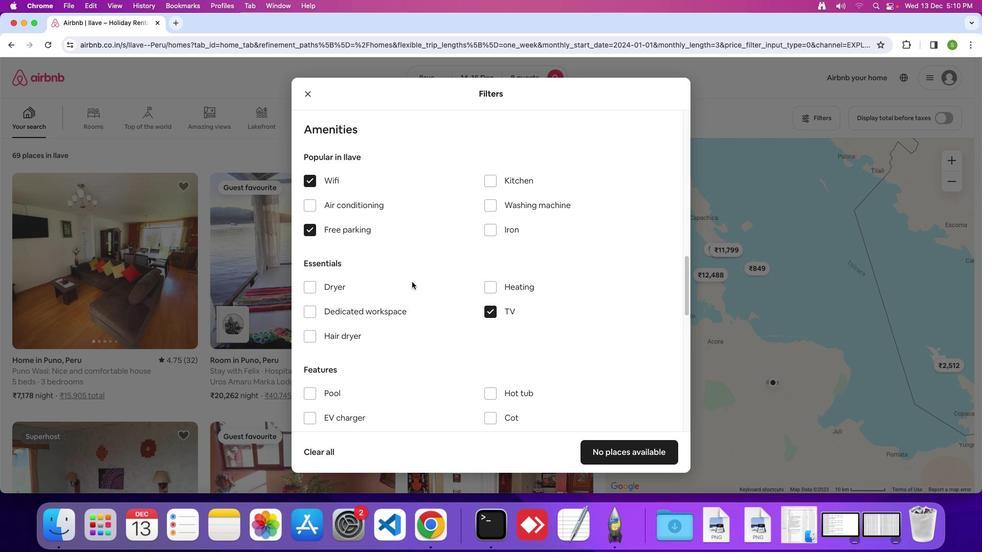 
Action: Mouse moved to (444, 314)
Screenshot: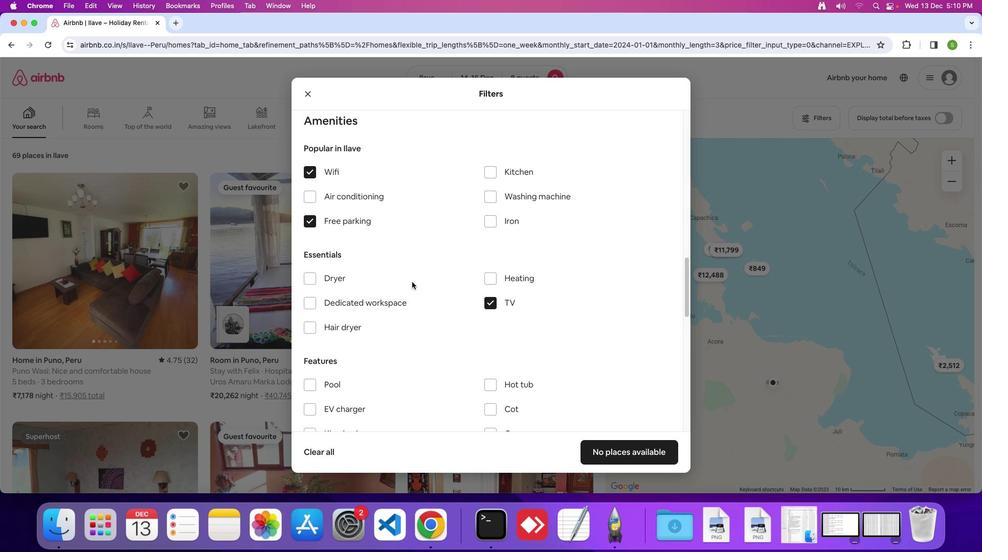 
Action: Mouse scrolled (444, 314) with delta (32, 31)
Screenshot: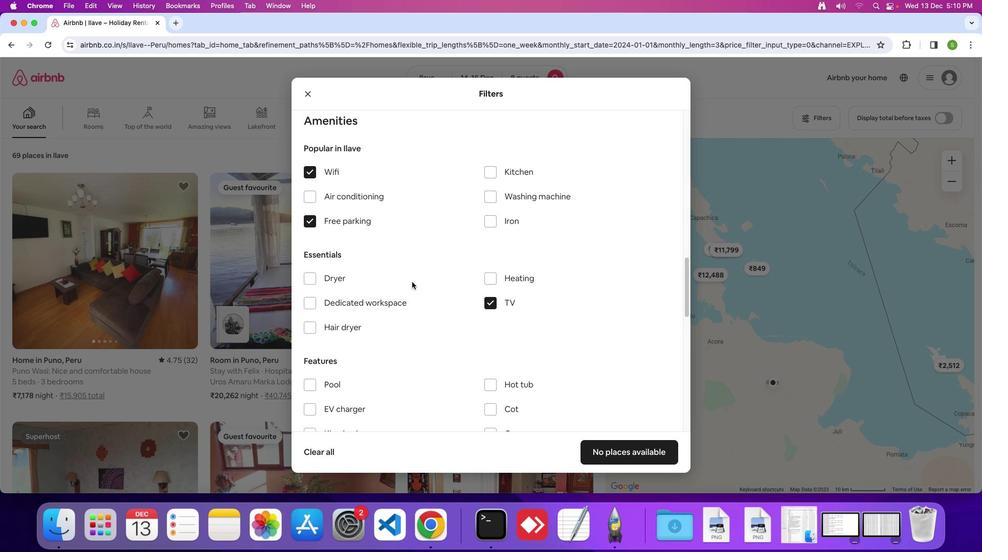 
Action: Mouse scrolled (444, 314) with delta (32, 30)
Screenshot: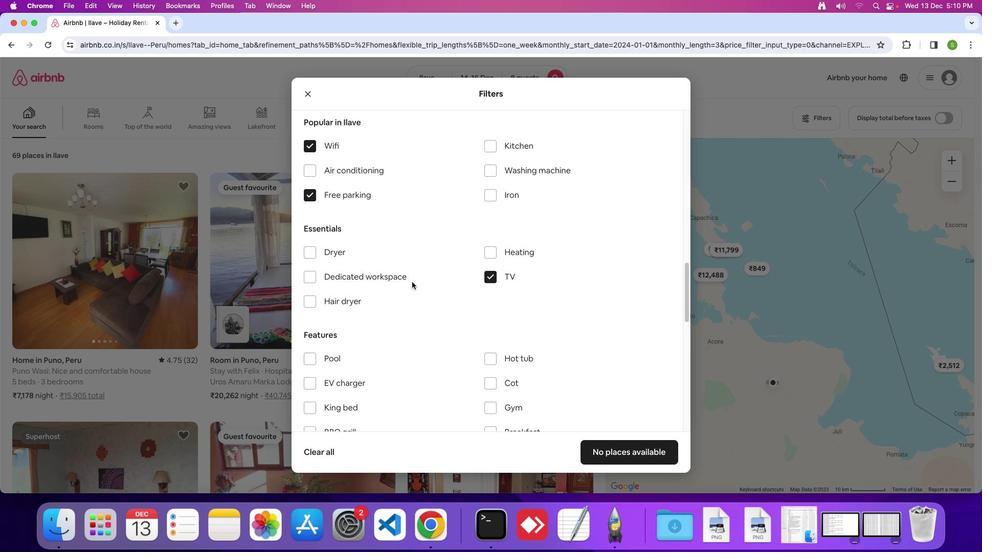 
Action: Mouse moved to (446, 313)
Screenshot: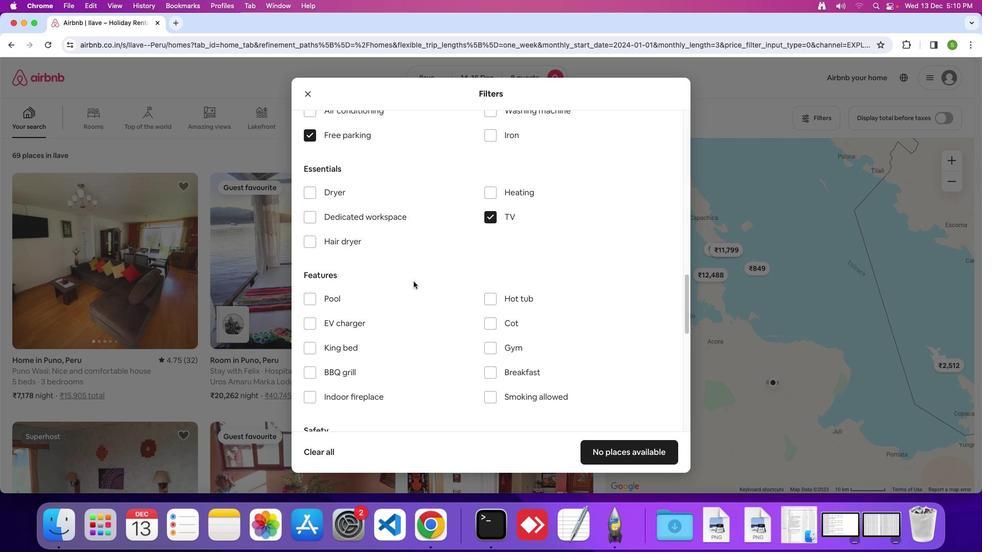 
Action: Mouse scrolled (446, 313) with delta (32, 31)
Screenshot: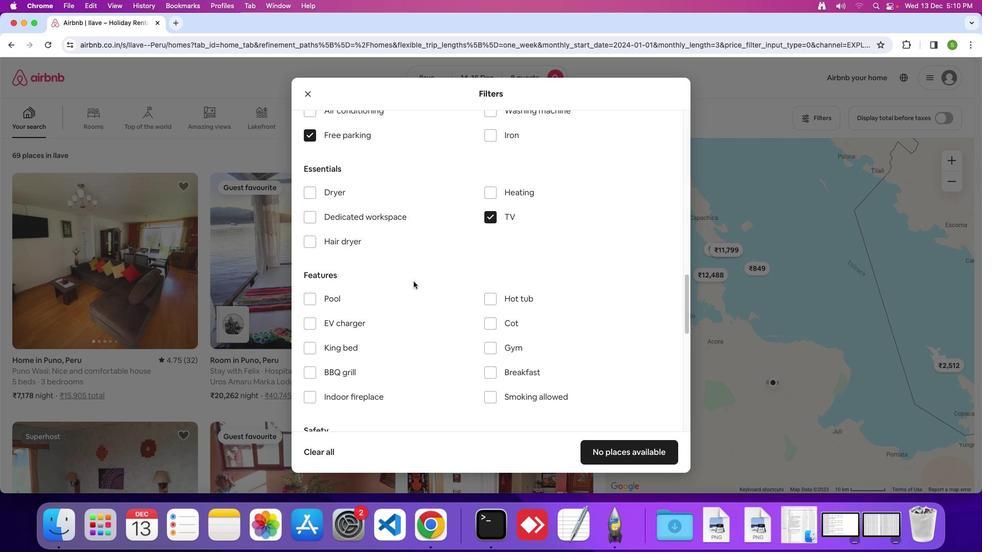 
Action: Mouse scrolled (446, 313) with delta (32, 31)
Screenshot: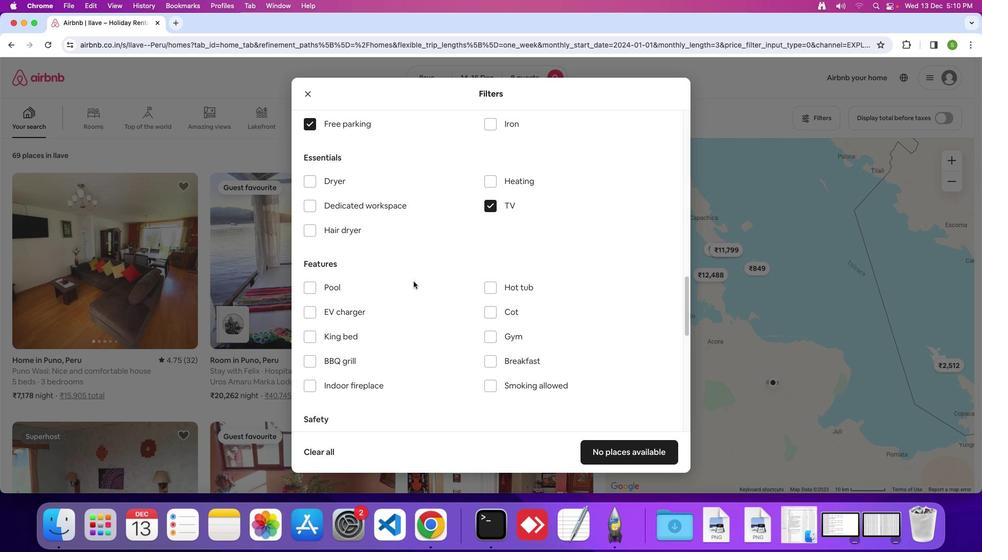 
Action: Mouse scrolled (446, 313) with delta (32, 31)
Screenshot: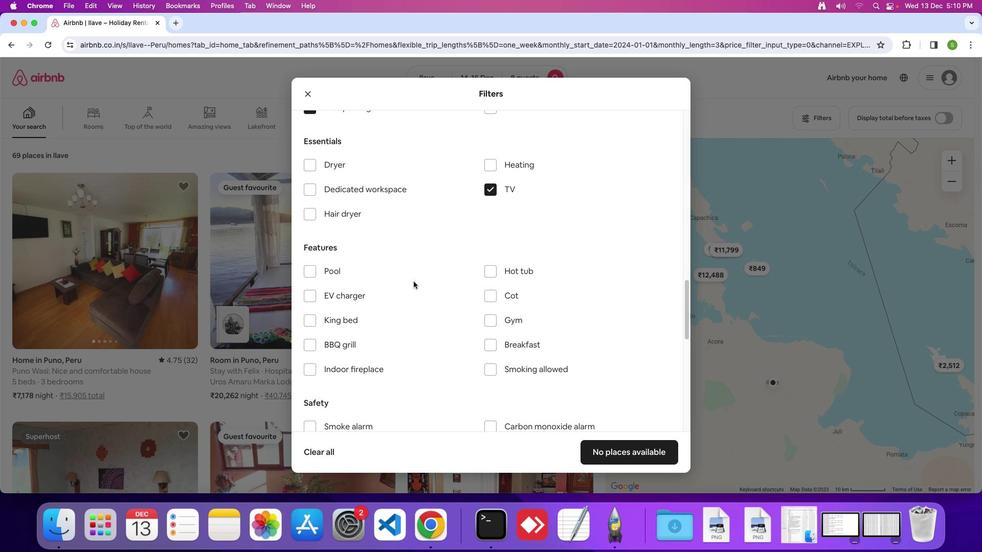 
Action: Mouse moved to (528, 325)
Screenshot: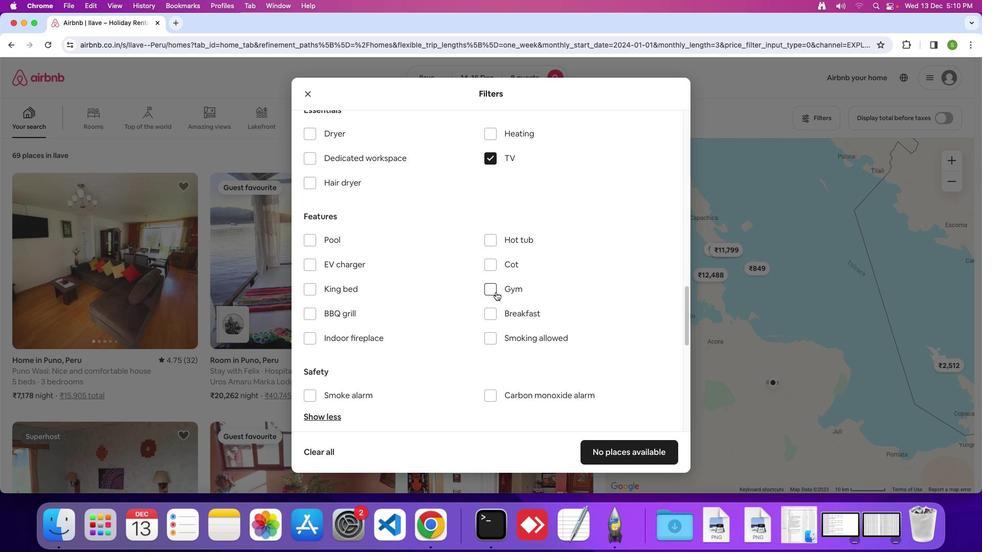 
Action: Mouse pressed left at (528, 325)
Screenshot: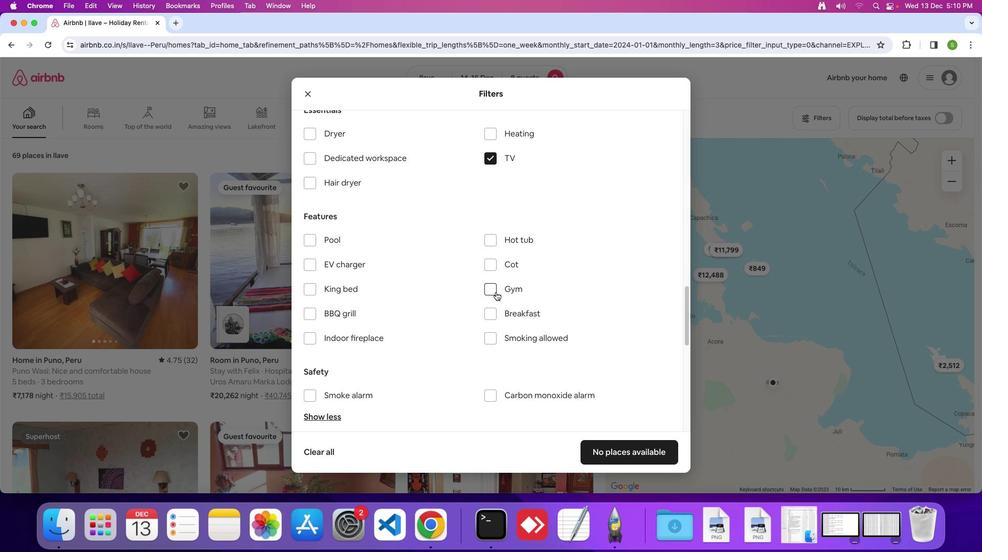 
Action: Mouse moved to (524, 350)
Screenshot: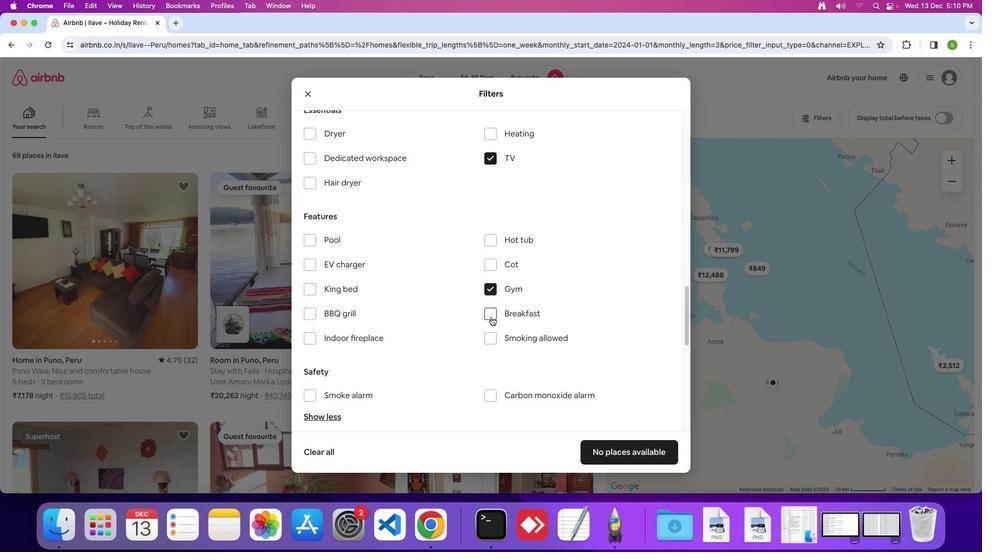 
Action: Mouse pressed left at (524, 350)
Screenshot: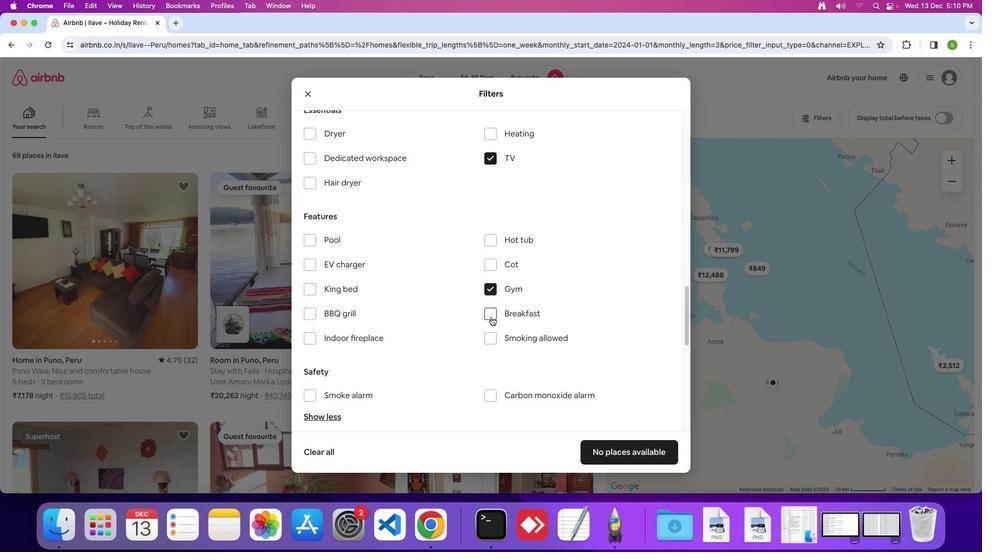 
Action: Mouse moved to (576, 344)
Screenshot: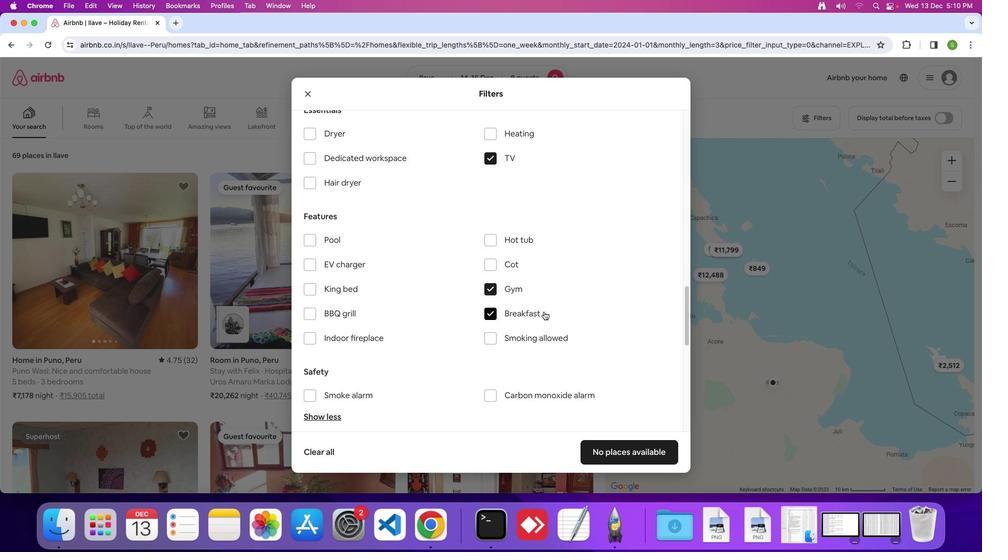 
Action: Mouse scrolled (576, 344) with delta (32, 31)
Screenshot: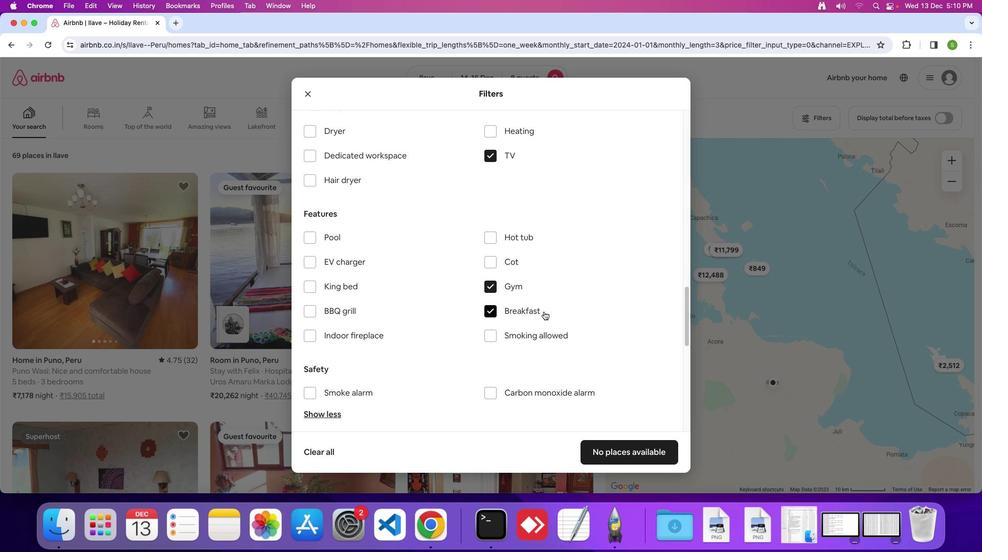 
Action: Mouse scrolled (576, 344) with delta (32, 31)
Screenshot: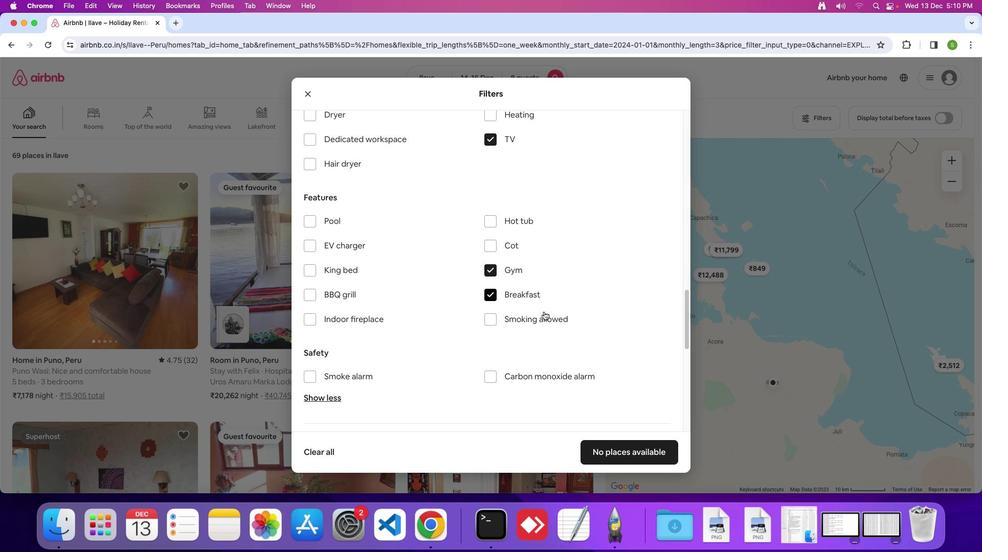 
Action: Mouse scrolled (576, 344) with delta (32, 30)
Screenshot: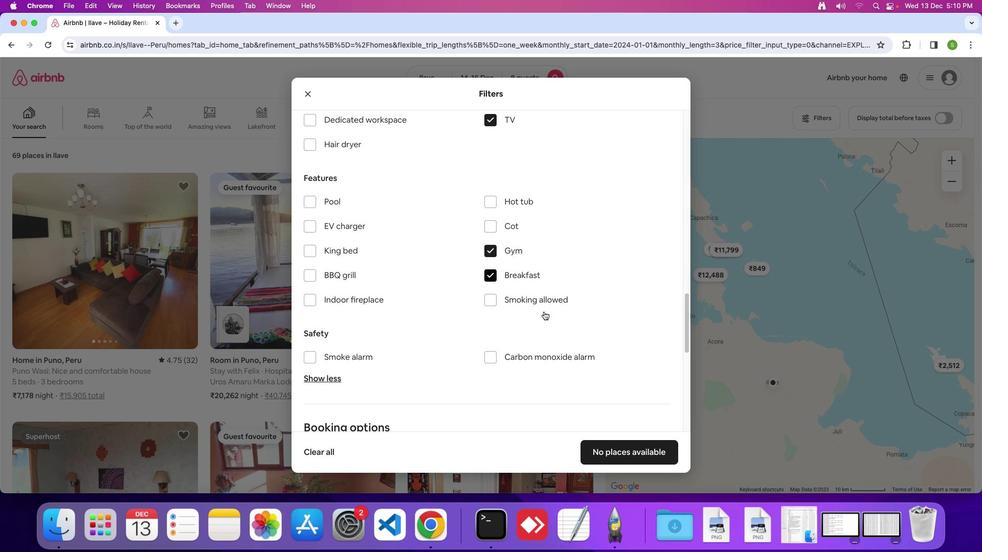 
Action: Mouse scrolled (576, 344) with delta (32, 31)
Screenshot: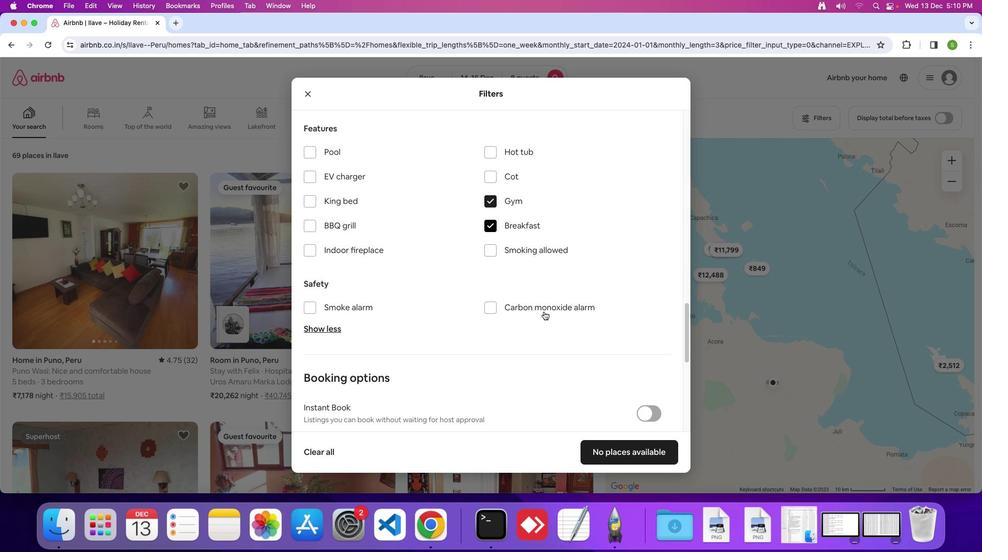 
Action: Mouse scrolled (576, 344) with delta (32, 31)
Screenshot: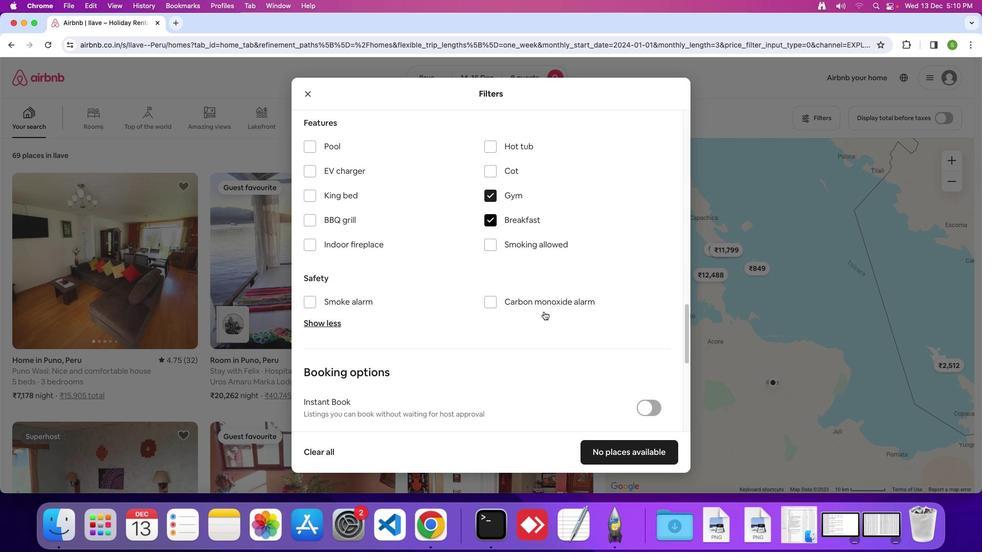 
Action: Mouse scrolled (576, 344) with delta (32, 30)
Screenshot: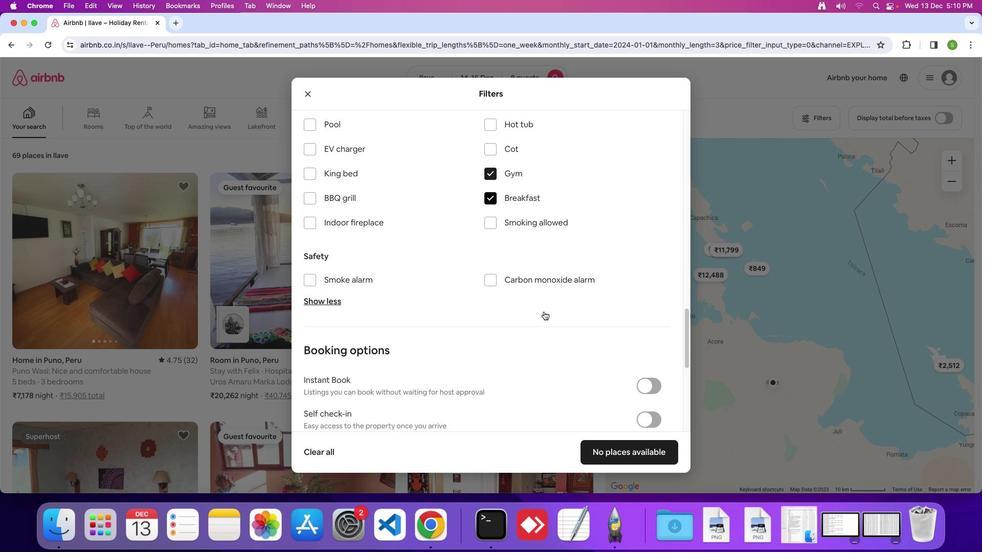 
Action: Mouse moved to (576, 343)
Screenshot: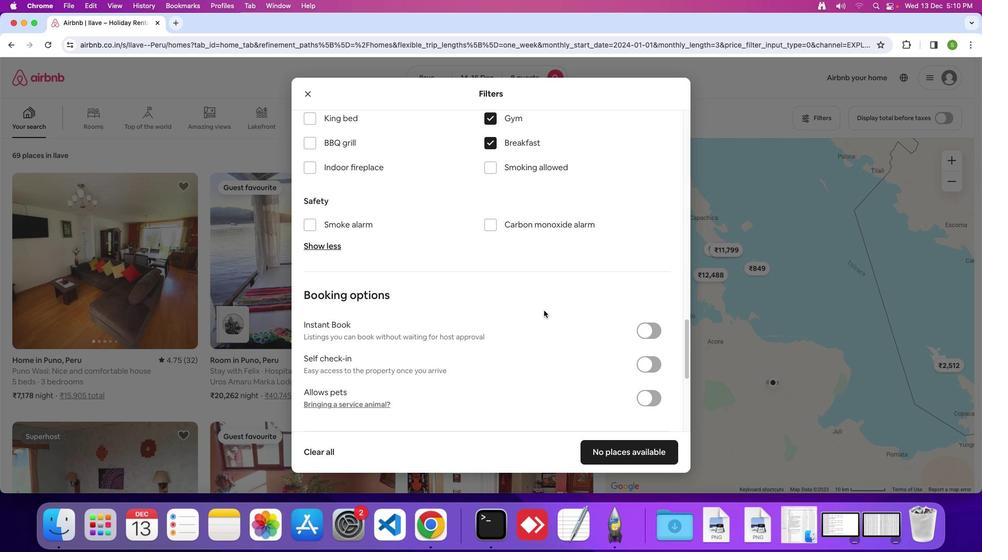 
Action: Mouse scrolled (576, 343) with delta (32, 31)
Screenshot: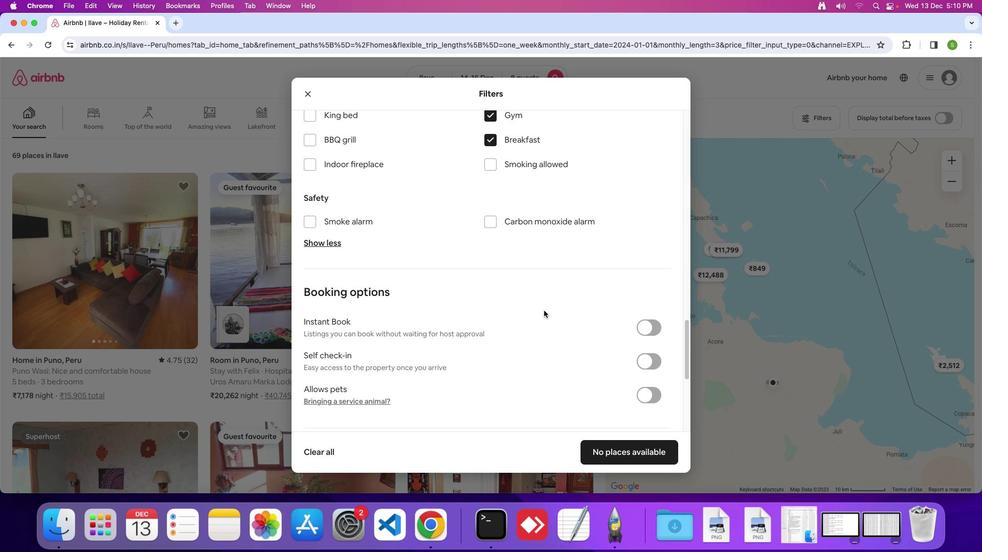 
Action: Mouse moved to (576, 343)
Screenshot: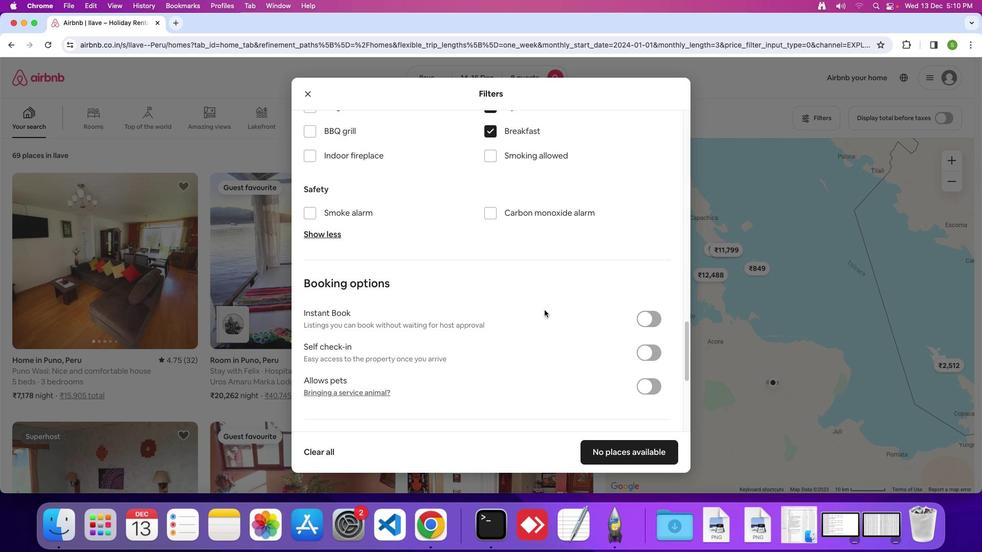 
Action: Mouse scrolled (576, 343) with delta (32, 31)
Screenshot: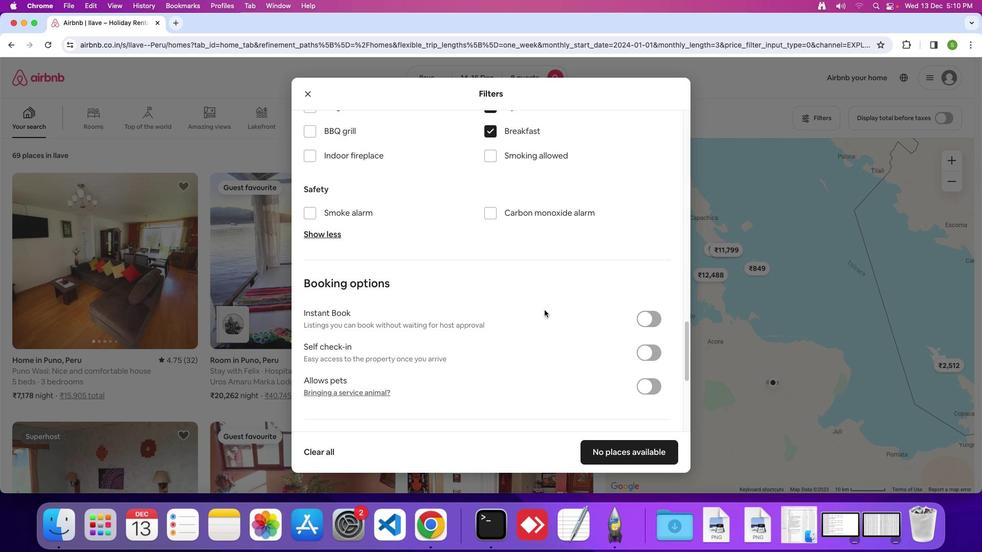 
Action: Mouse moved to (576, 343)
Screenshot: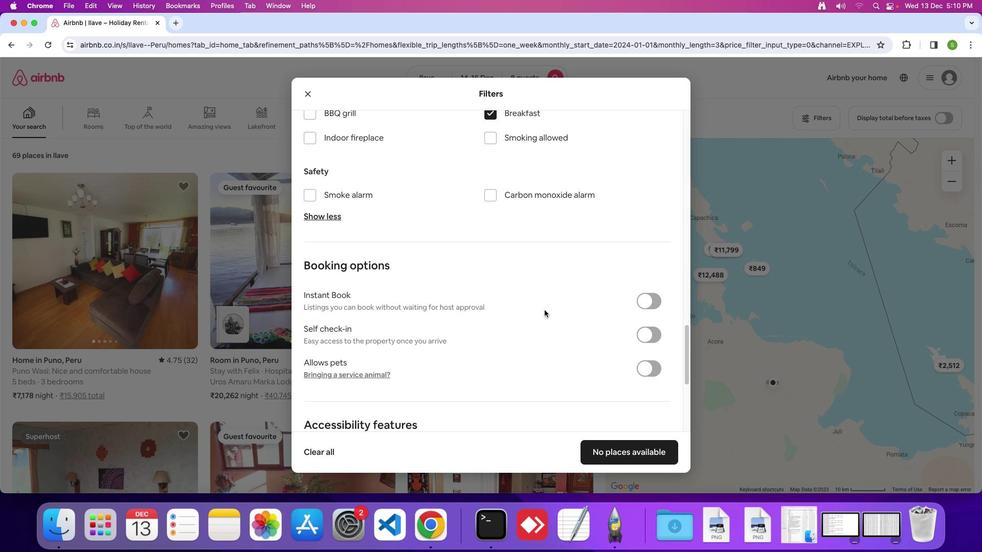 
Action: Mouse scrolled (576, 343) with delta (32, 30)
Screenshot: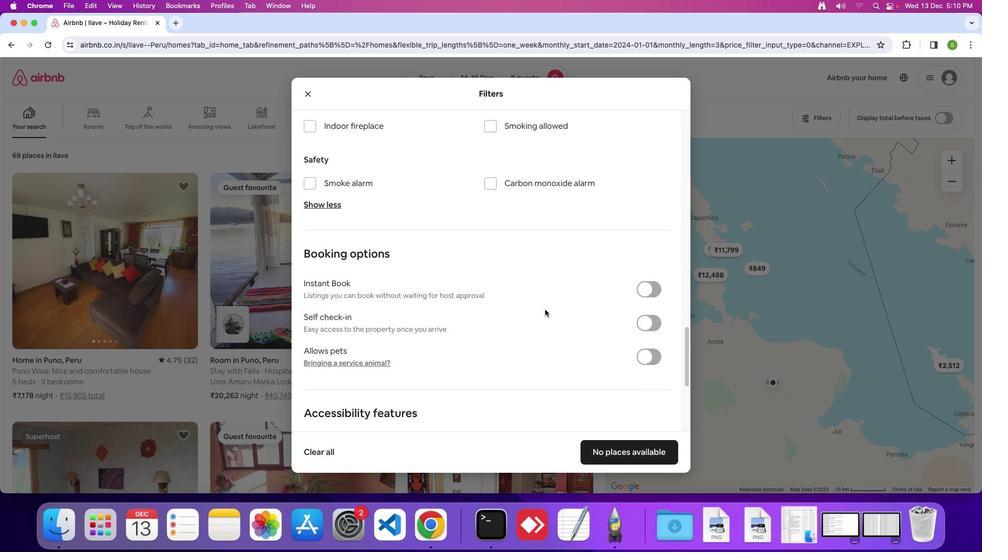 
Action: Mouse moved to (577, 342)
Screenshot: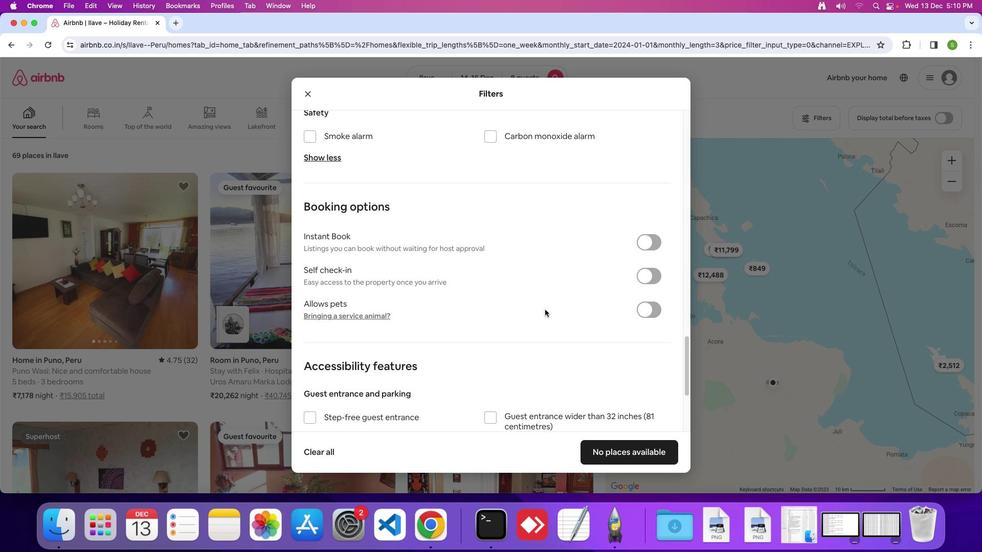 
Action: Mouse scrolled (577, 342) with delta (32, 31)
Screenshot: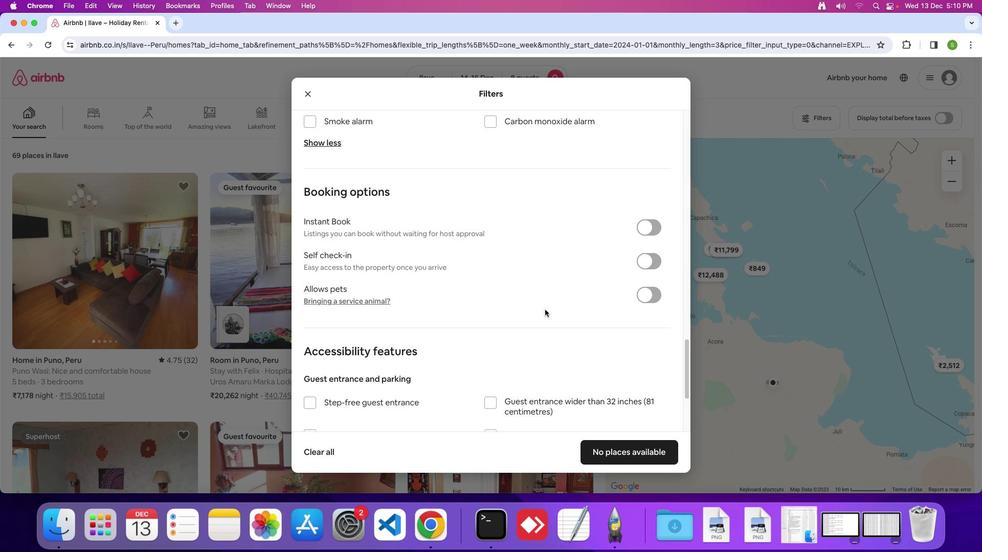 
Action: Mouse scrolled (577, 342) with delta (32, 31)
Screenshot: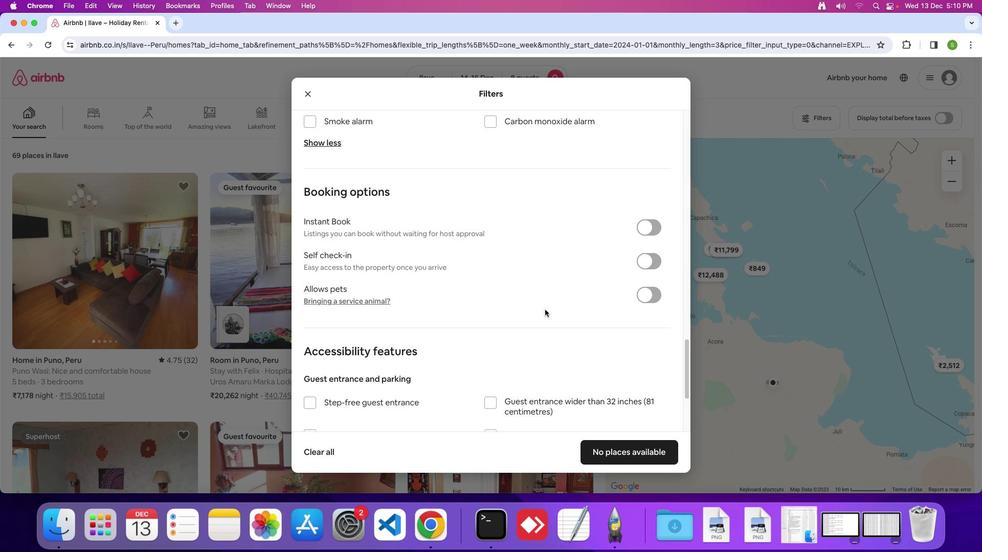 
Action: Mouse moved to (577, 341)
Screenshot: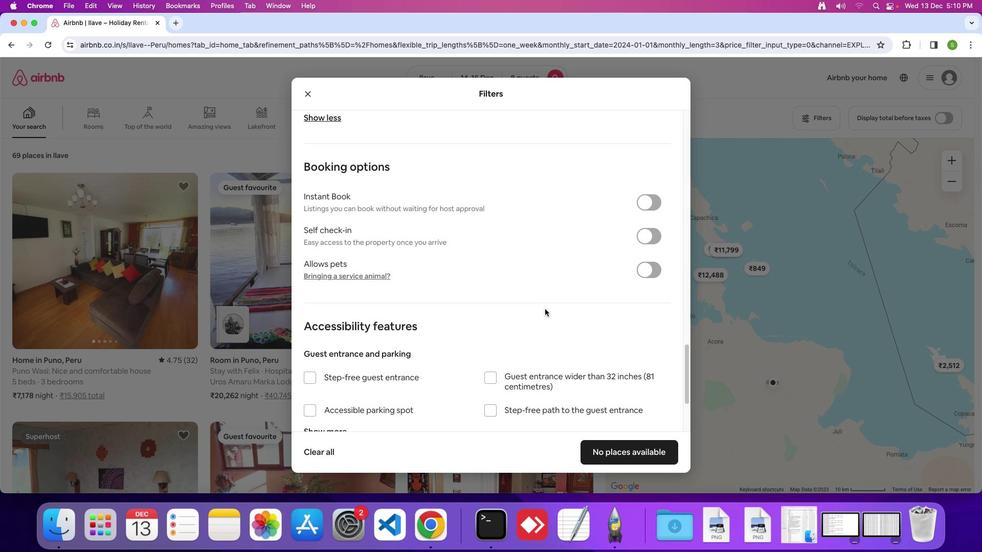 
Action: Mouse scrolled (577, 341) with delta (32, 30)
Screenshot: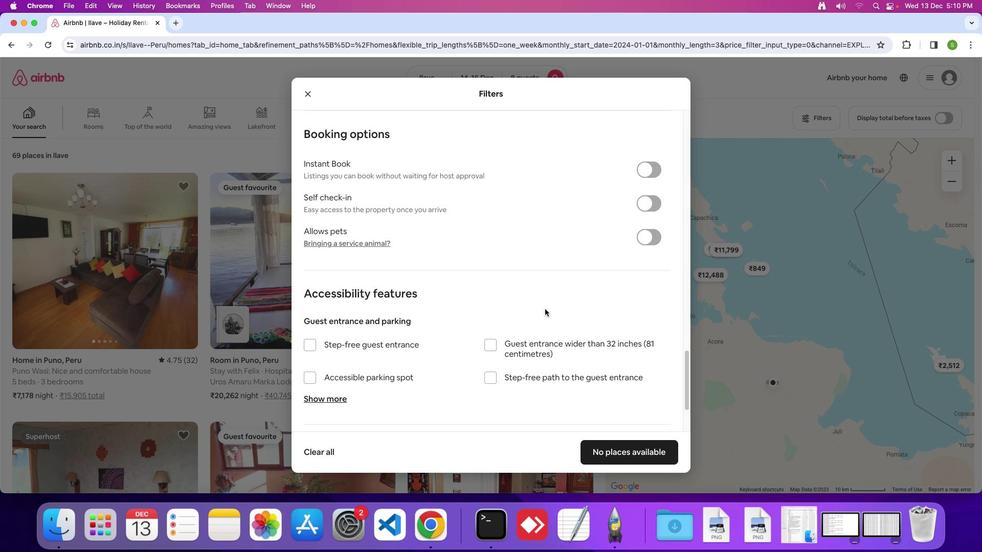 
Action: Mouse moved to (577, 341)
Screenshot: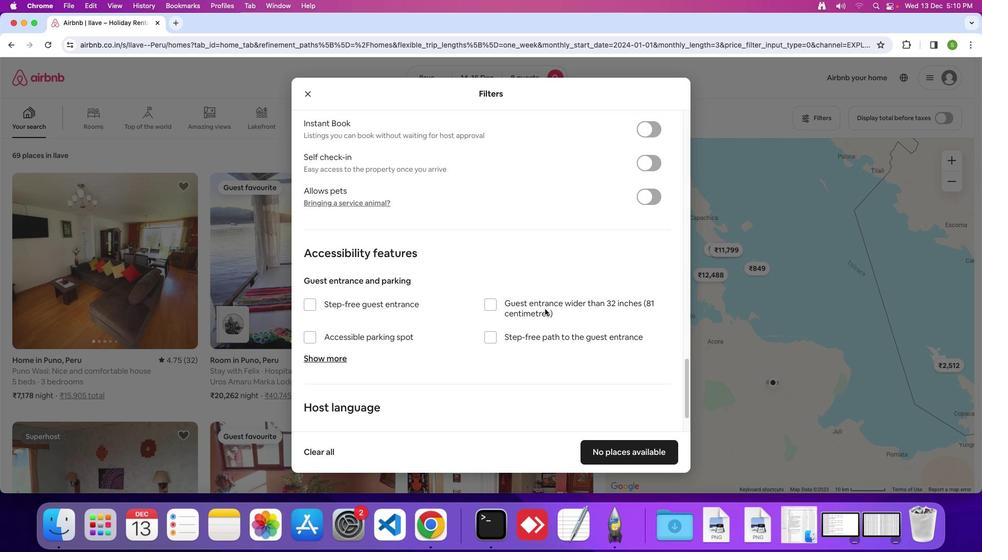 
Action: Mouse scrolled (577, 341) with delta (32, 31)
Screenshot: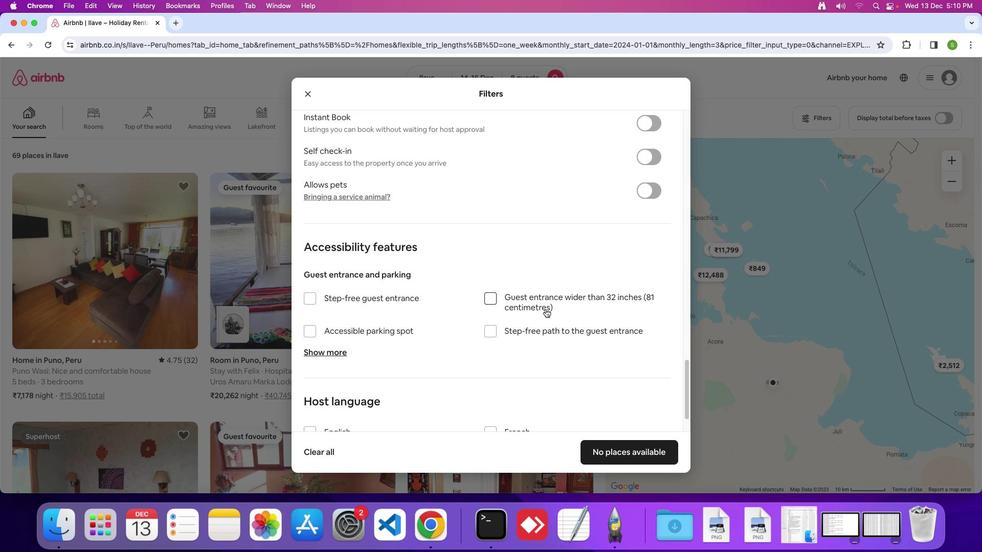 
Action: Mouse scrolled (577, 341) with delta (32, 31)
Screenshot: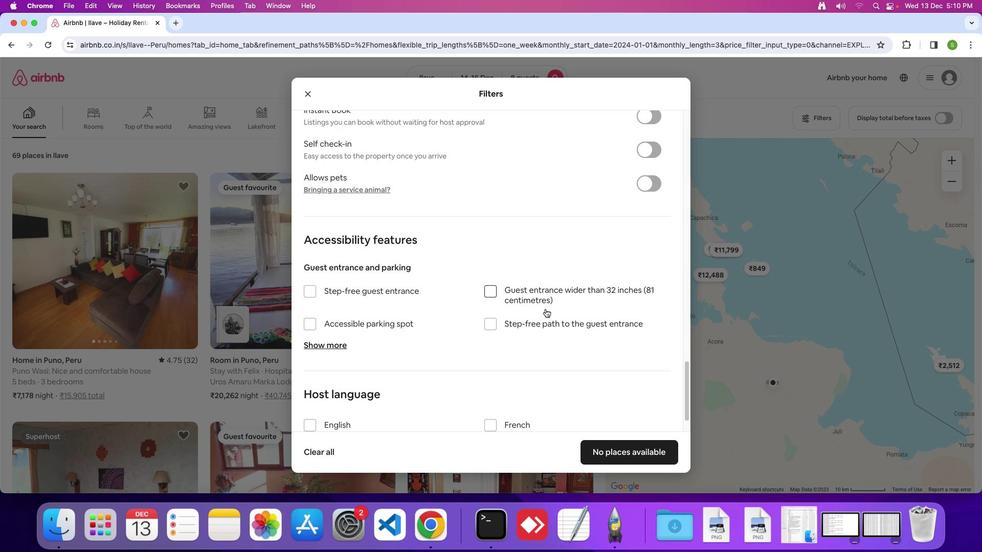 
Action: Mouse moved to (577, 341)
Screenshot: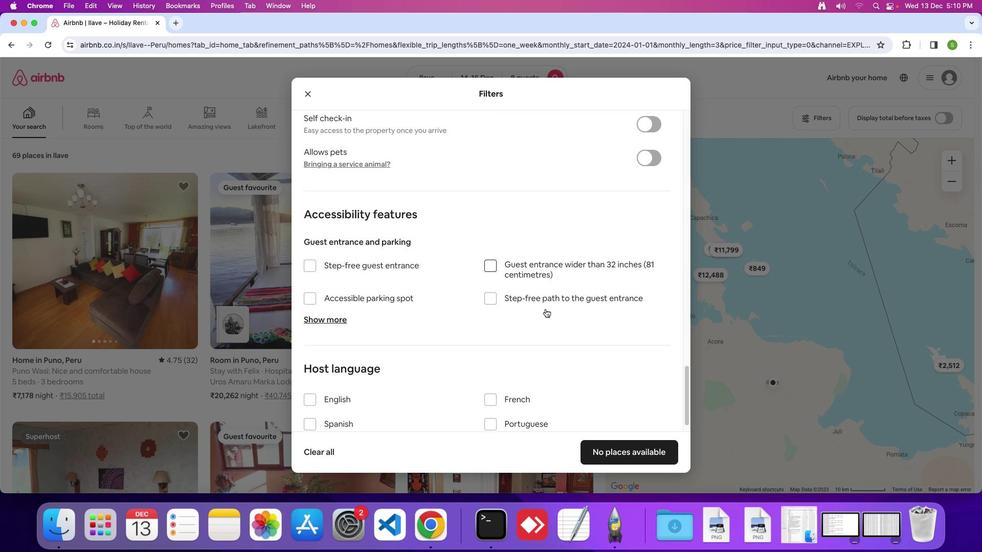 
Action: Mouse scrolled (577, 341) with delta (32, 30)
Screenshot: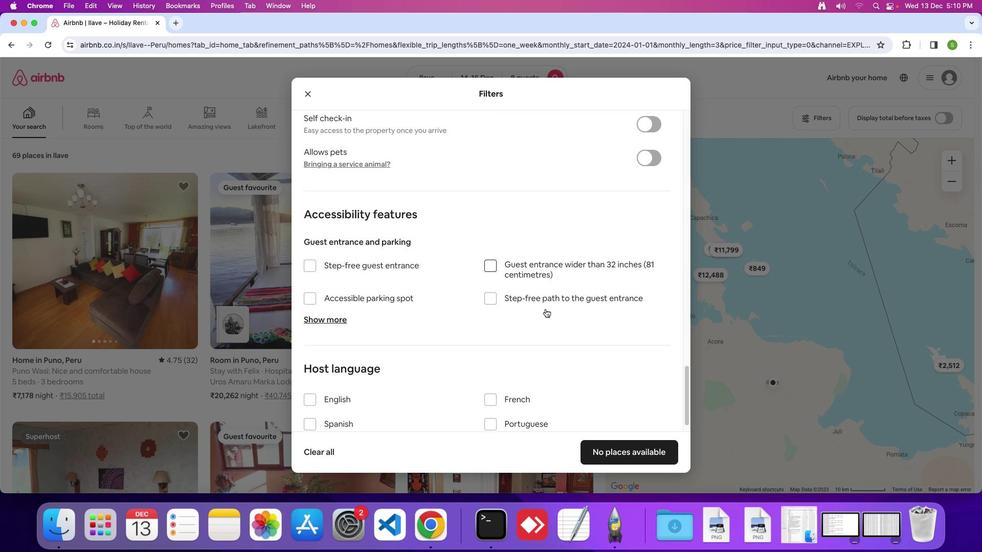 
Action: Mouse scrolled (577, 341) with delta (32, 31)
Screenshot: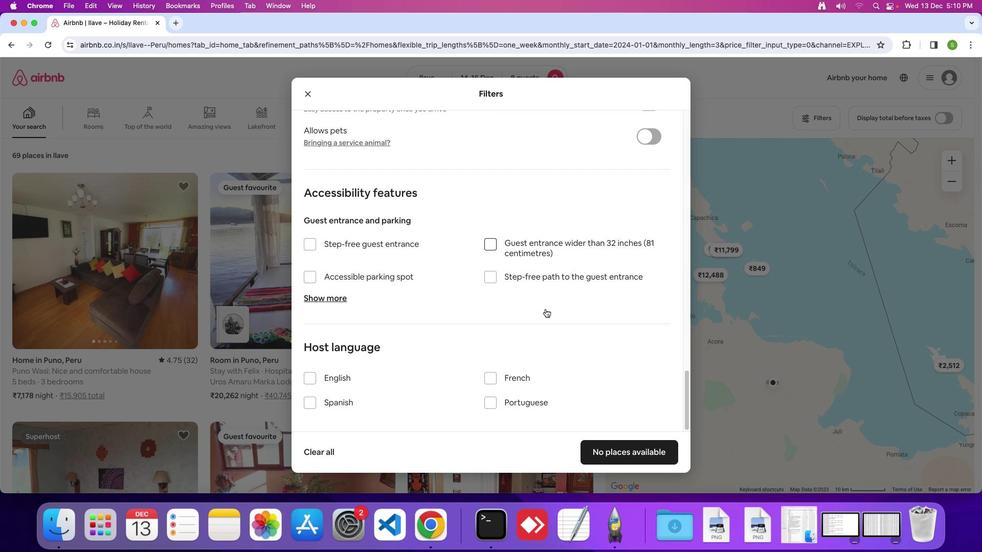 
Action: Mouse scrolled (577, 341) with delta (32, 31)
Screenshot: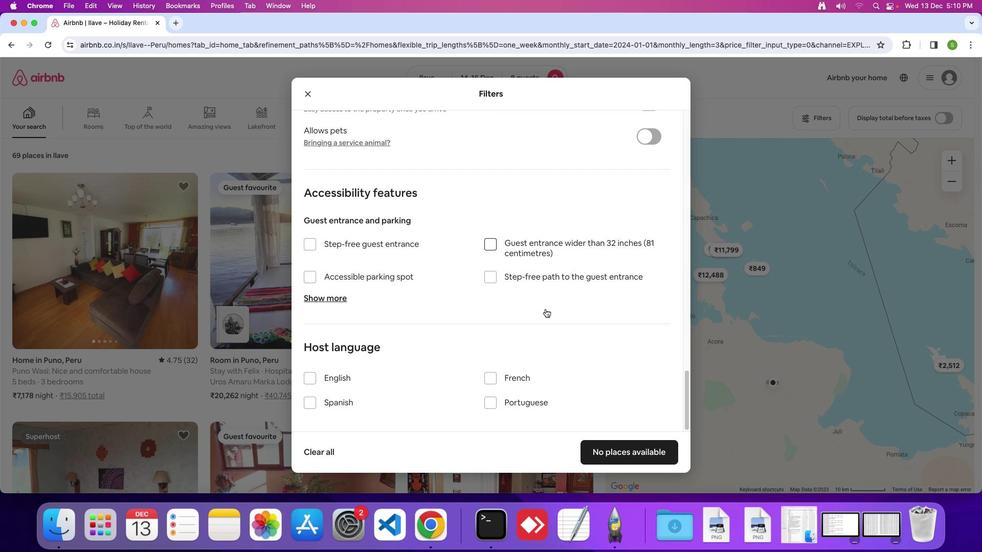 
Action: Mouse moved to (645, 482)
Screenshot: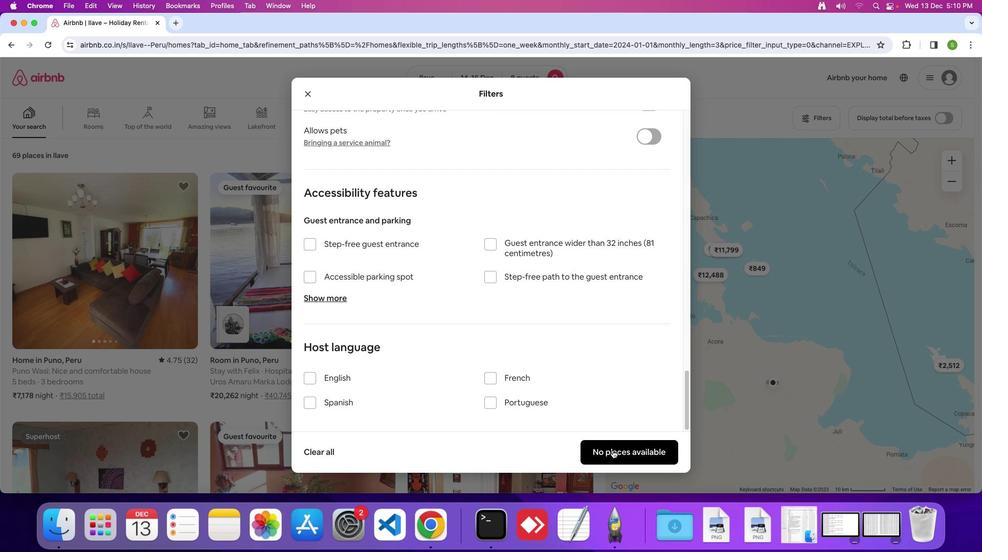 
Action: Mouse pressed left at (645, 482)
Screenshot: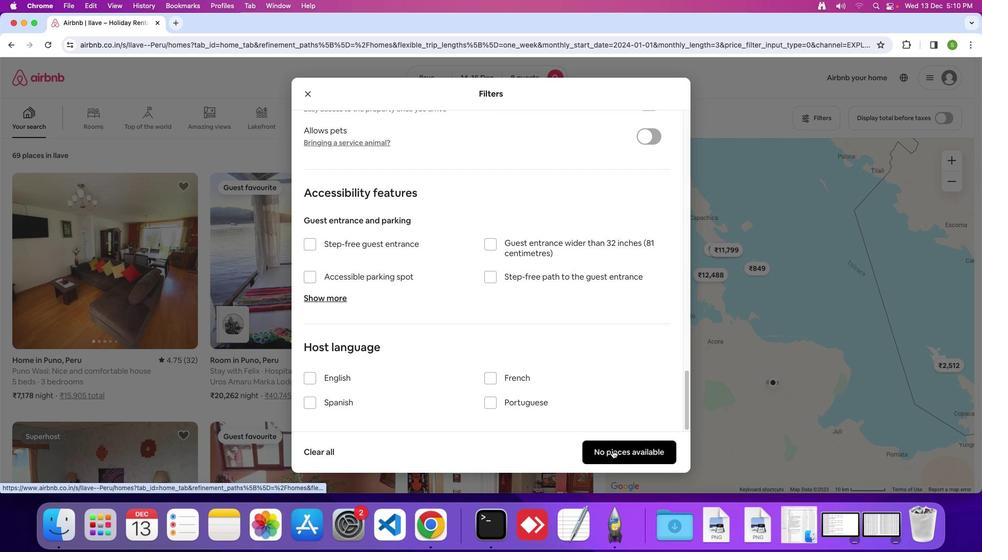 
Action: Mouse moved to (507, 294)
Screenshot: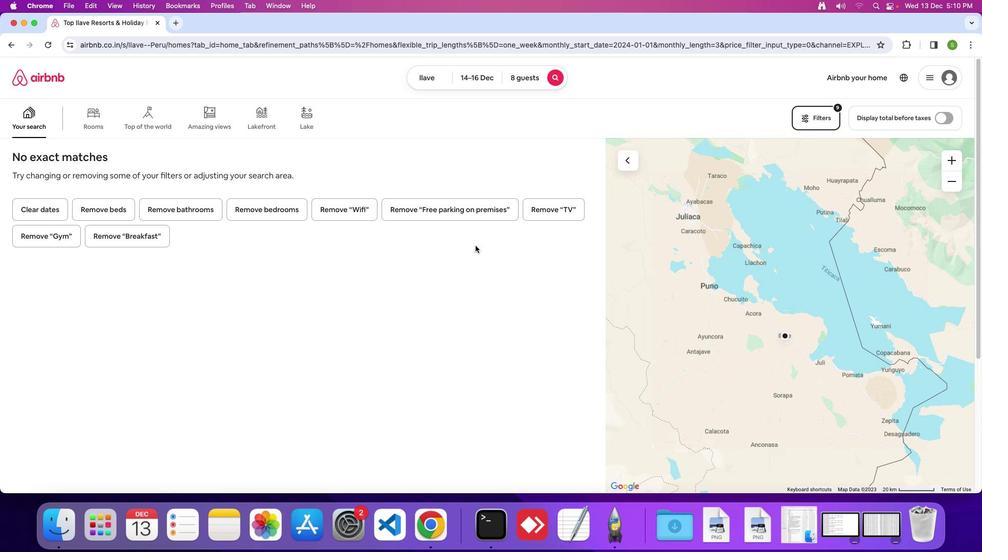 
